 Task: Look for space in Jauja, Peru from 5th June, 2023 to 16th June, 2023 for 2 adults in price range Rs.14000 to Rs.18000. Place can be entire place with 1 bedroom having 1 bed and 1 bathroom. Property type can be house, flat, guest house, hotel. Booking option can be shelf check-in. Required host language is English.
Action: Mouse moved to (564, 147)
Screenshot: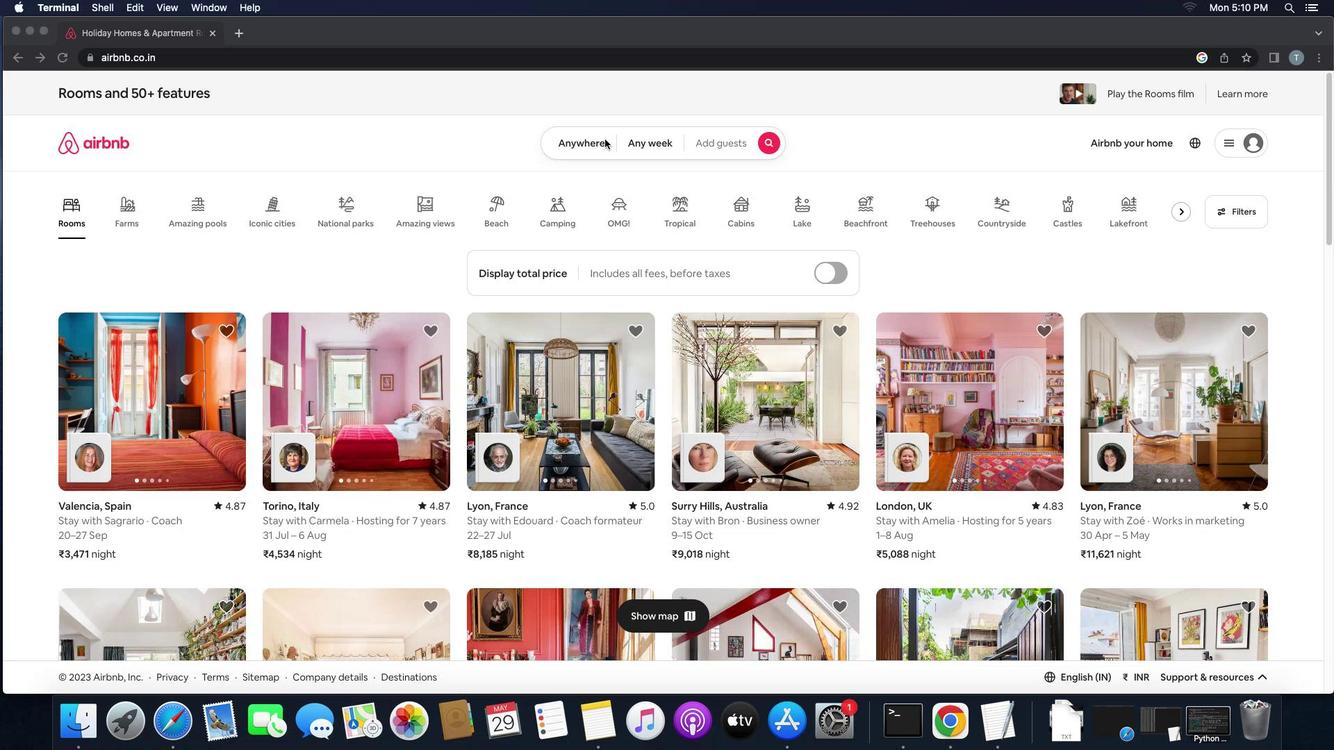 
Action: Mouse pressed left at (564, 147)
Screenshot: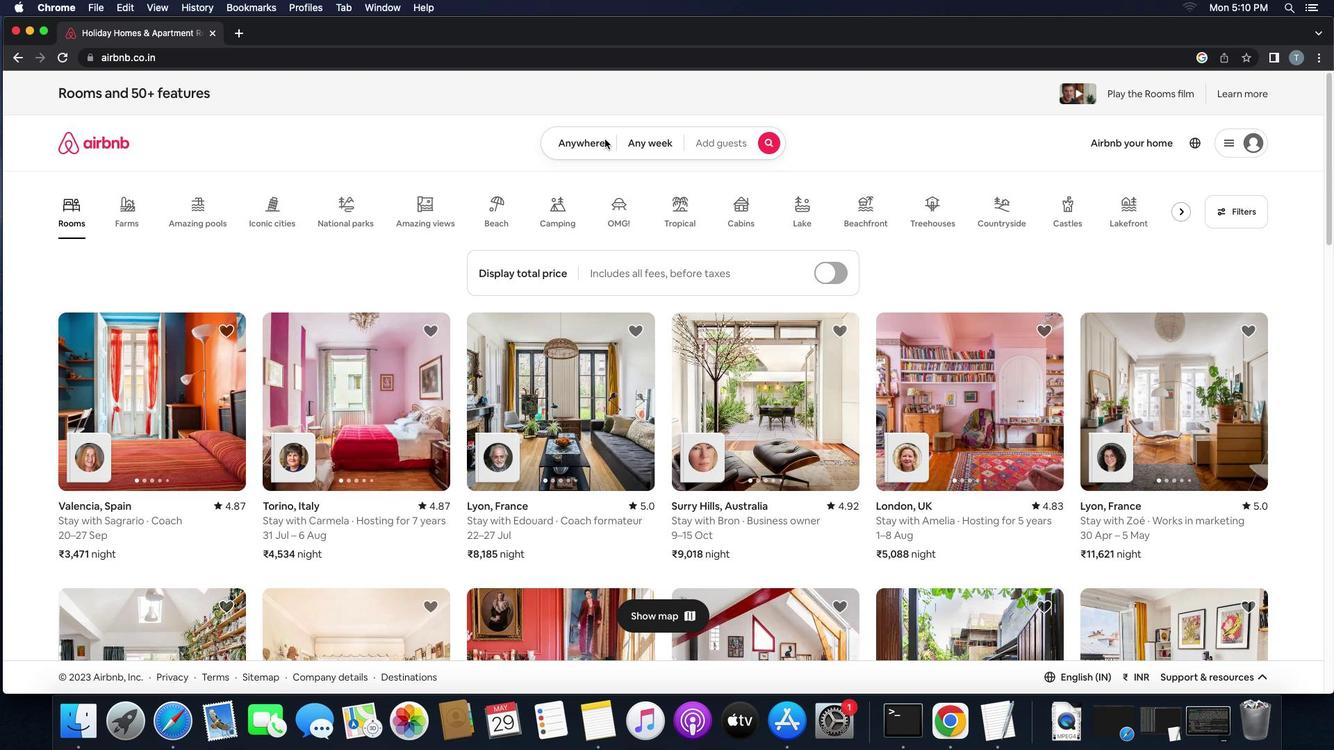 
Action: Mouse pressed left at (564, 147)
Screenshot: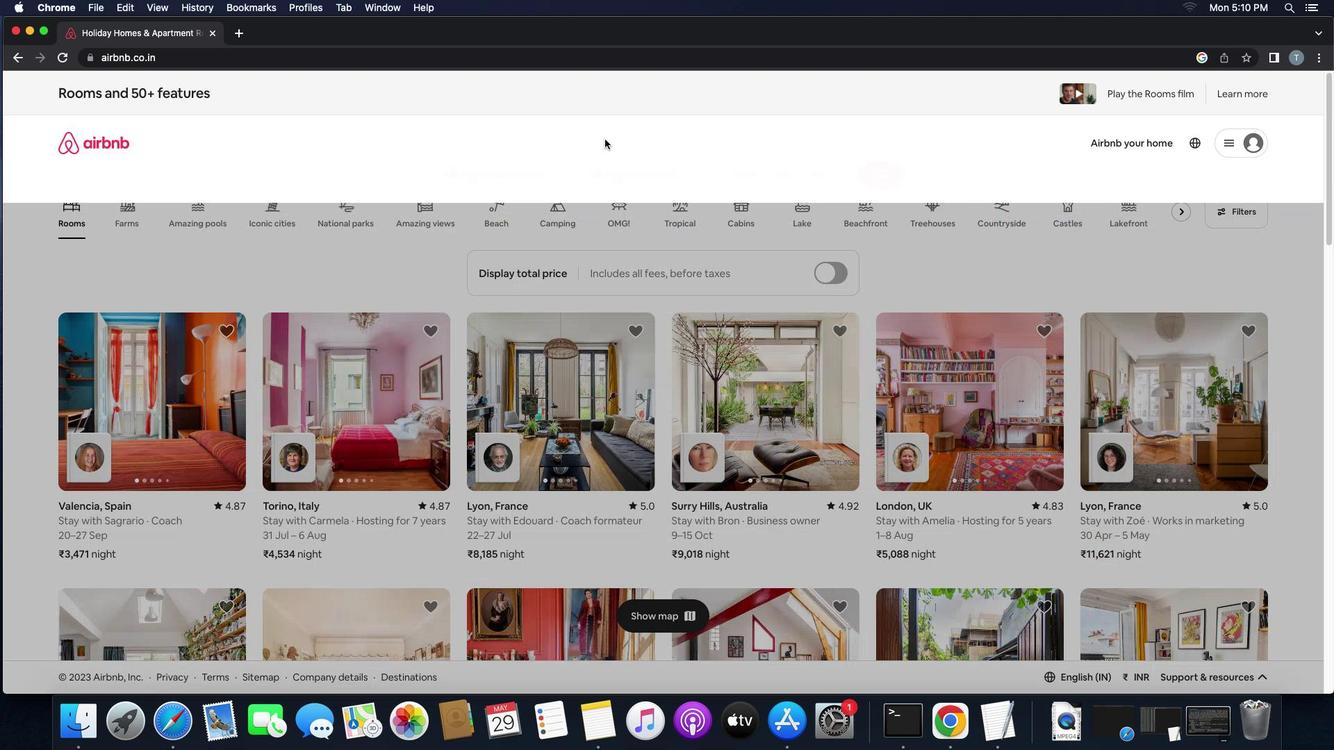 
Action: Mouse moved to (523, 199)
Screenshot: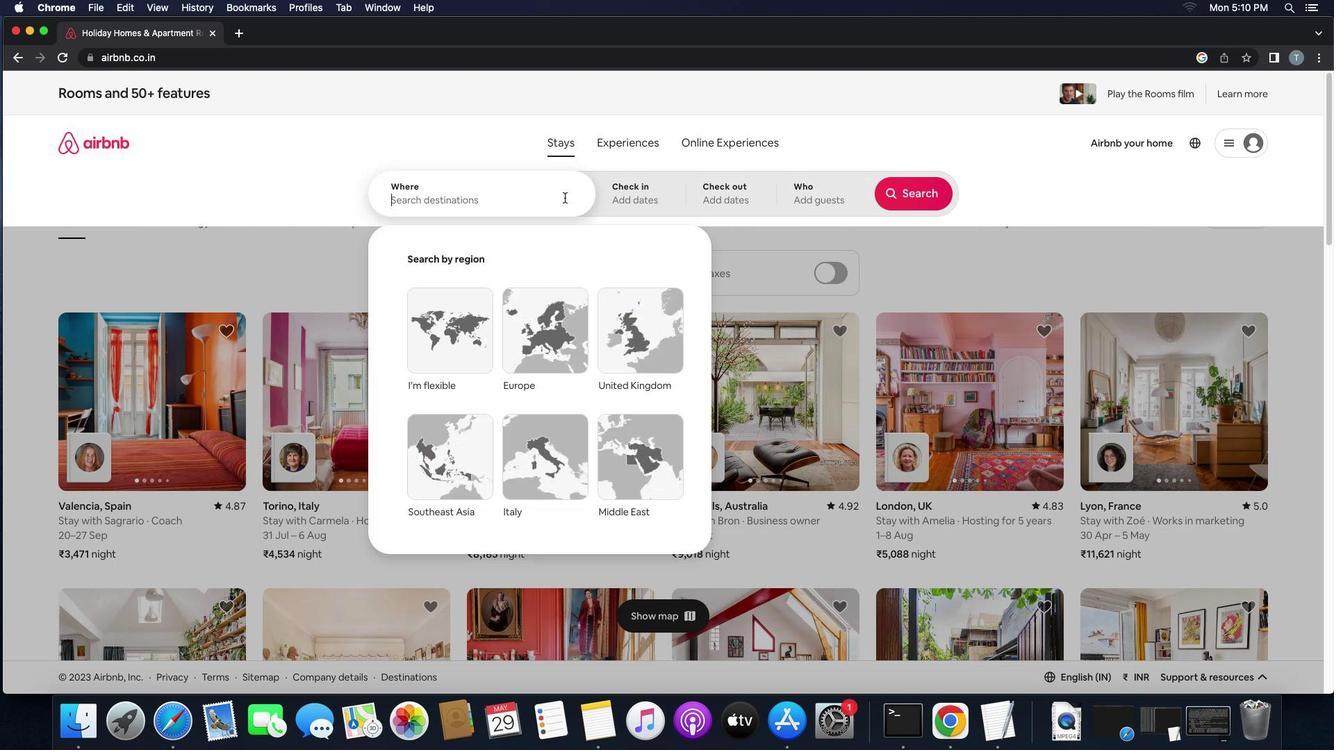
Action: Mouse pressed left at (523, 199)
Screenshot: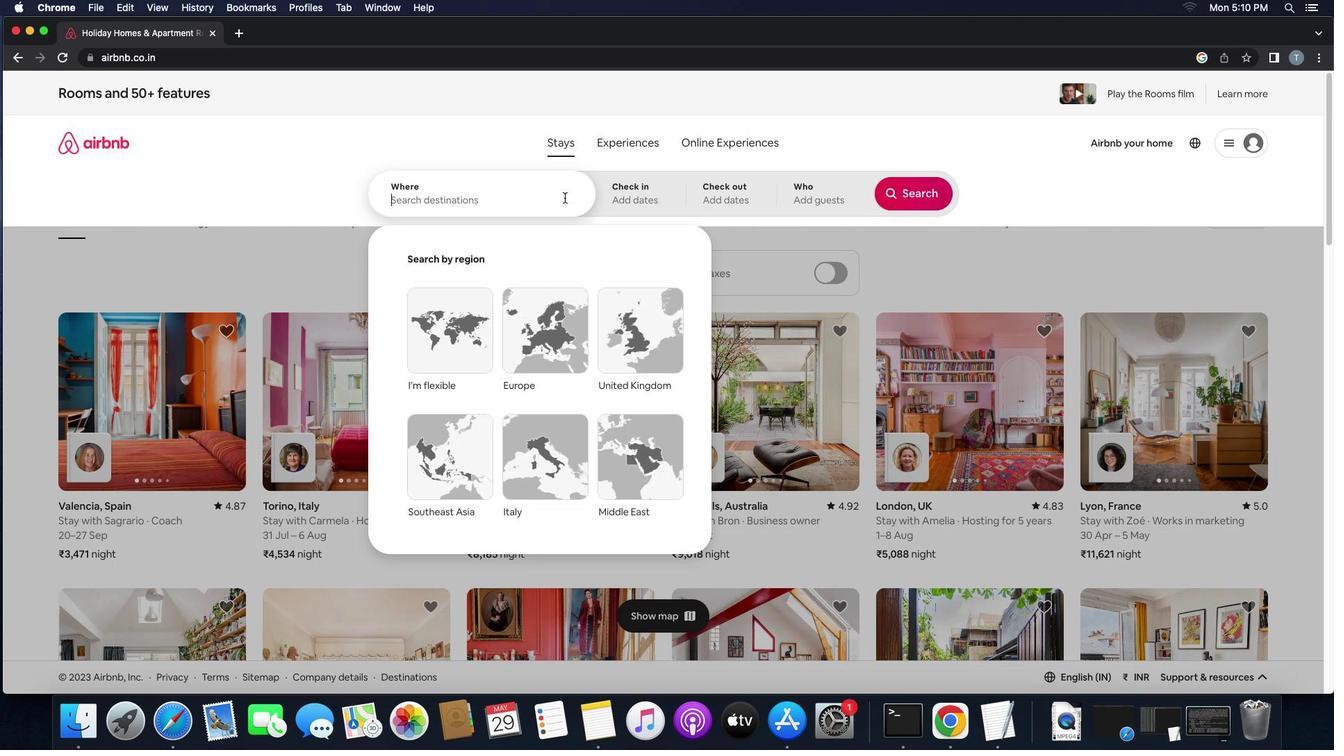 
Action: Mouse moved to (532, 202)
Screenshot: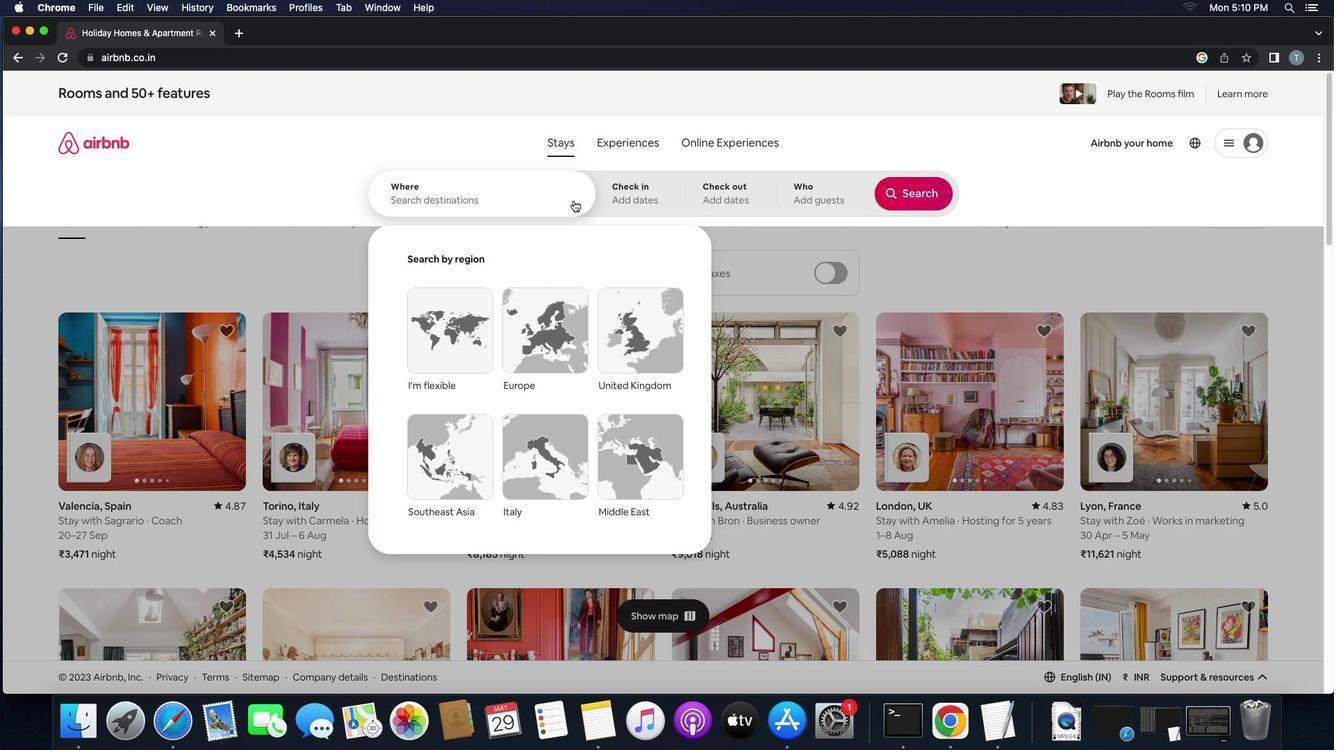 
Action: Key pressed Key.shift'J'
Screenshot: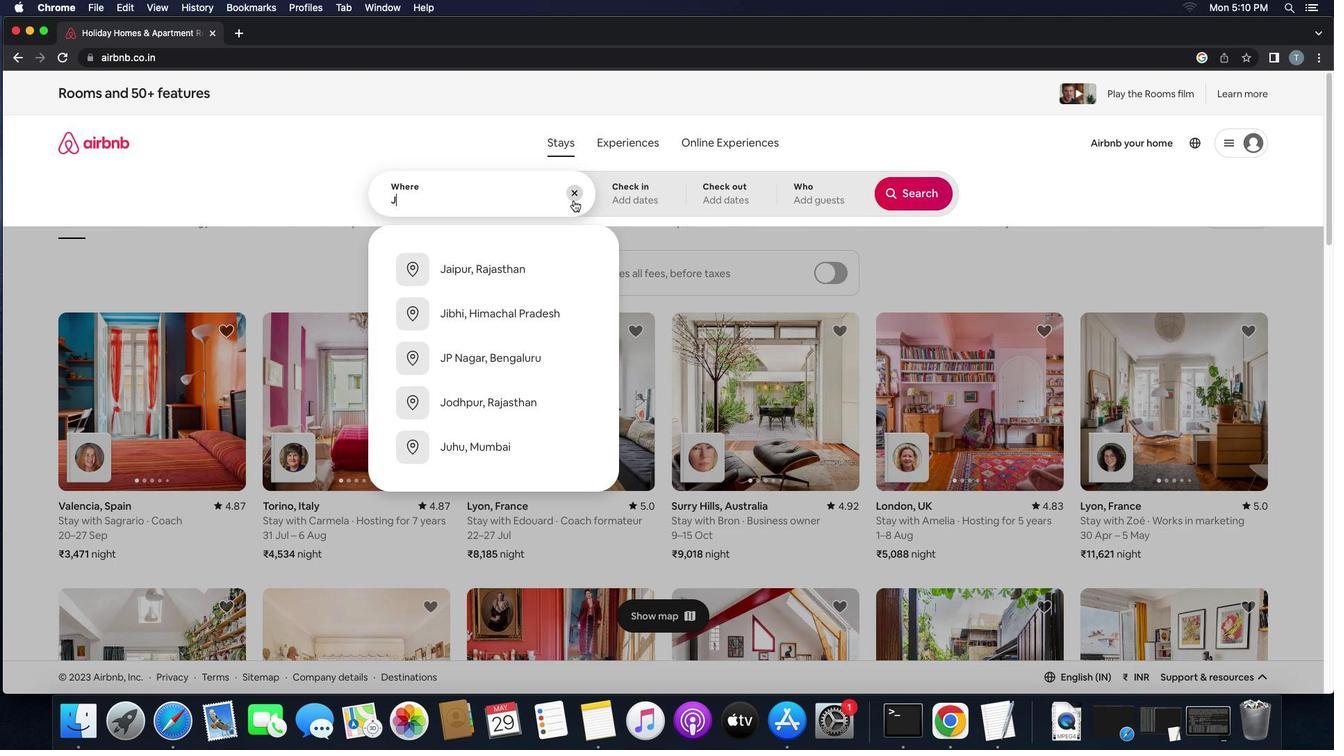 
Action: Mouse moved to (535, 202)
Screenshot: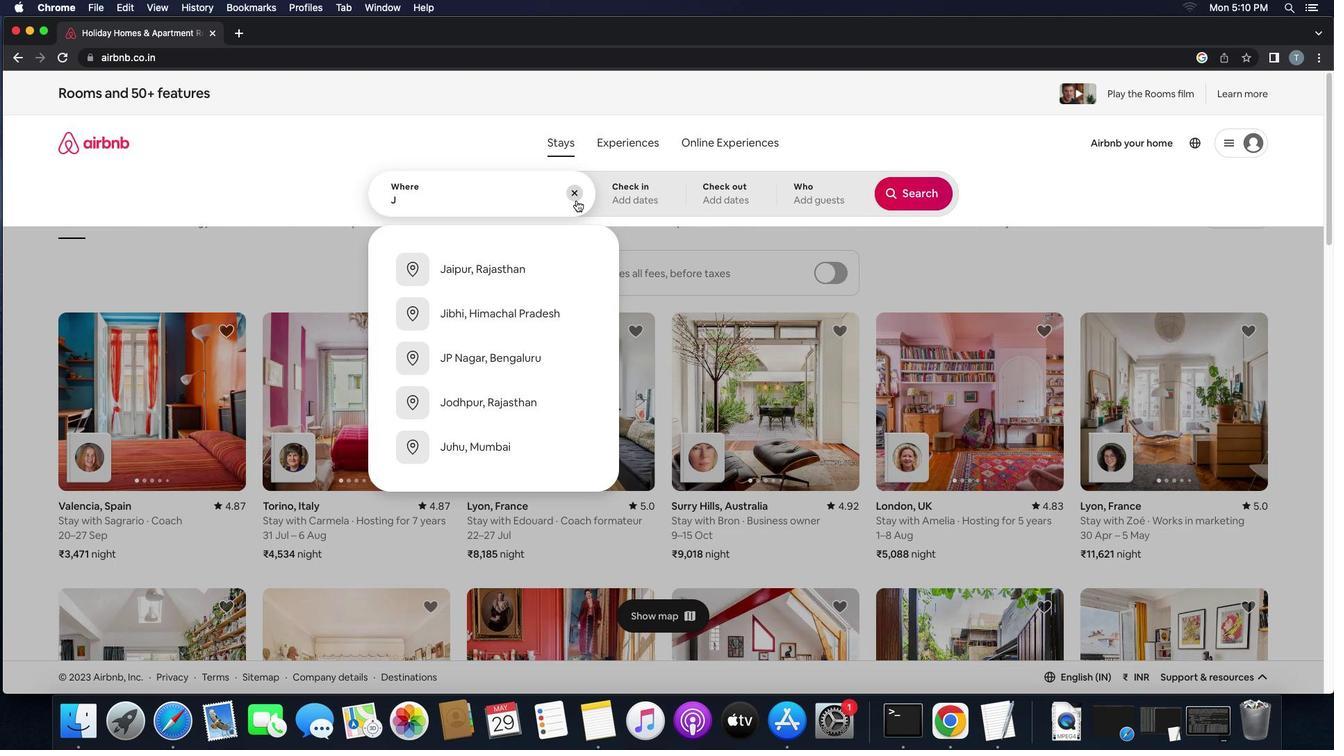 
Action: Key pressed 'a''u''j''a'','Key.space'p''e''r''u'Key.enter
Screenshot: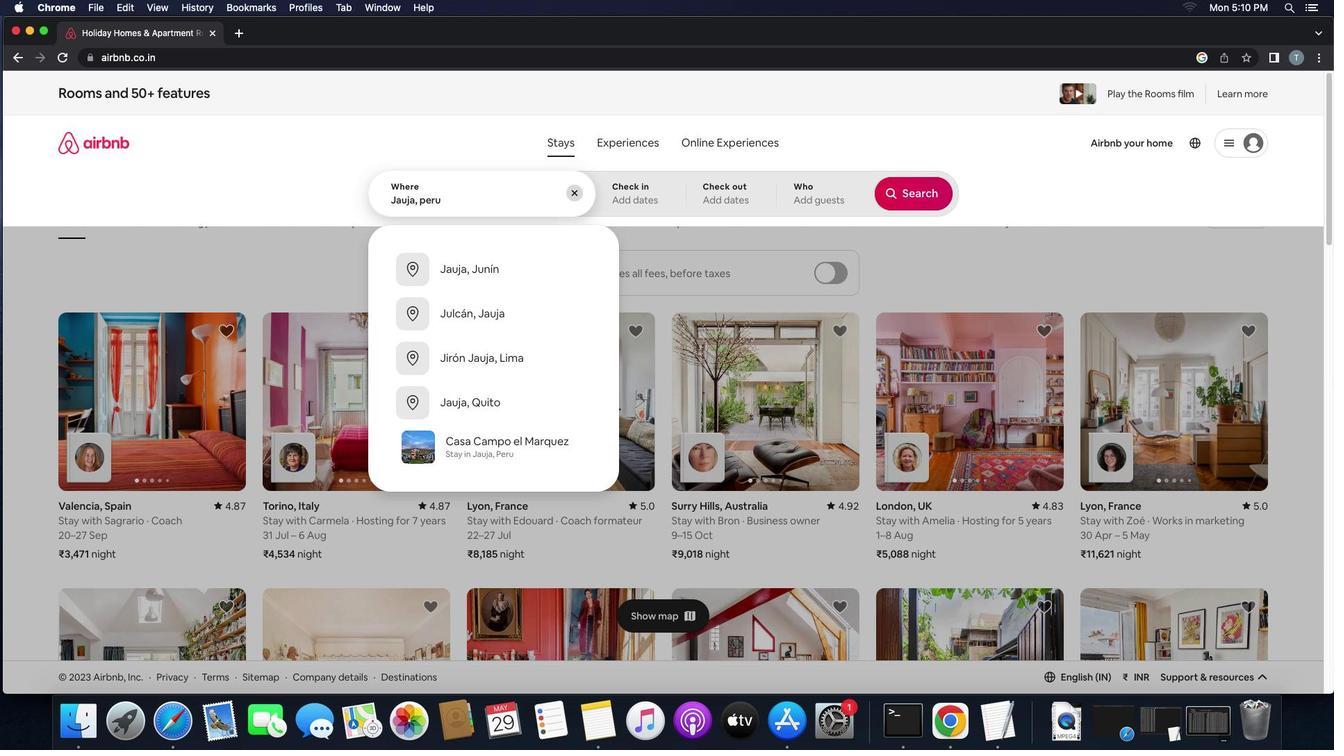 
Action: Mouse moved to (694, 377)
Screenshot: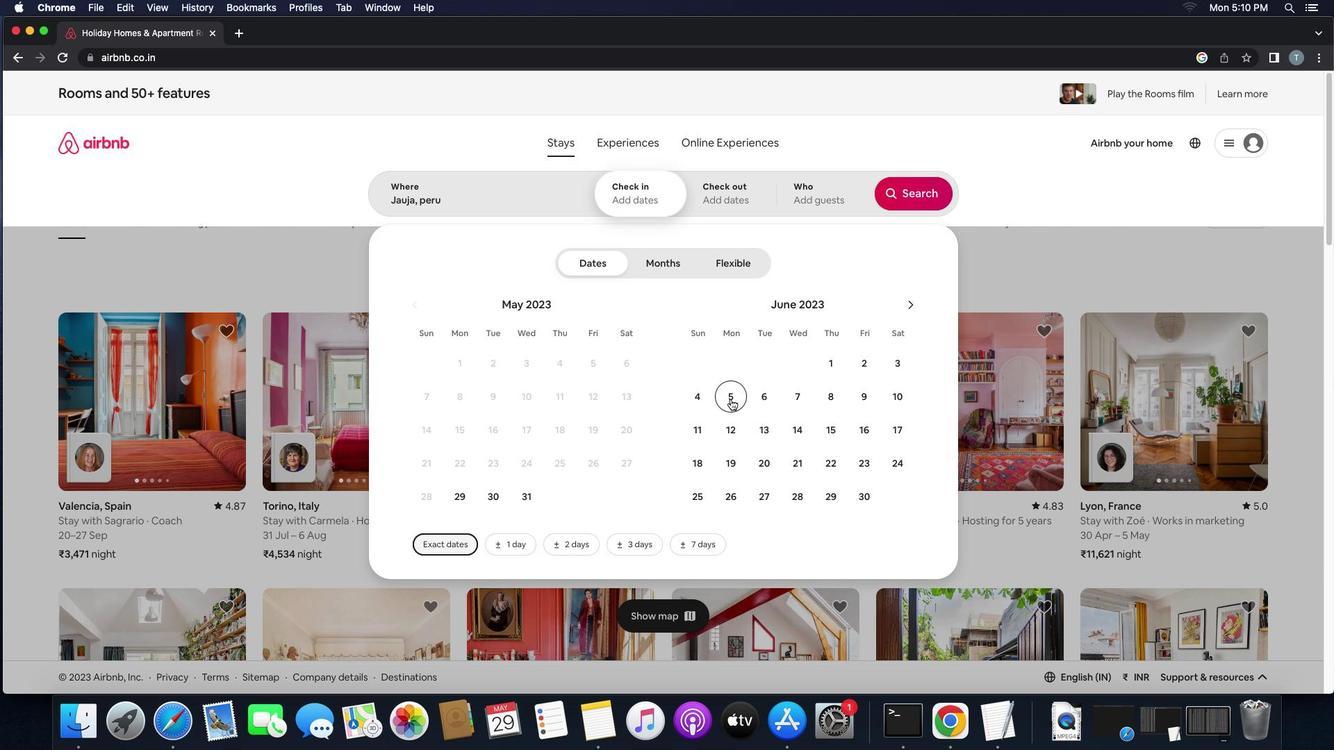 
Action: Mouse pressed left at (694, 377)
Screenshot: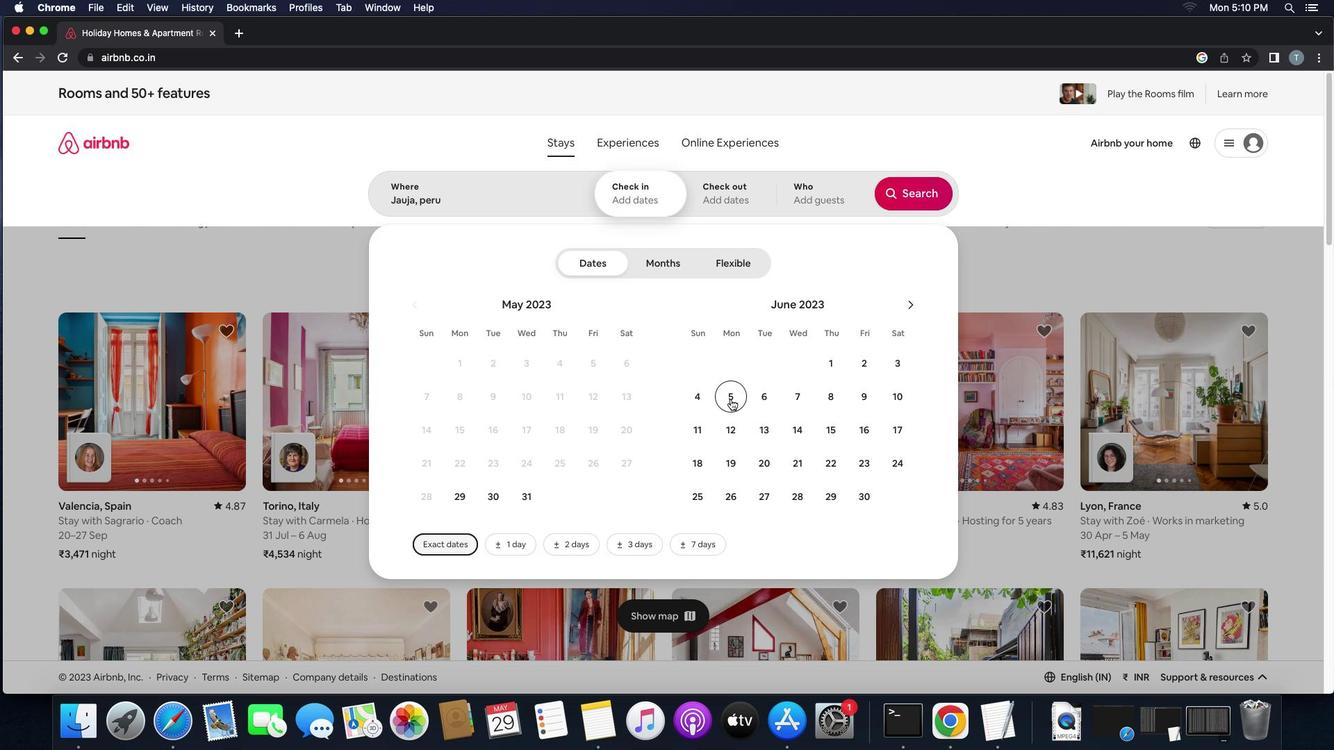 
Action: Mouse moved to (832, 404)
Screenshot: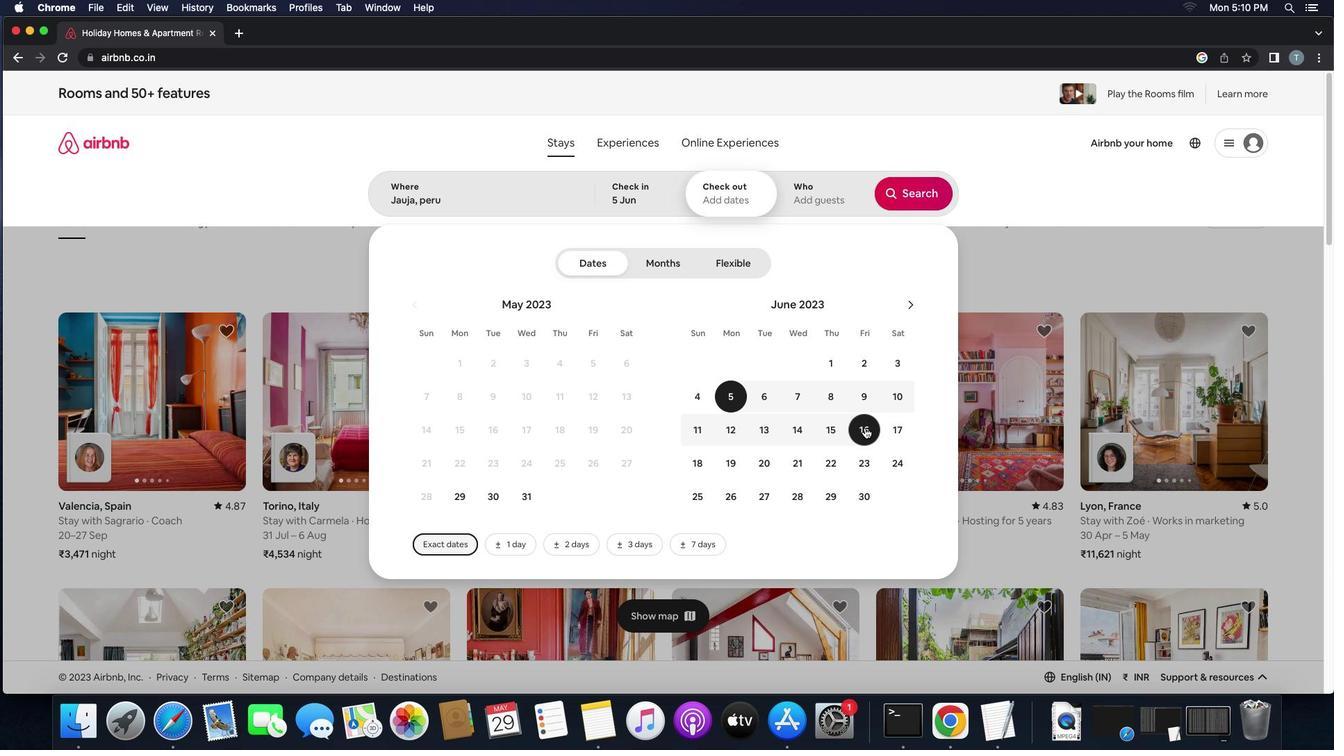 
Action: Mouse pressed left at (832, 404)
Screenshot: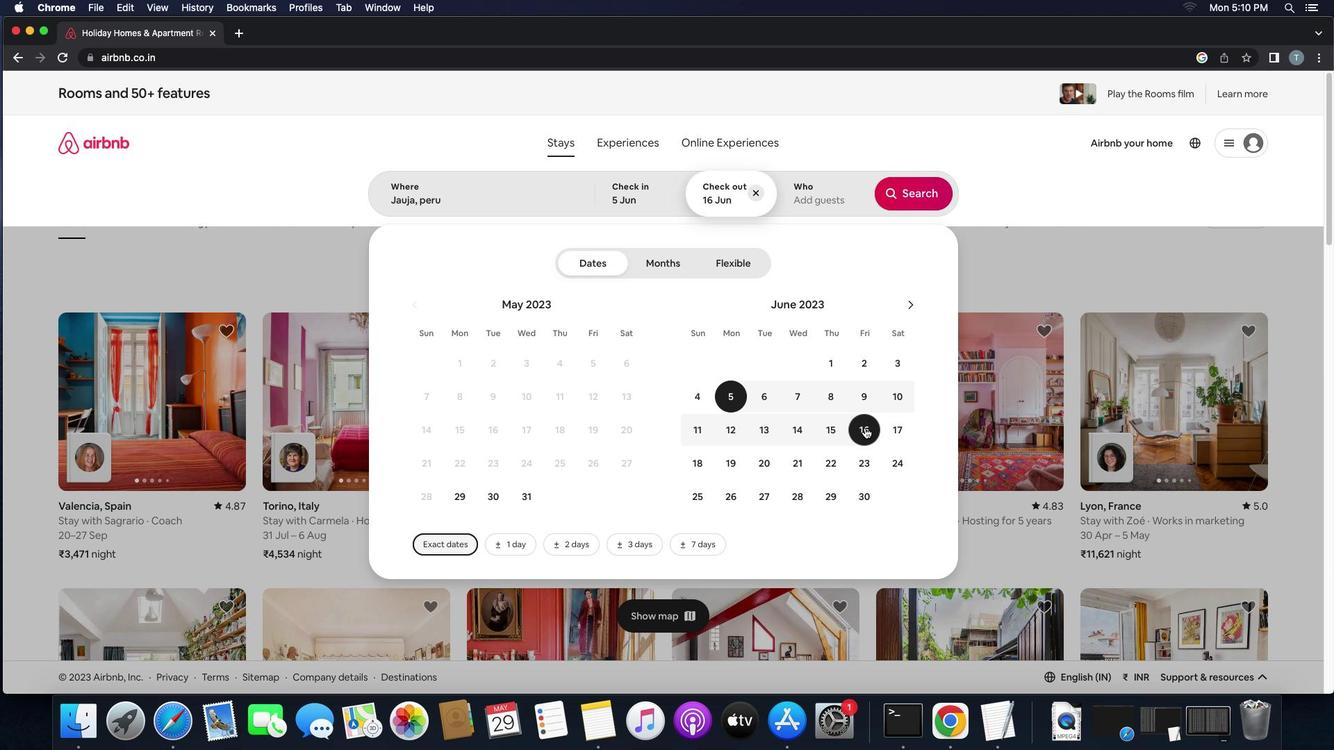 
Action: Mouse moved to (803, 198)
Screenshot: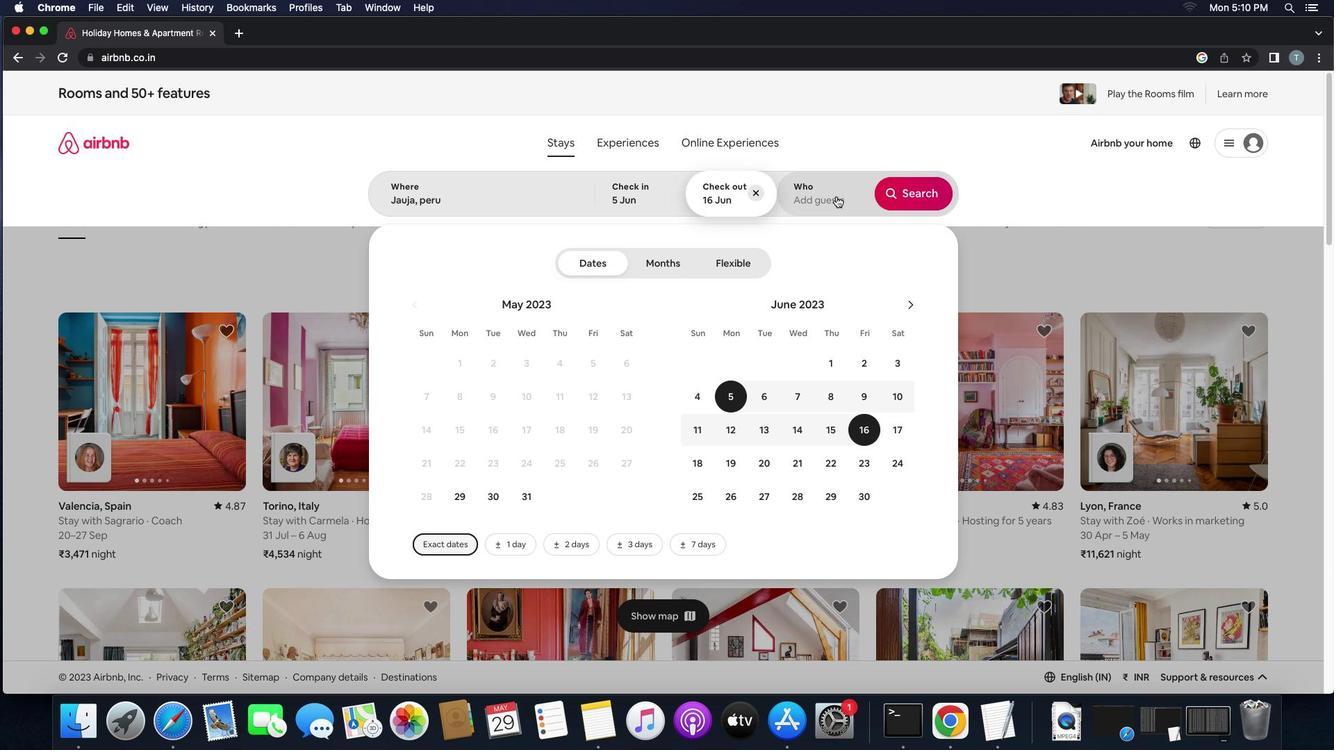 
Action: Mouse pressed left at (803, 198)
Screenshot: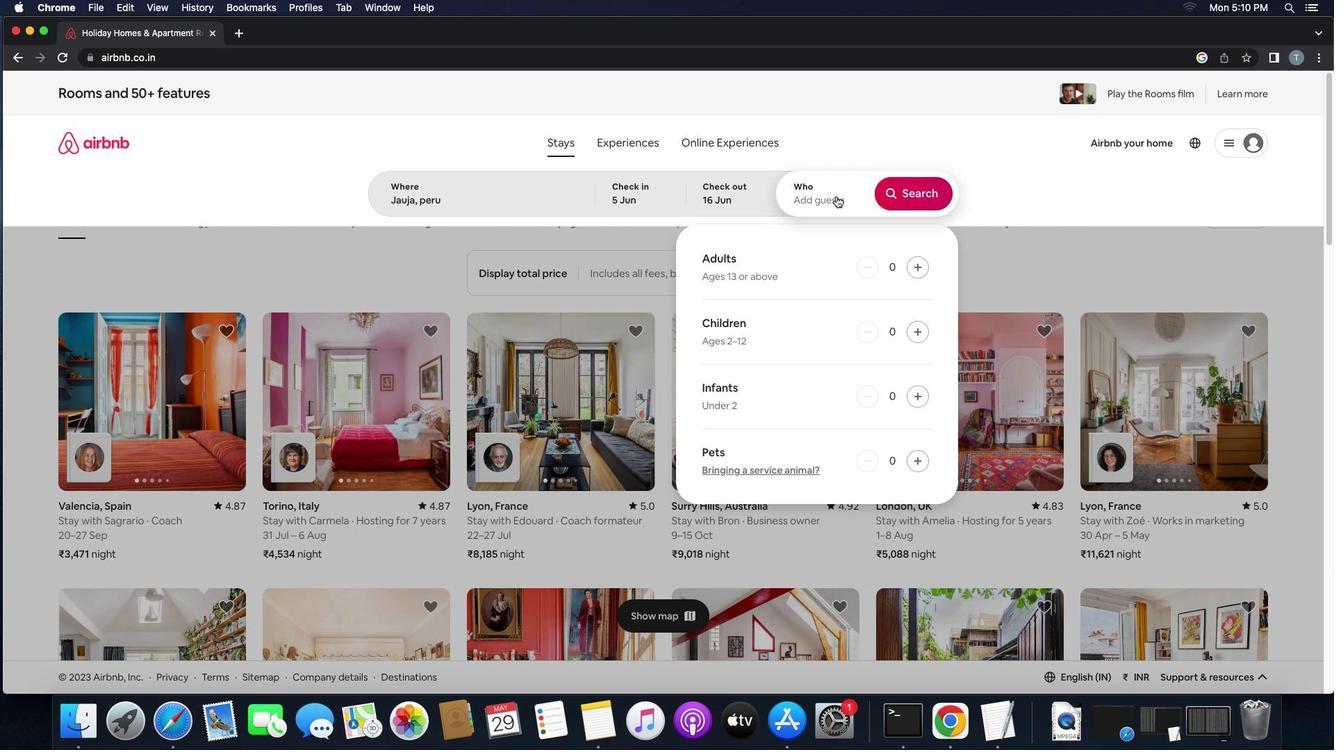 
Action: Mouse moved to (878, 264)
Screenshot: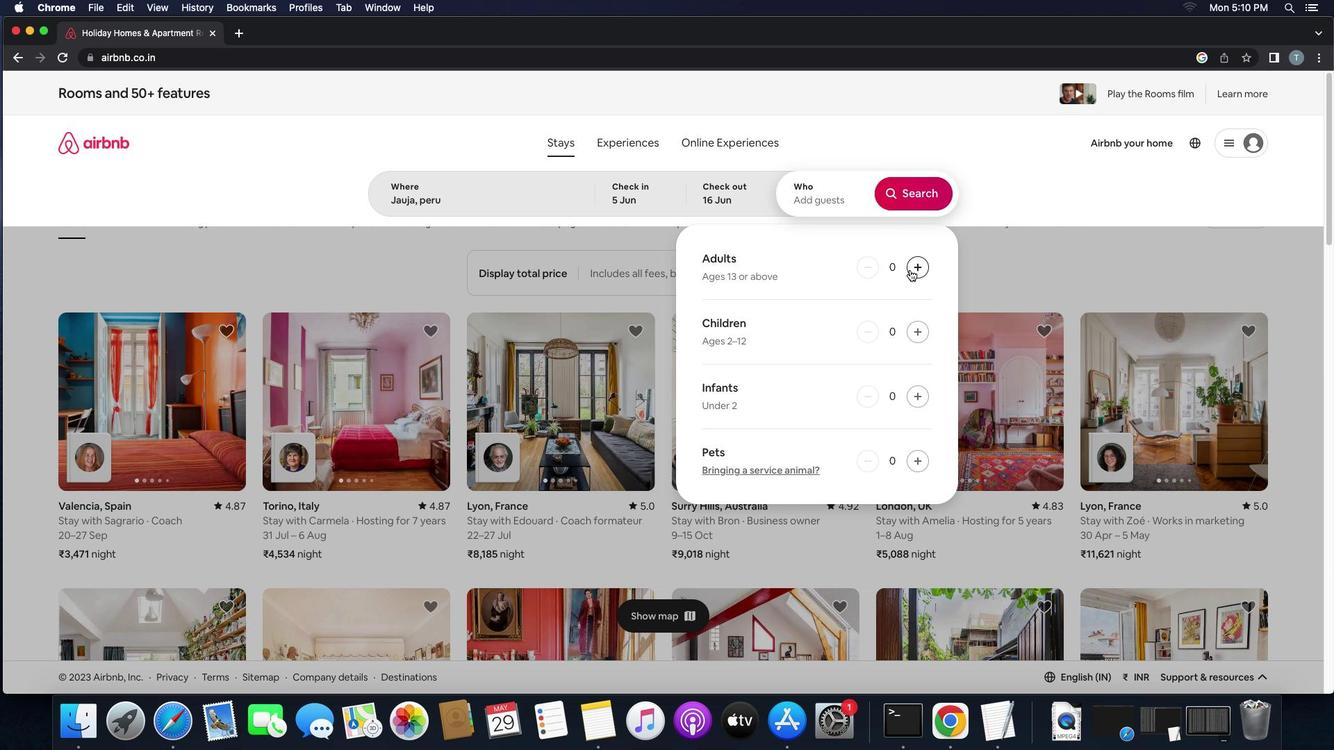
Action: Mouse pressed left at (878, 264)
Screenshot: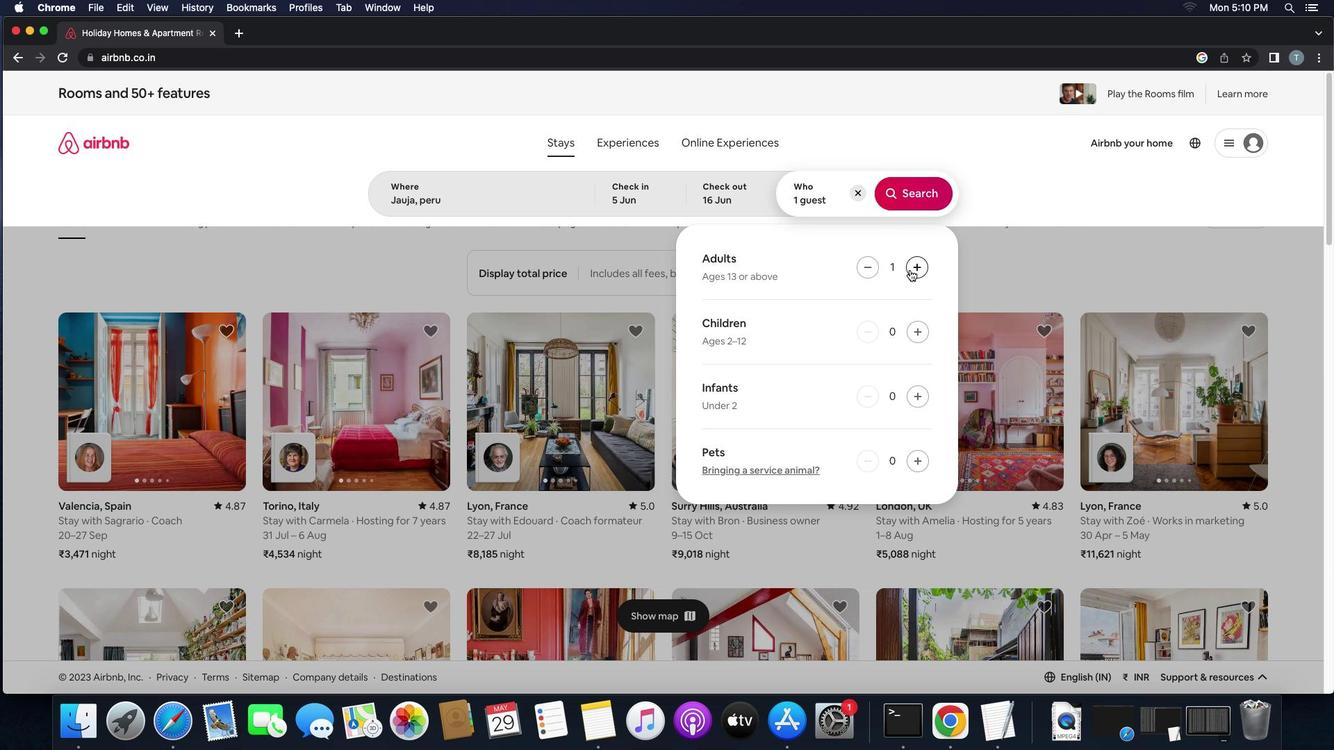 
Action: Mouse pressed left at (878, 264)
Screenshot: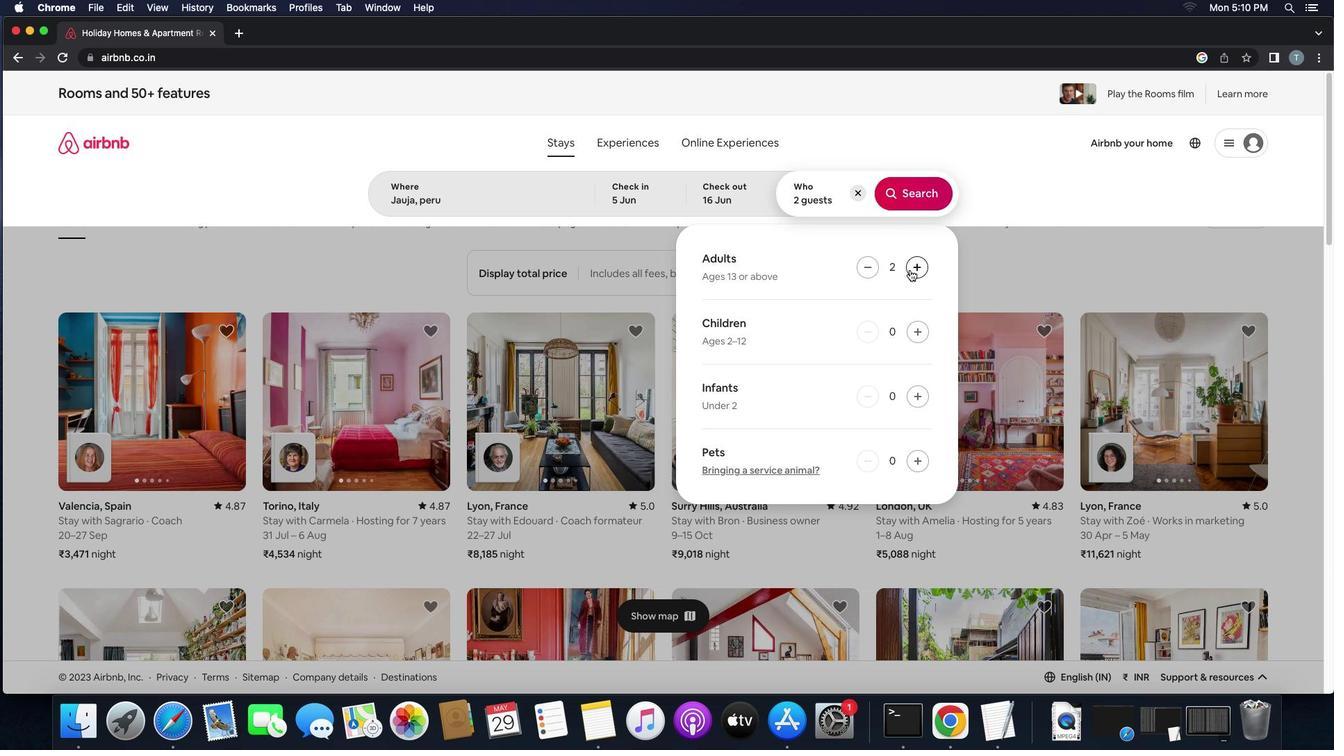 
Action: Mouse moved to (896, 190)
Screenshot: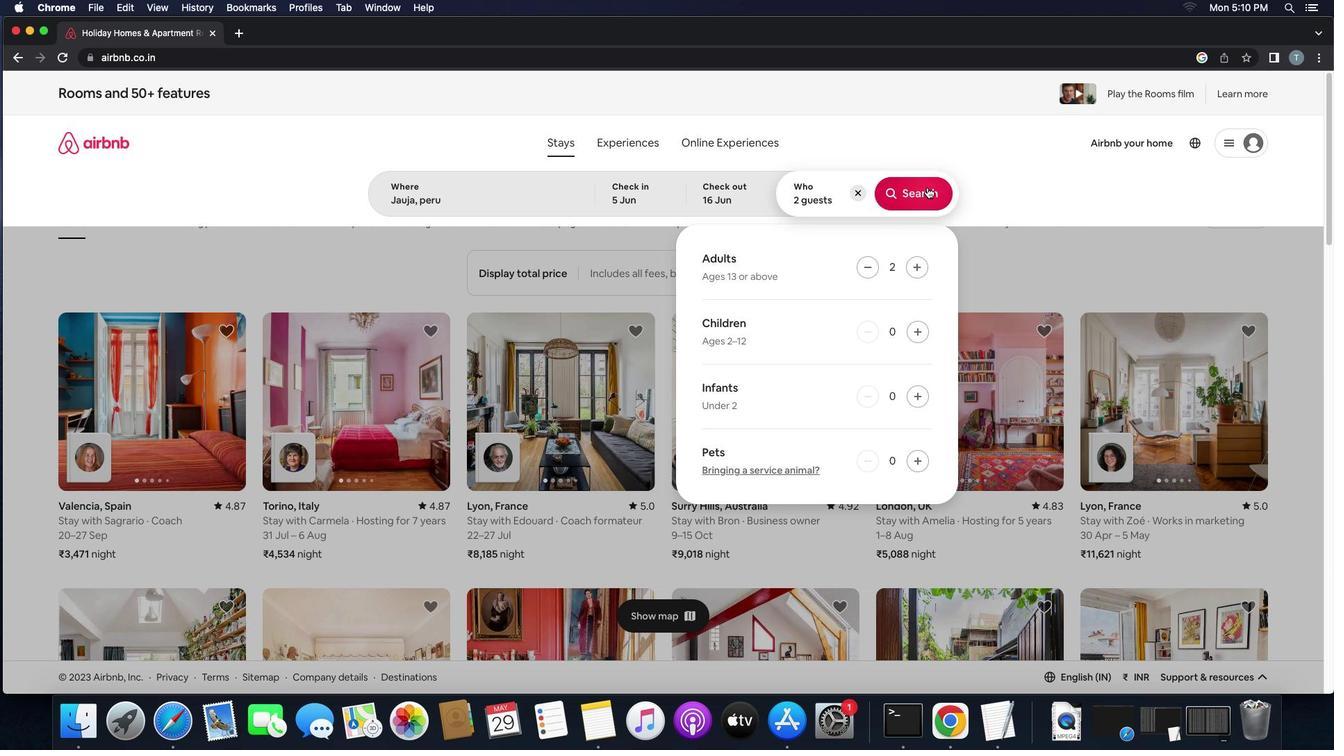 
Action: Mouse pressed left at (896, 190)
Screenshot: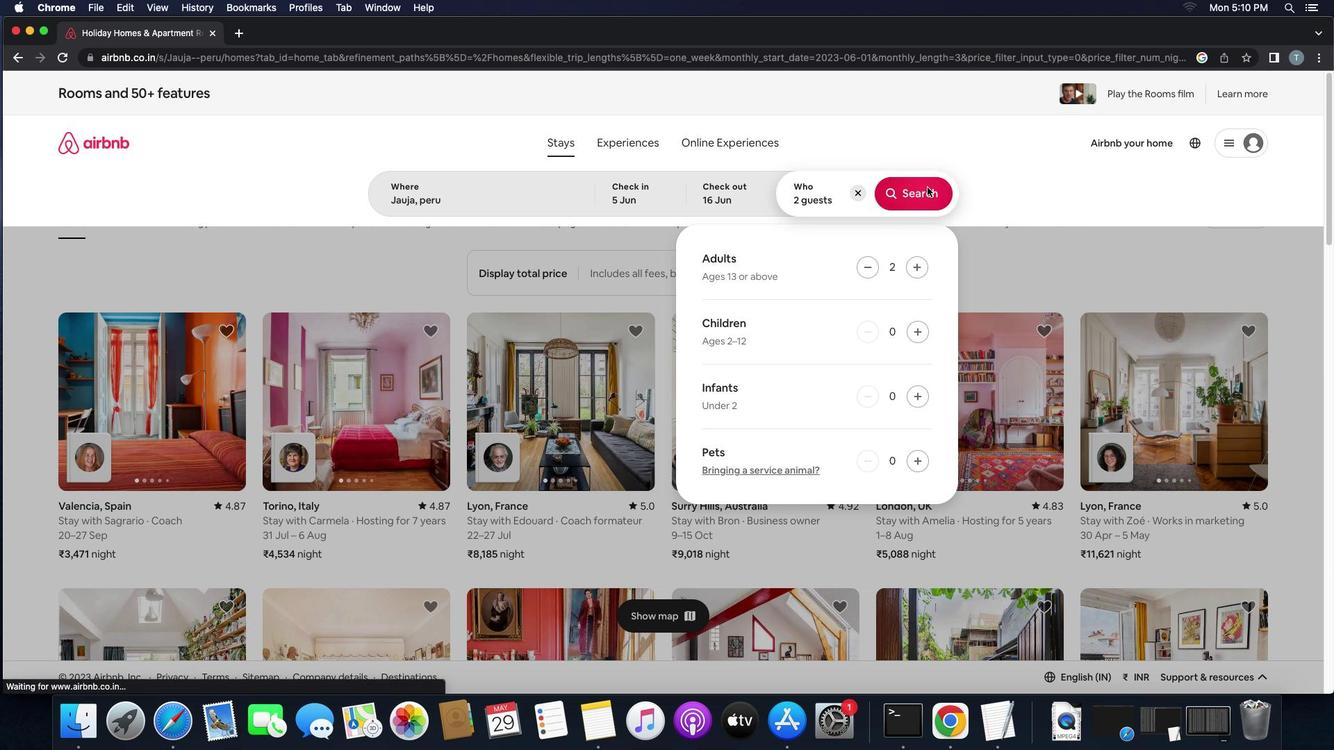 
Action: Mouse moved to (1254, 163)
Screenshot: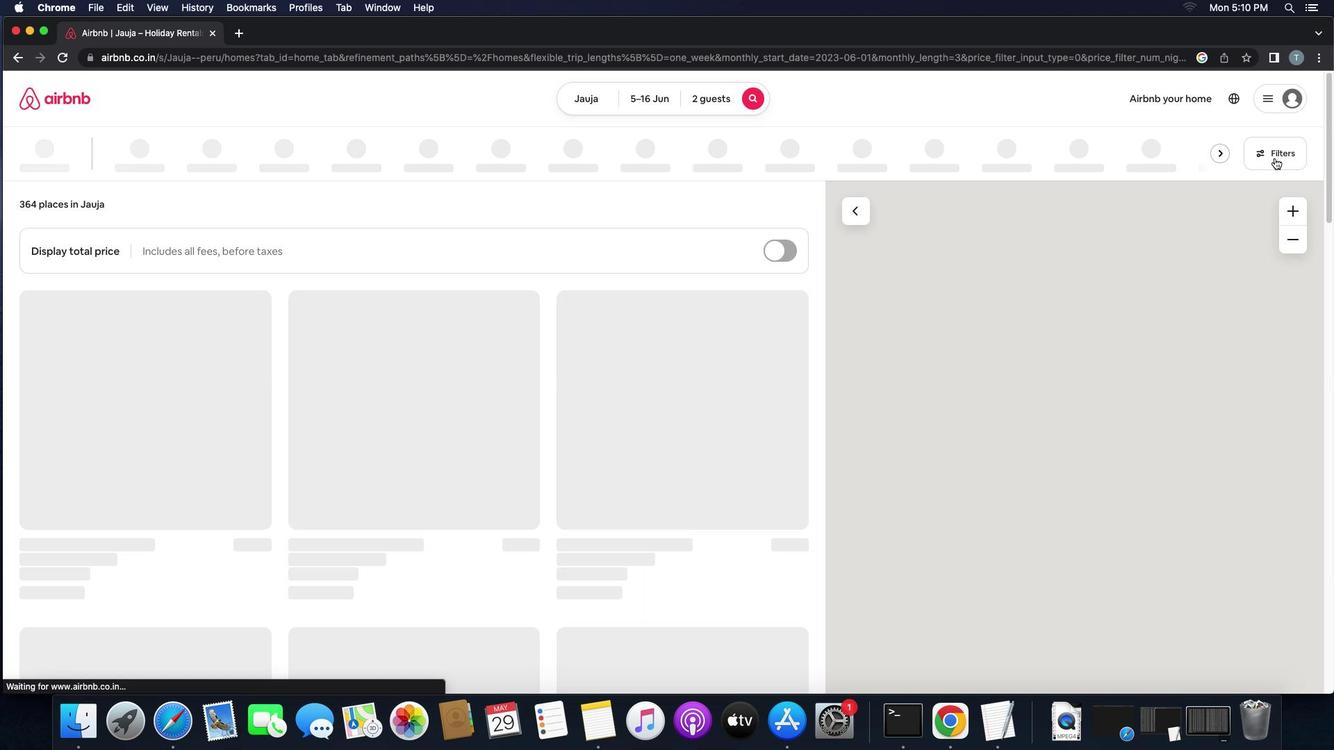 
Action: Mouse pressed left at (1254, 163)
Screenshot: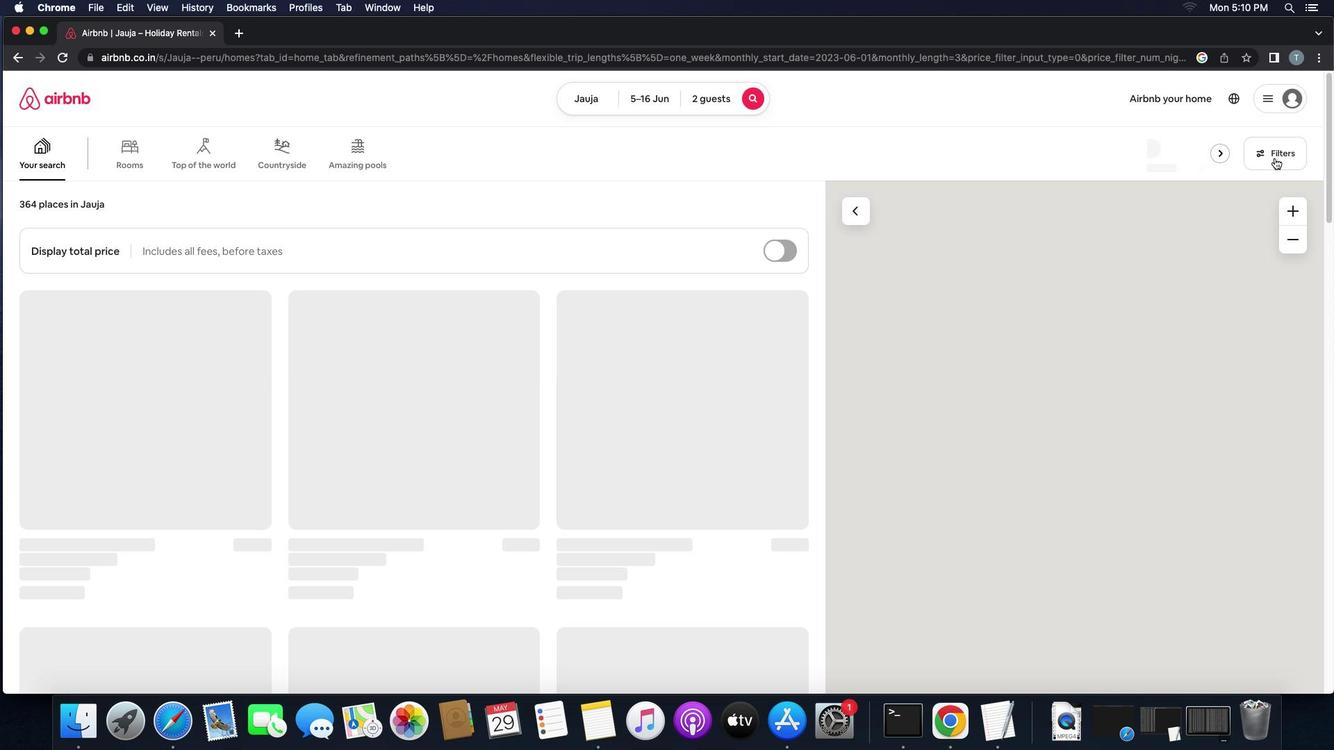 
Action: Mouse moved to (496, 311)
Screenshot: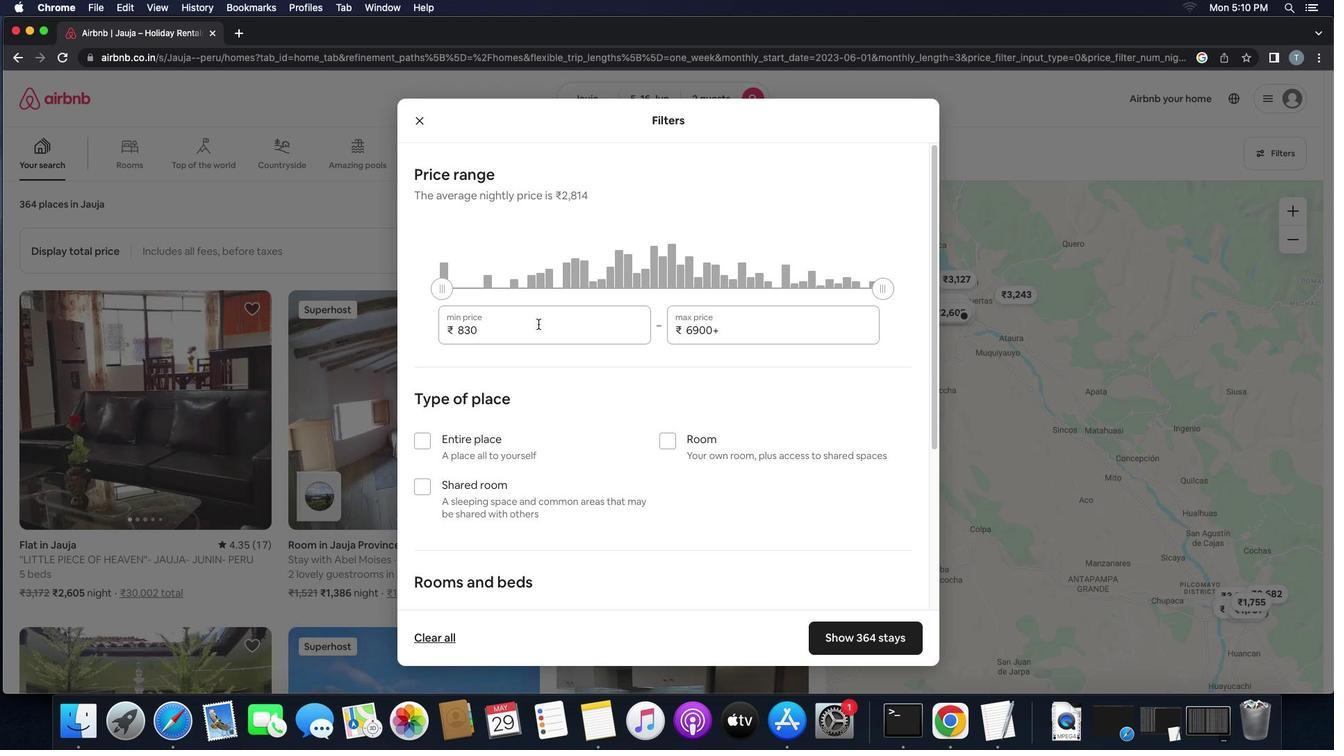 
Action: Mouse pressed left at (496, 311)
Screenshot: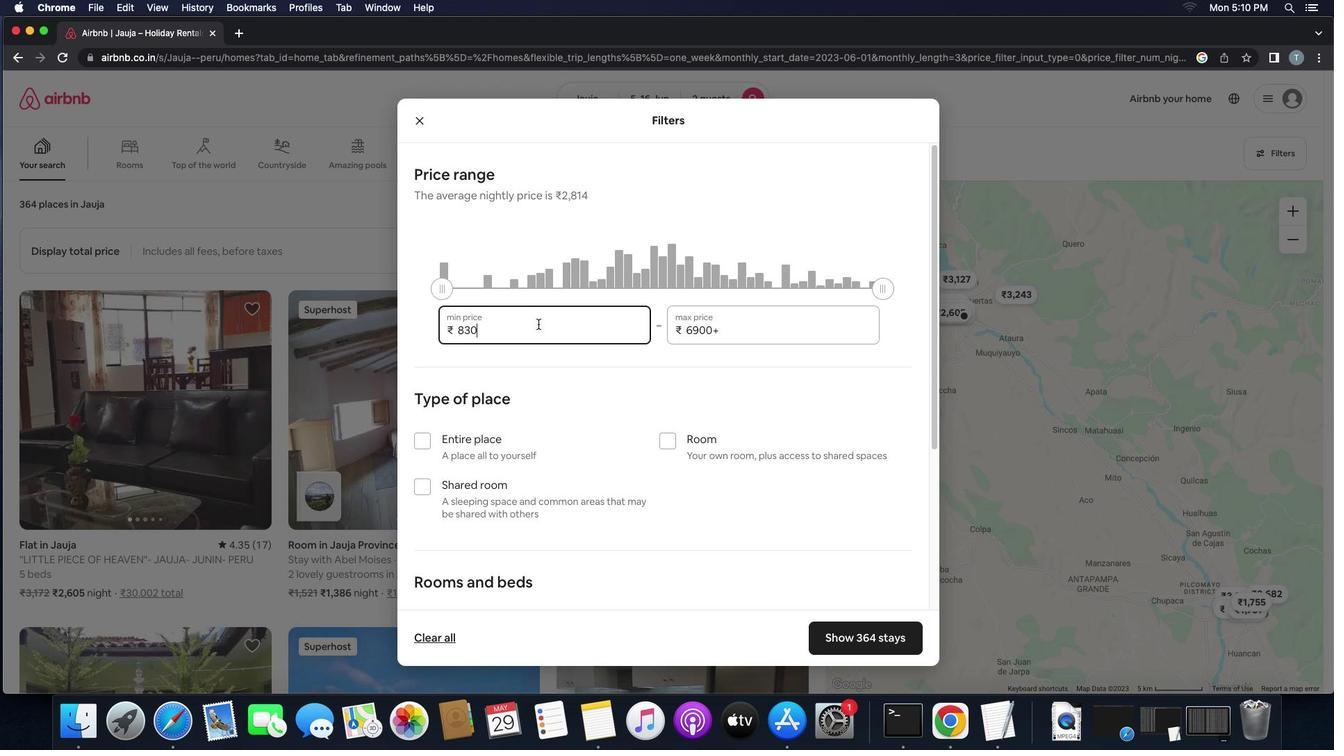 
Action: Mouse moved to (496, 311)
Screenshot: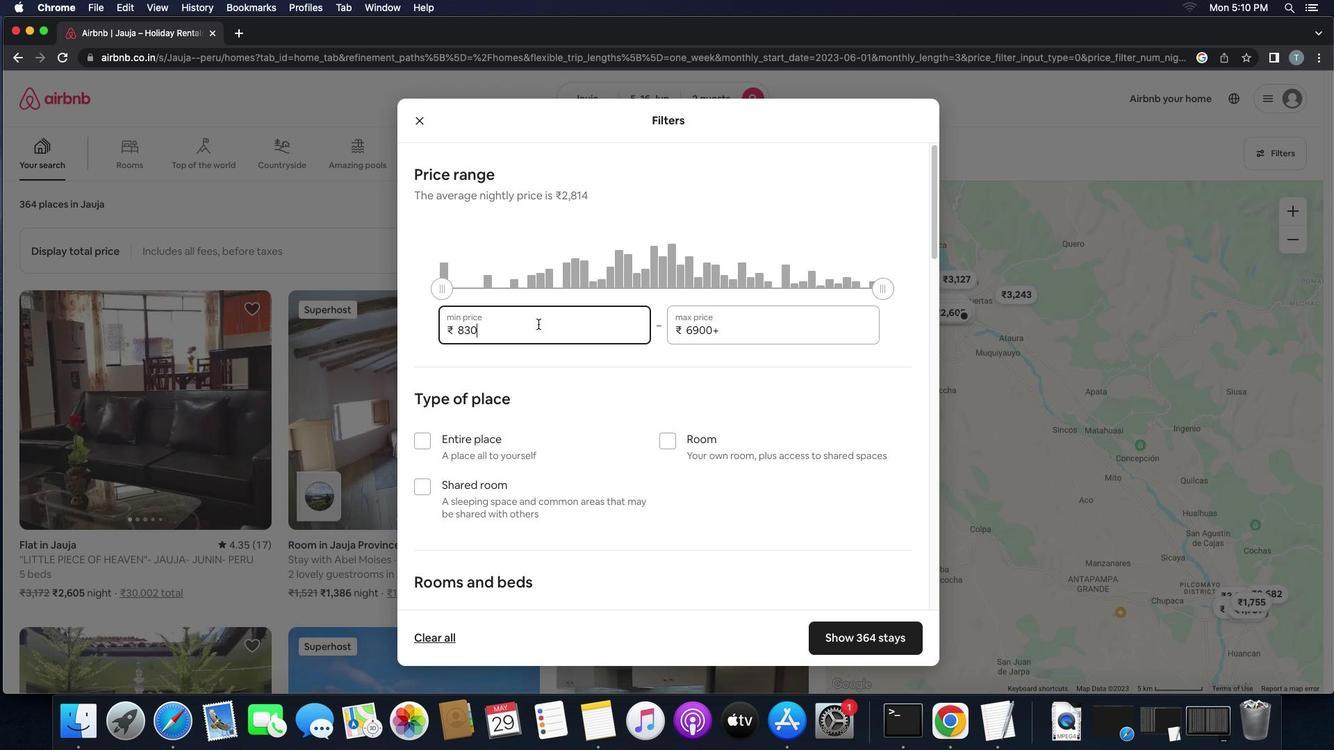 
Action: Key pressed Key.backspace
Screenshot: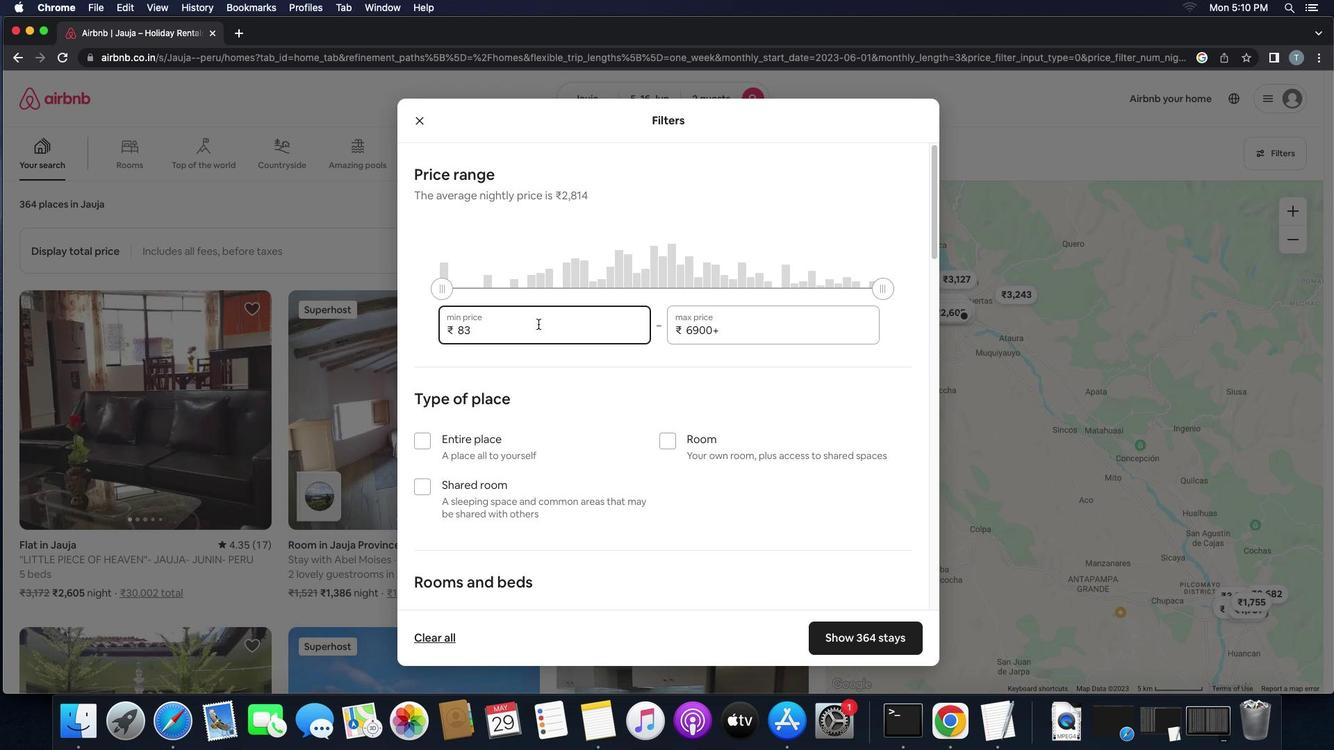 
Action: Mouse moved to (496, 311)
Screenshot: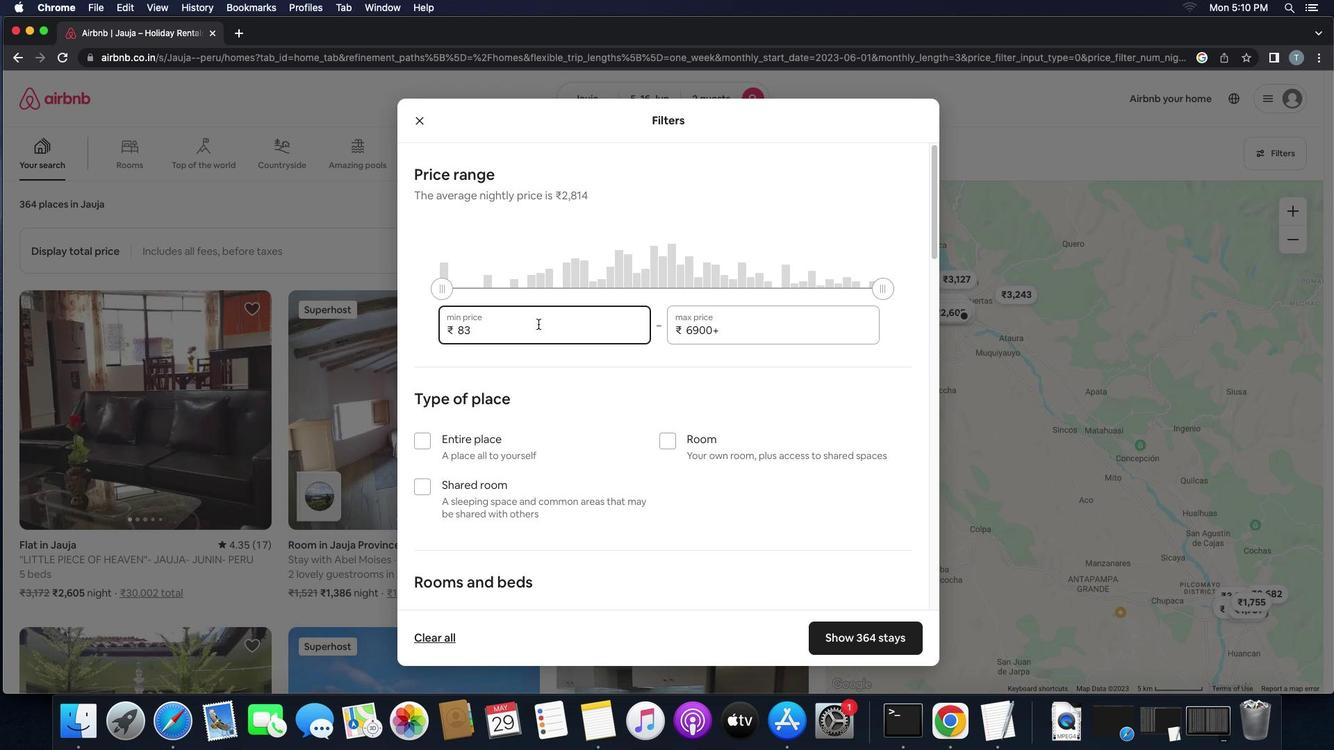 
Action: Key pressed Key.backspaceKey.backspaceKey.backspaceKey.backspace'1''4''0''0''0'
Screenshot: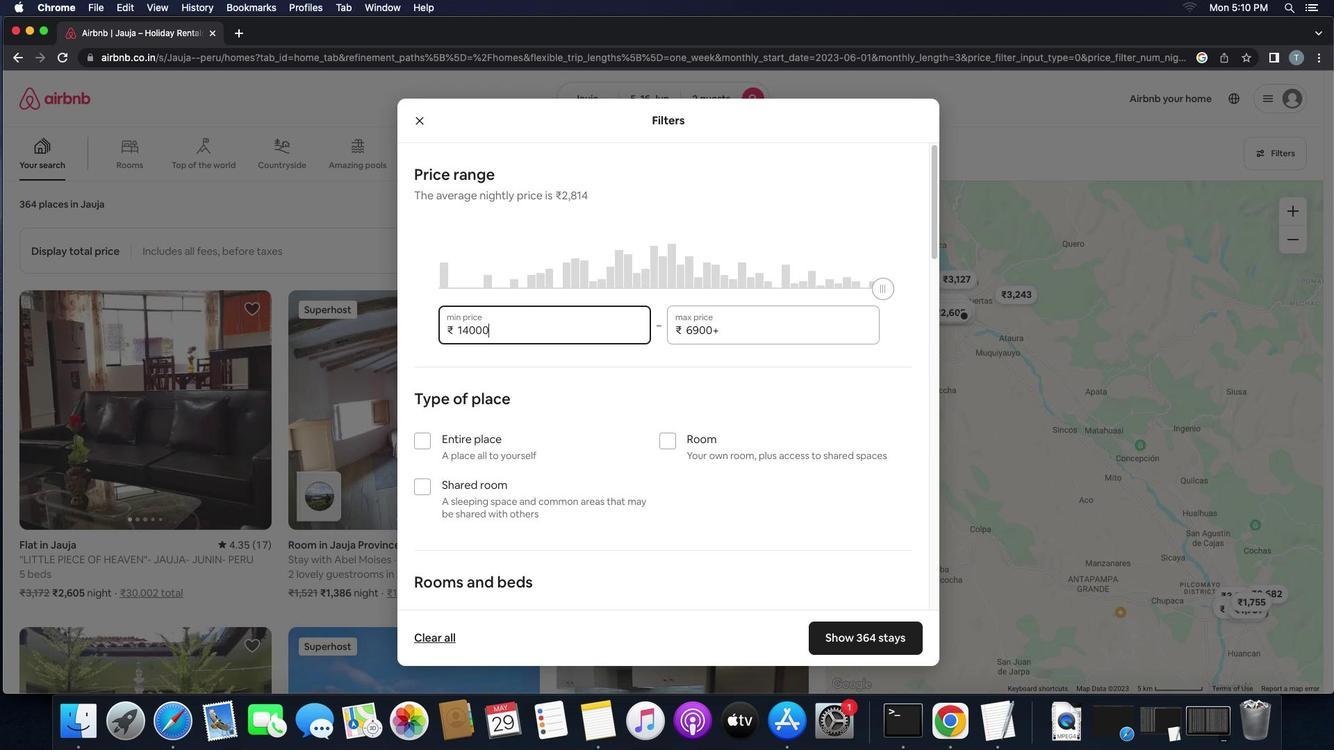 
Action: Mouse moved to (751, 318)
Screenshot: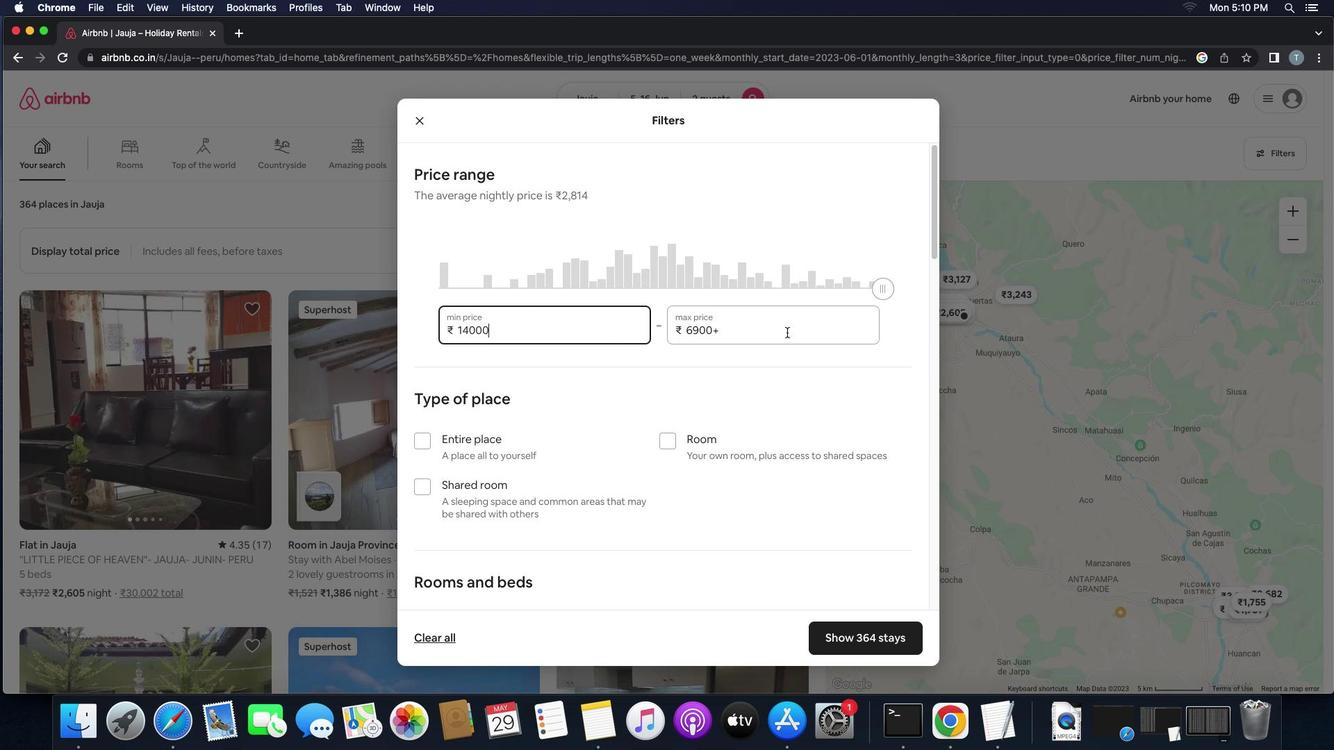
Action: Mouse pressed left at (751, 318)
Screenshot: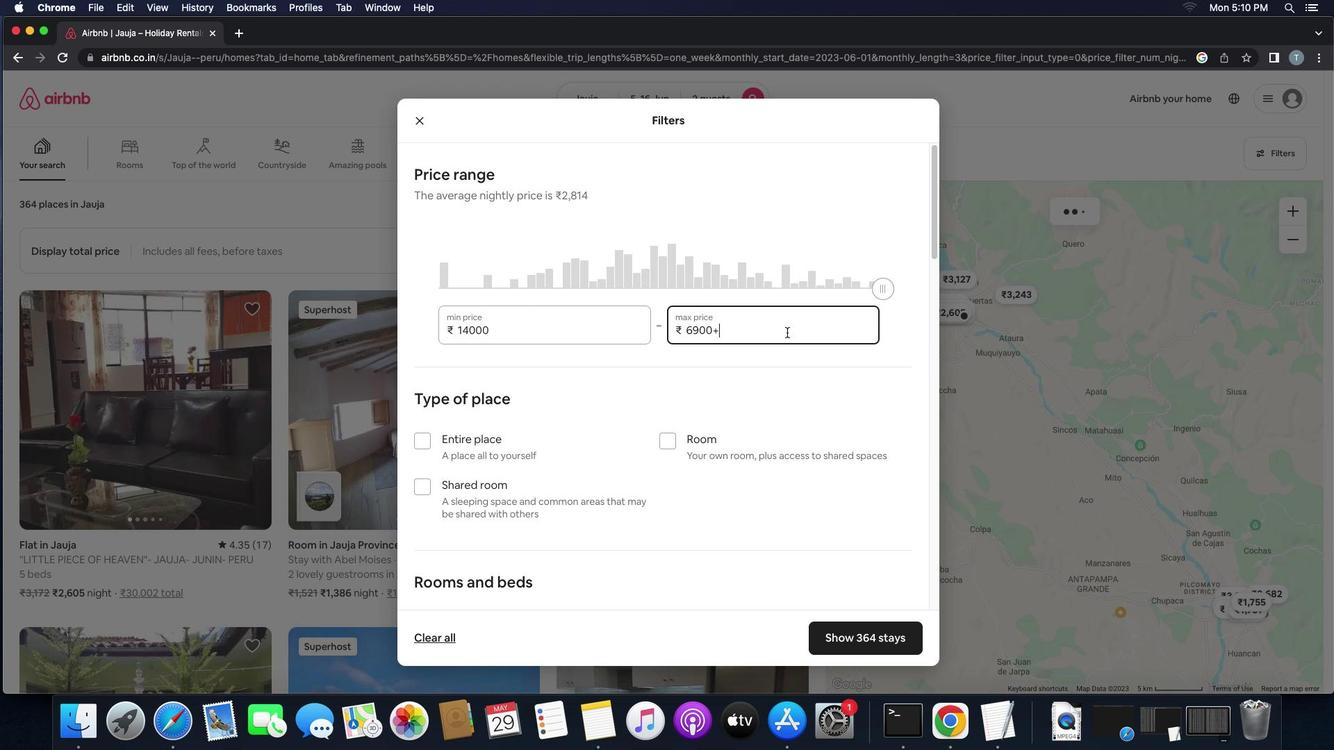 
Action: Mouse moved to (751, 318)
Screenshot: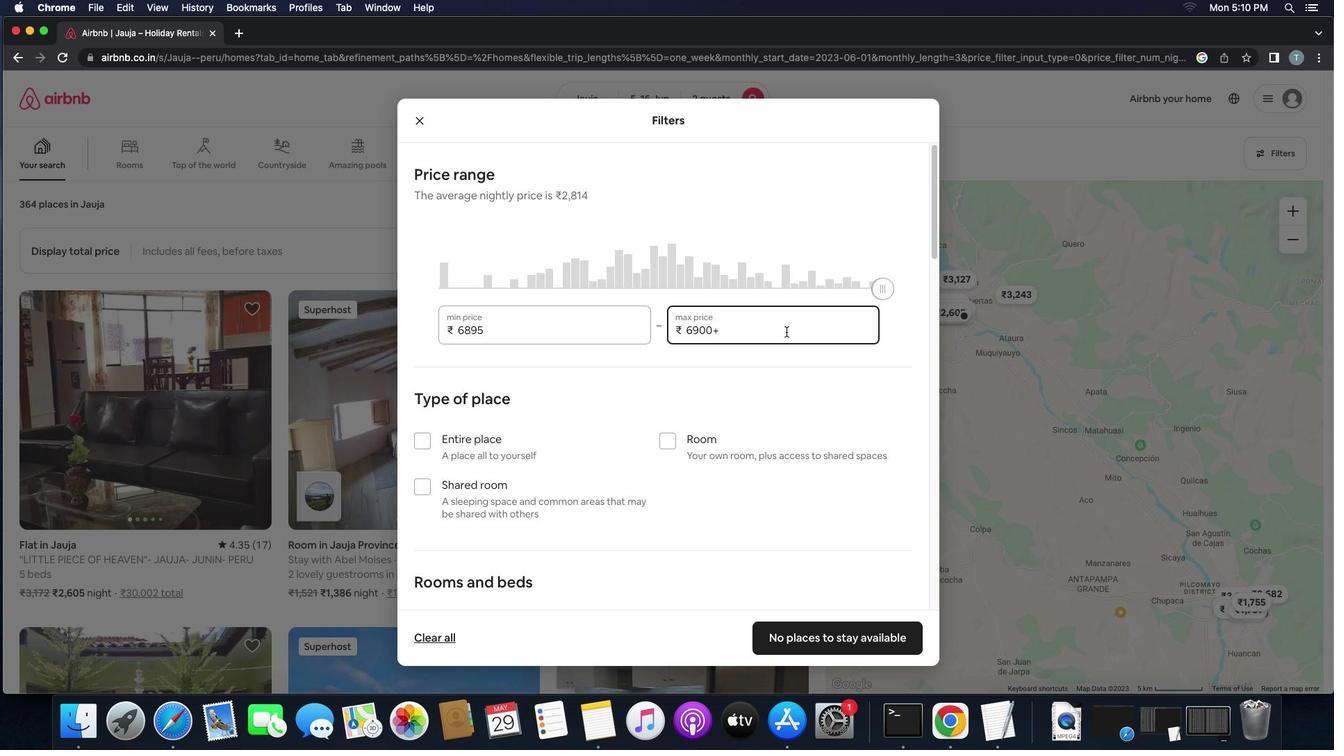 
Action: Key pressed Key.backspaceKey.backspaceKey.backspaceKey.backspaceKey.backspaceKey.backspace'1''8''0''0''0'
Screenshot: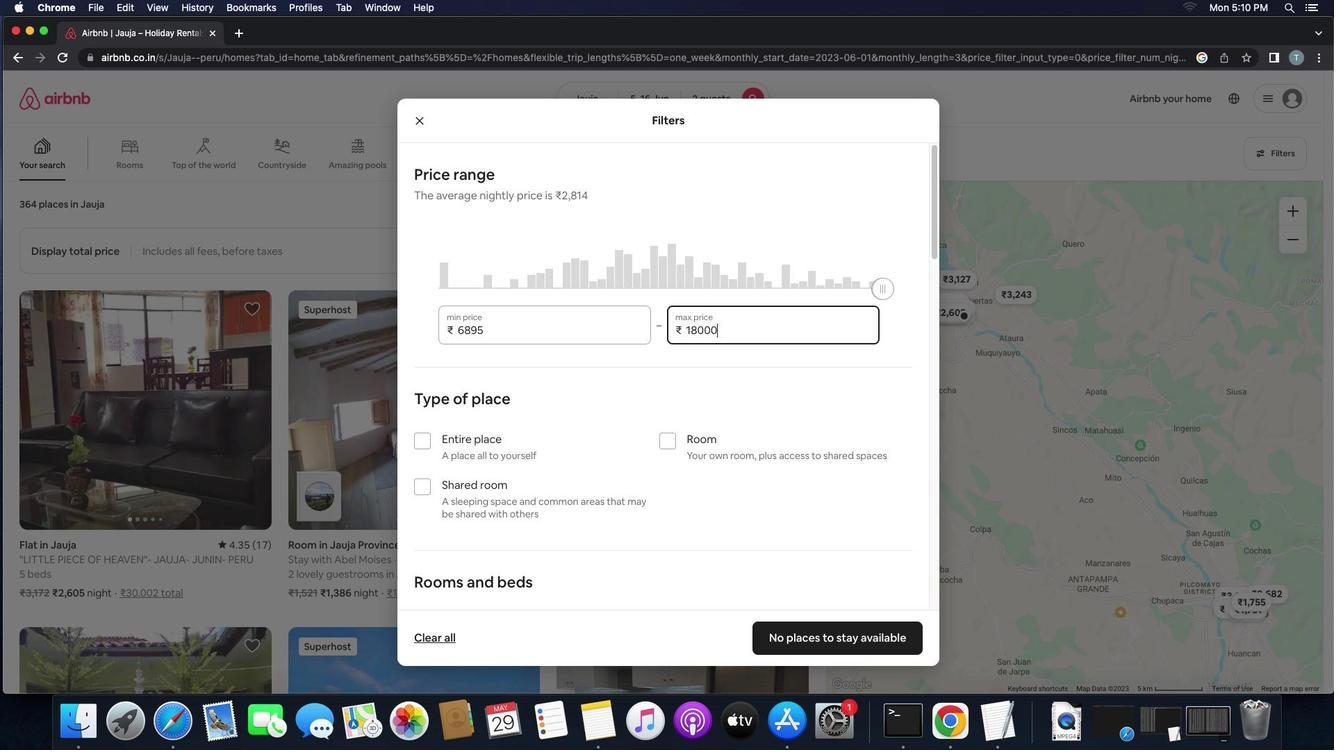 
Action: Mouse moved to (380, 416)
Screenshot: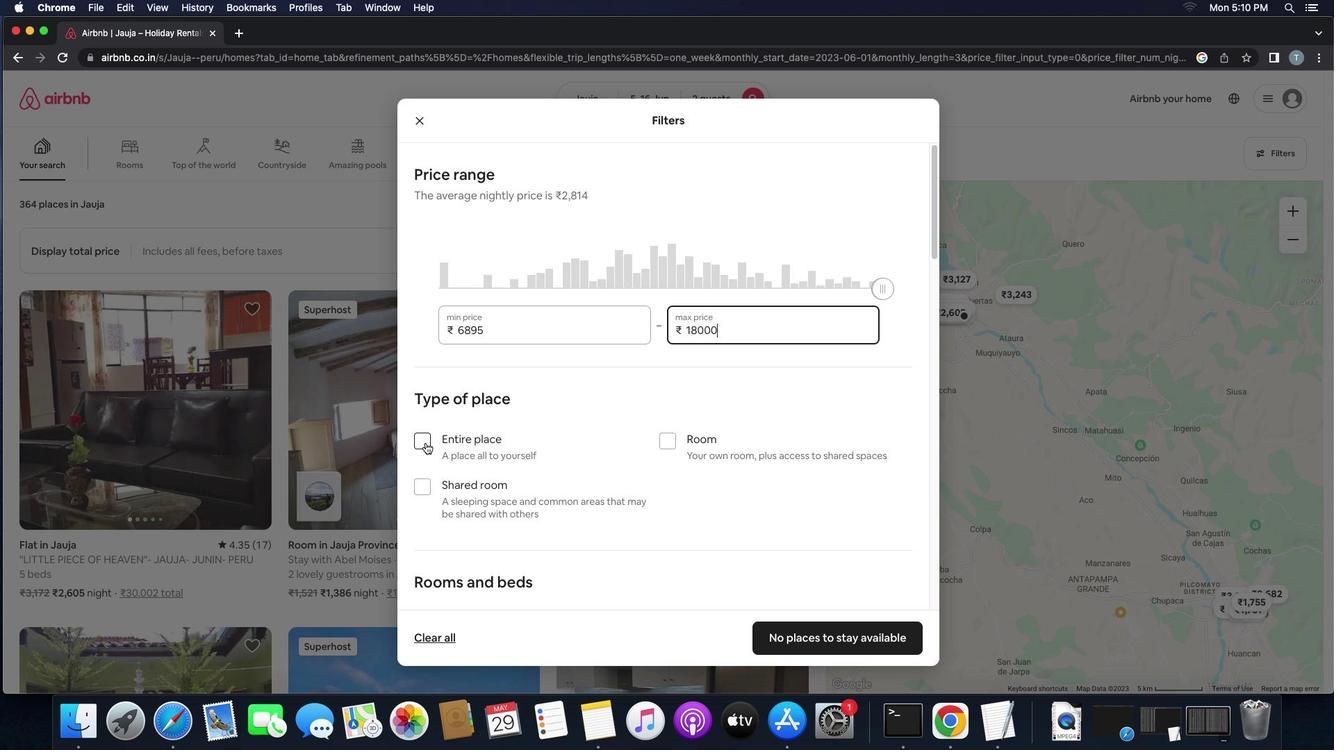 
Action: Mouse pressed left at (380, 416)
Screenshot: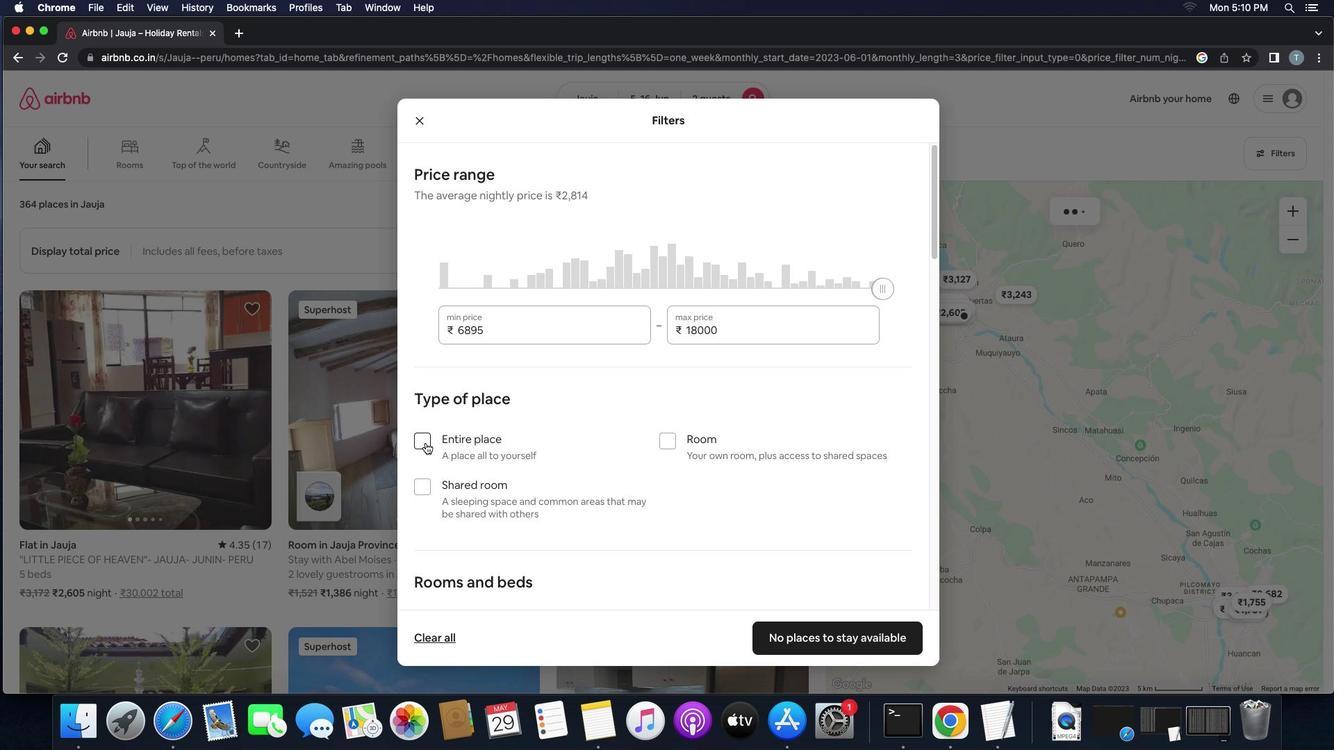 
Action: Mouse moved to (576, 471)
Screenshot: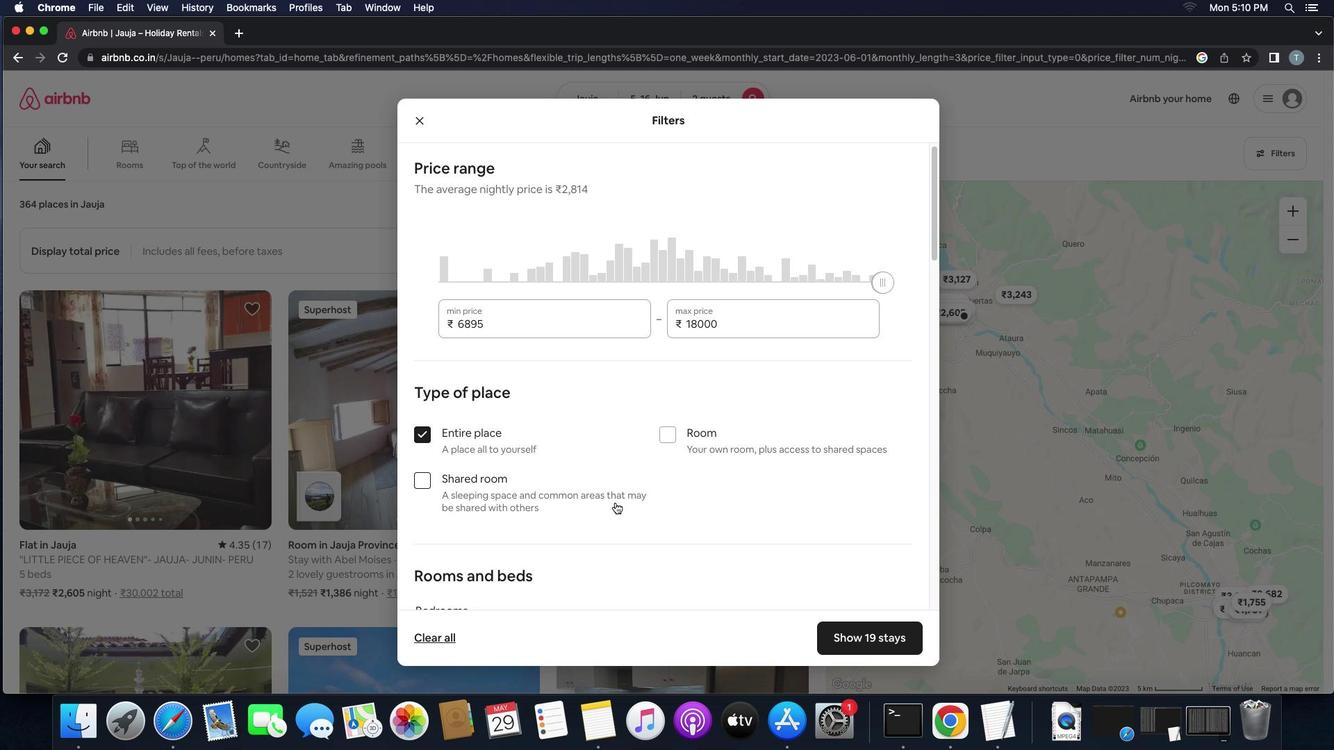 
Action: Mouse scrolled (576, 471) with delta (-56, 22)
Screenshot: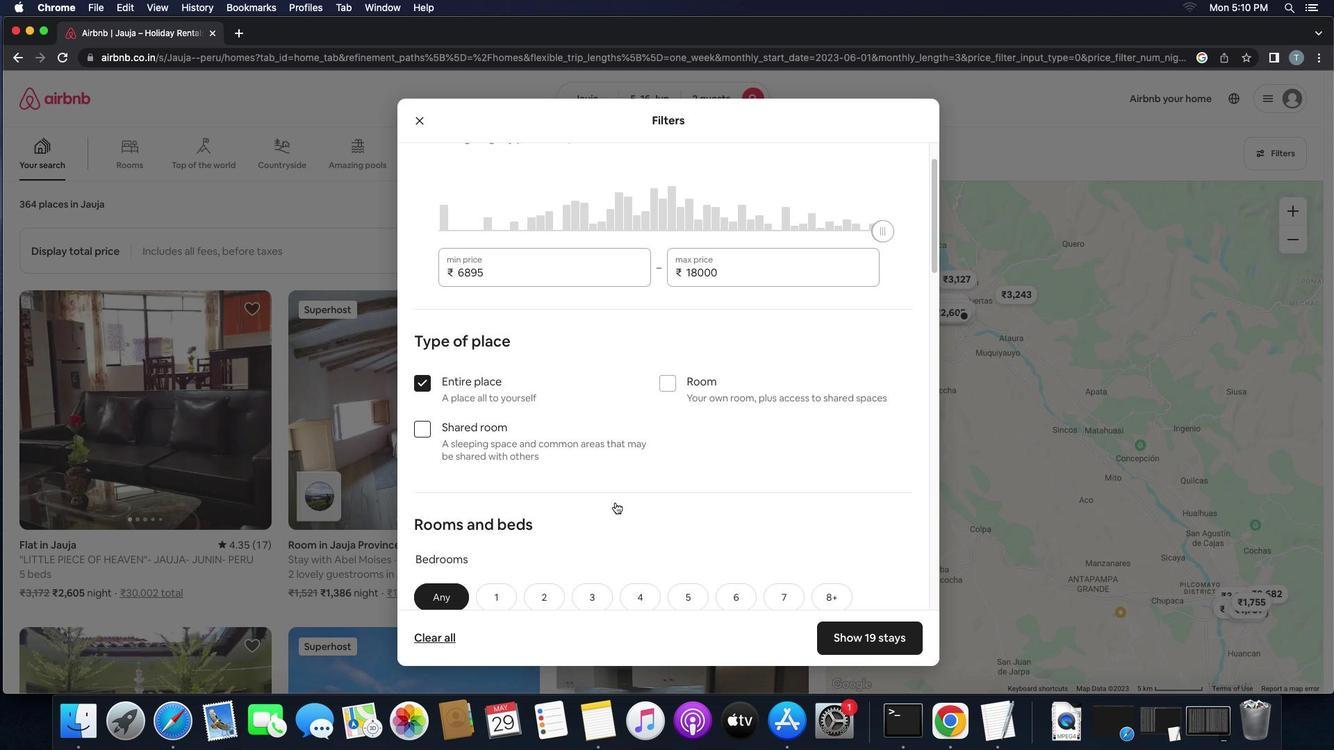 
Action: Mouse scrolled (576, 471) with delta (-56, 22)
Screenshot: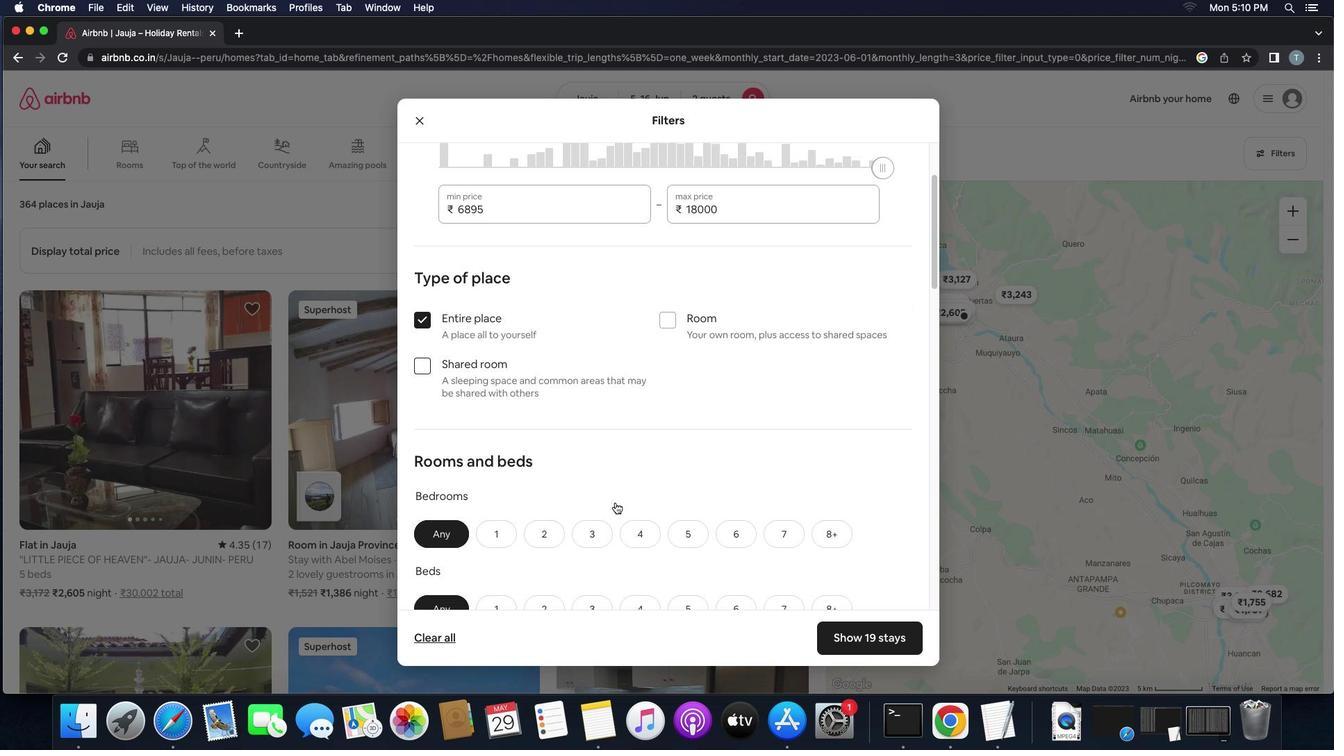
Action: Mouse scrolled (576, 471) with delta (-56, 22)
Screenshot: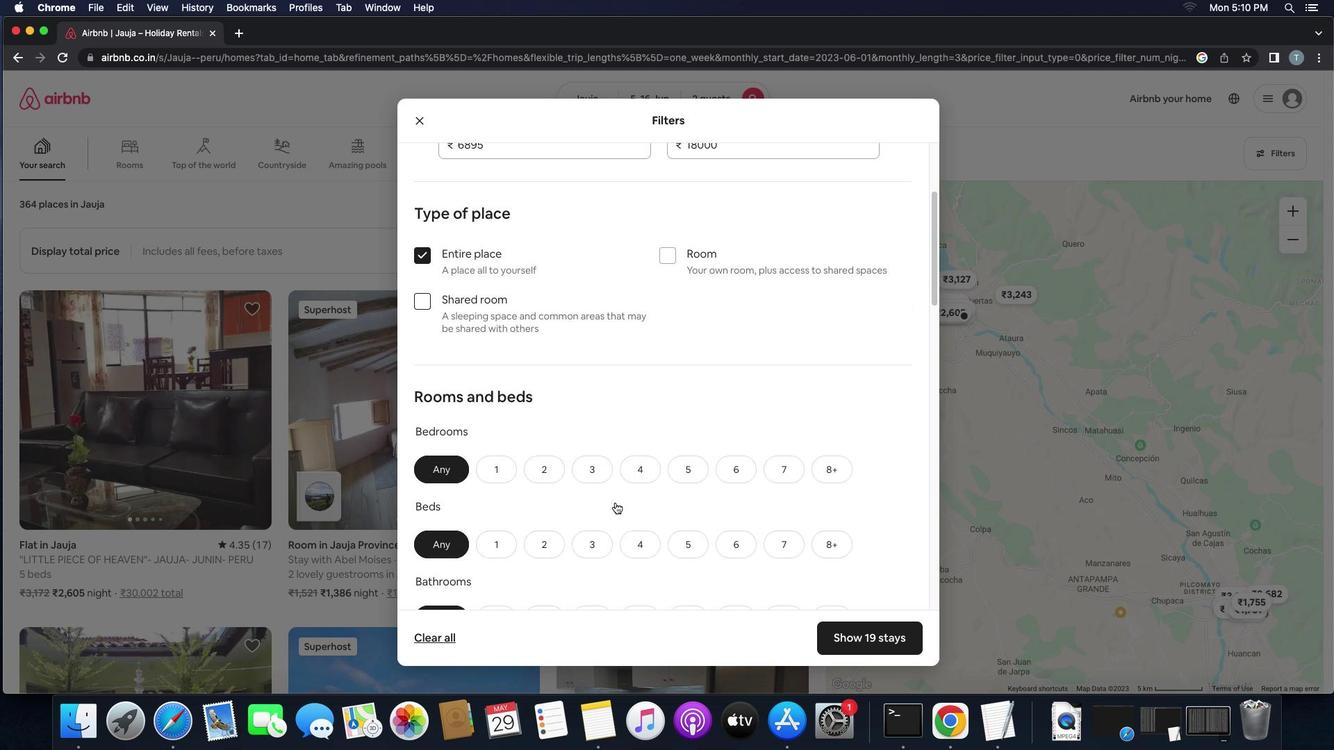 
Action: Mouse scrolled (576, 471) with delta (-56, 21)
Screenshot: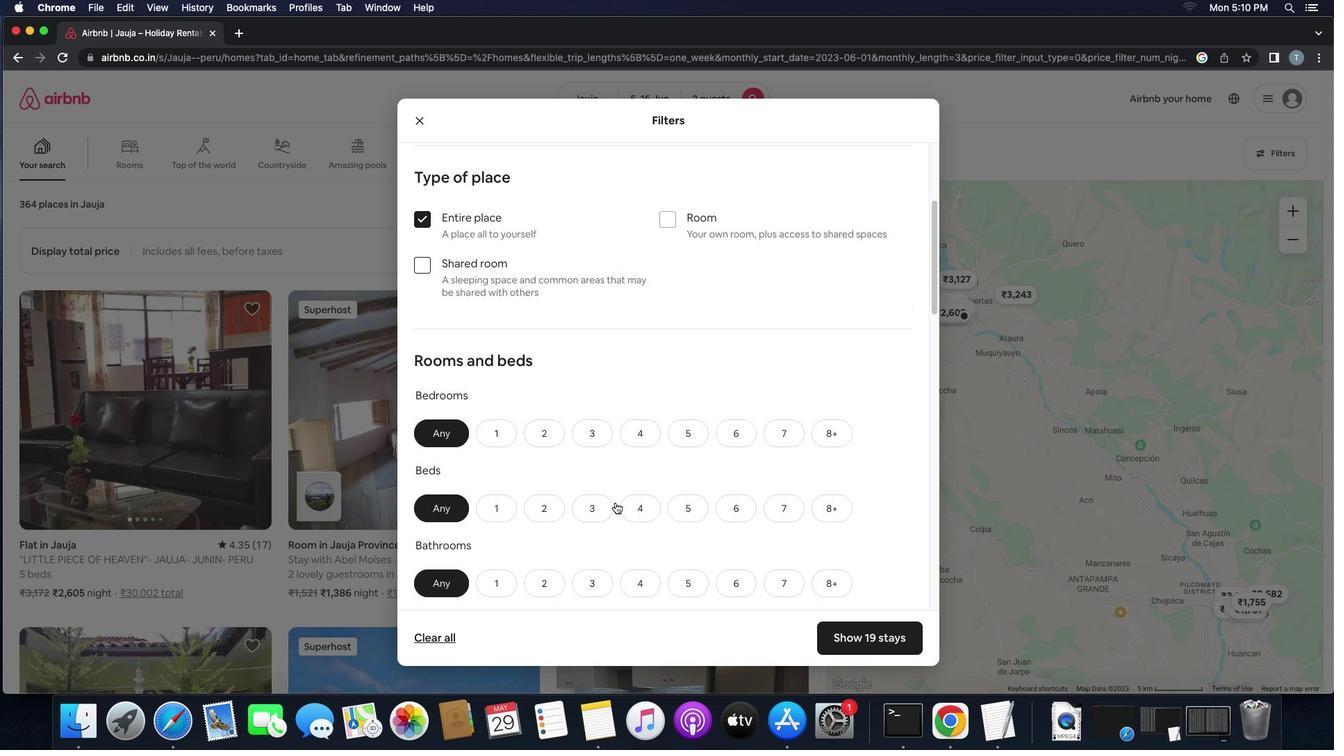 
Action: Mouse moved to (451, 403)
Screenshot: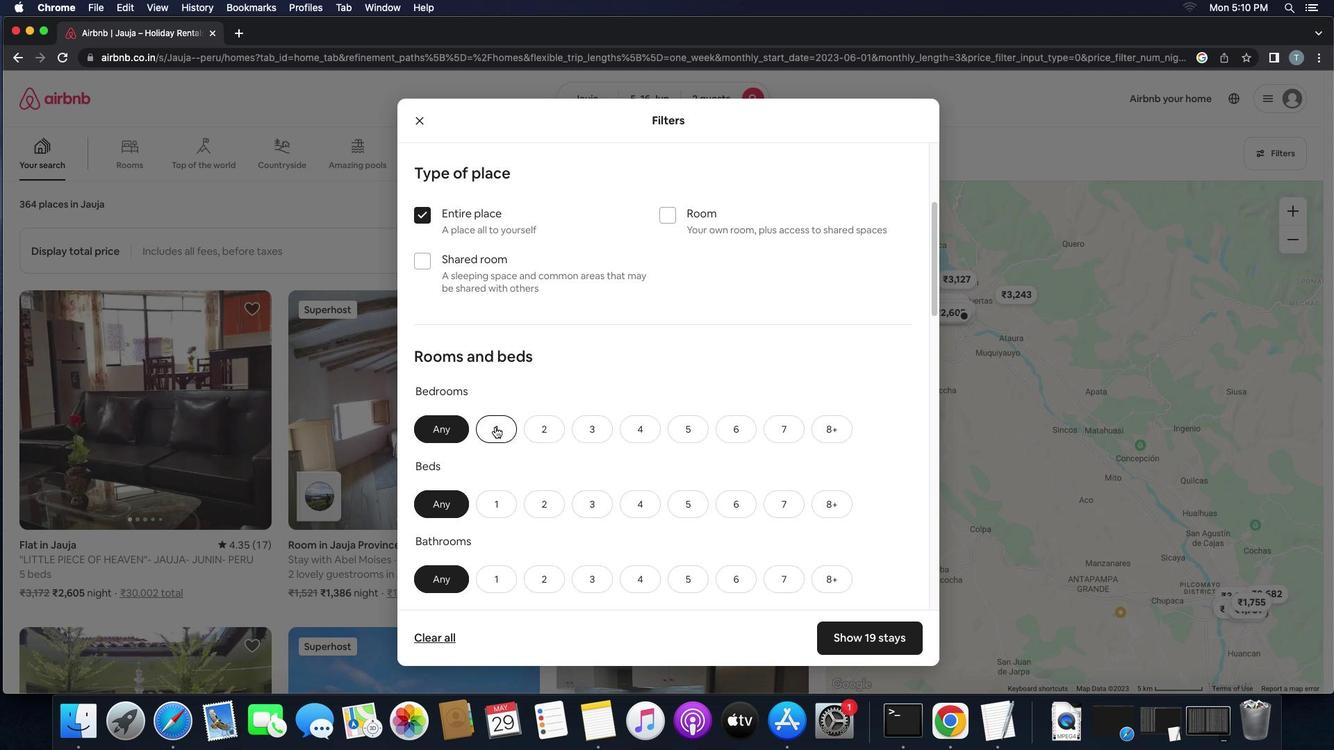 
Action: Mouse pressed left at (451, 403)
Screenshot: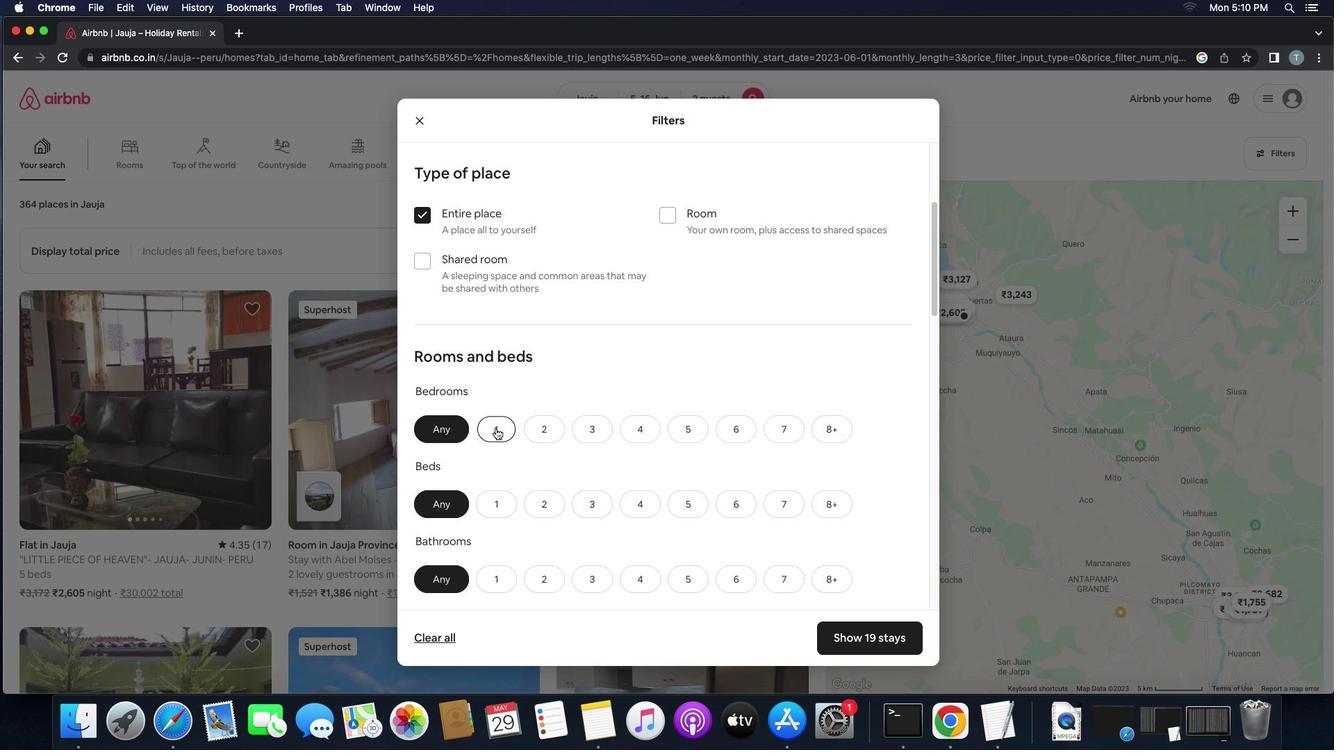 
Action: Mouse moved to (454, 478)
Screenshot: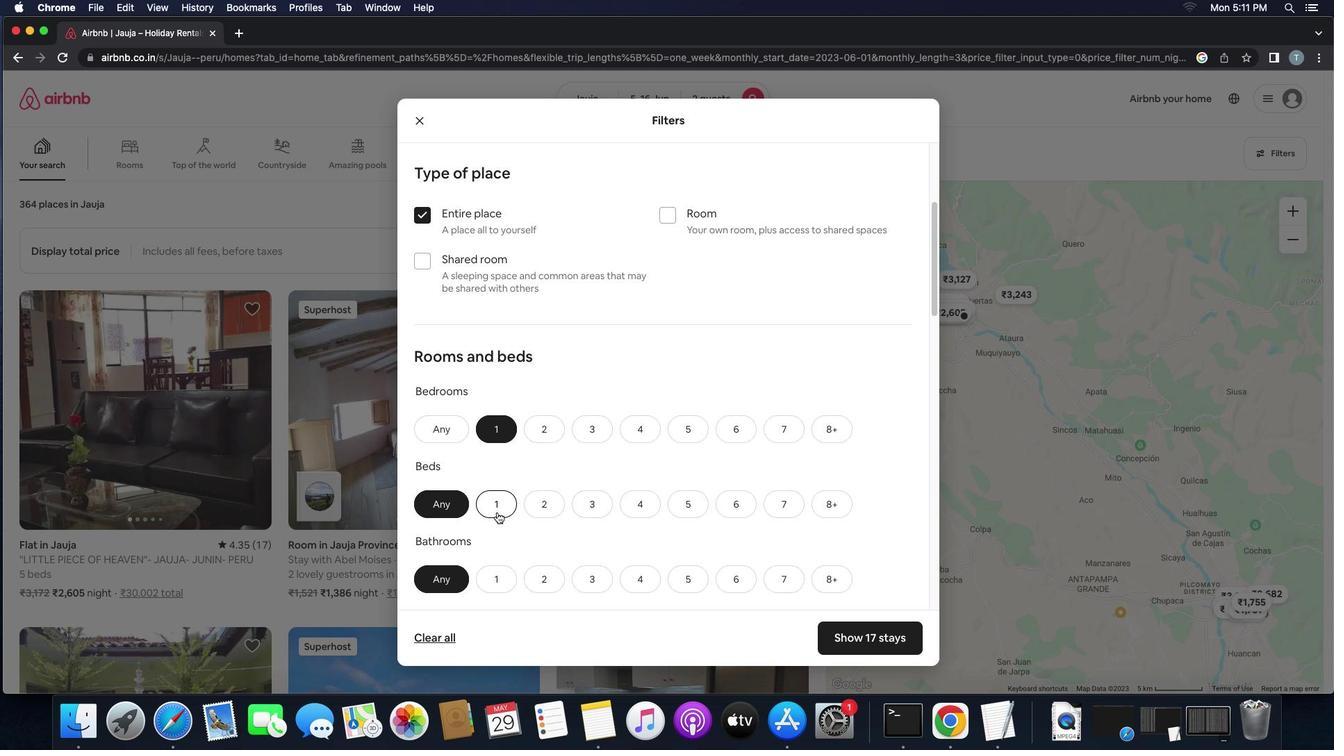 
Action: Mouse pressed left at (454, 478)
Screenshot: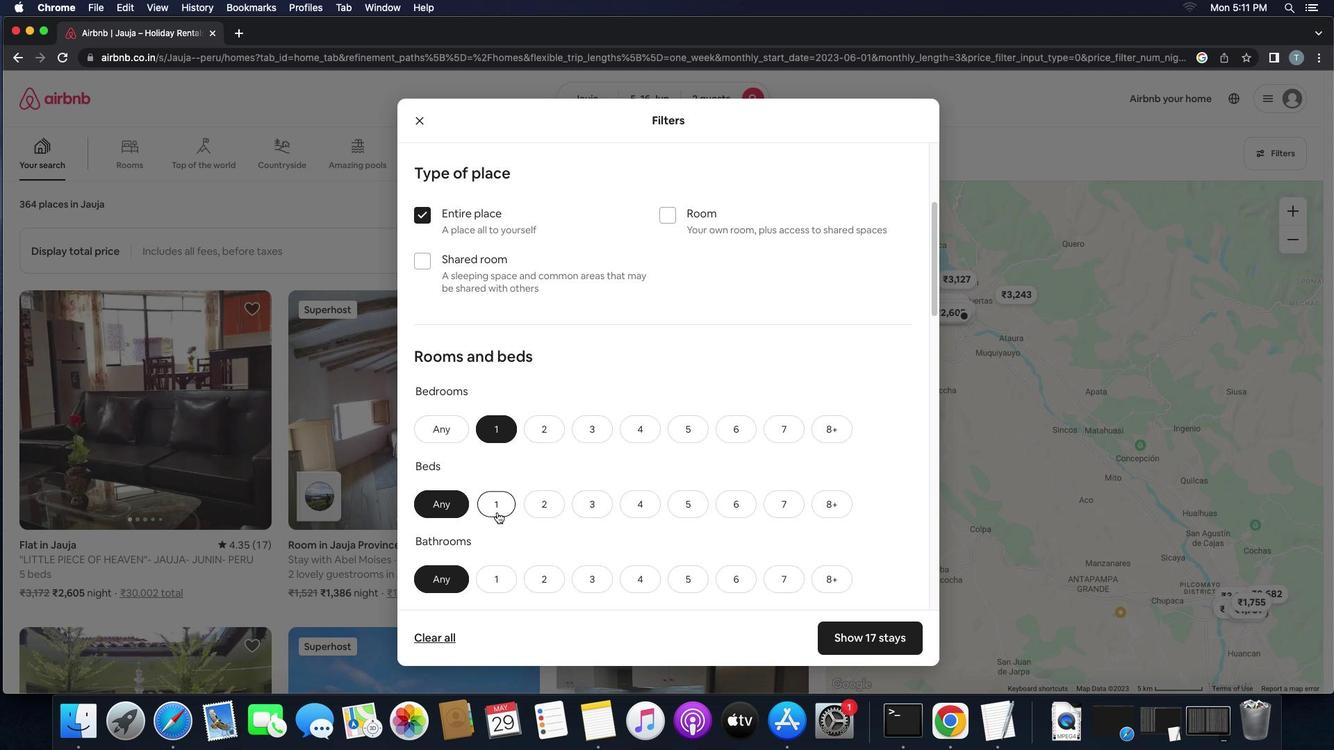 
Action: Mouse moved to (505, 510)
Screenshot: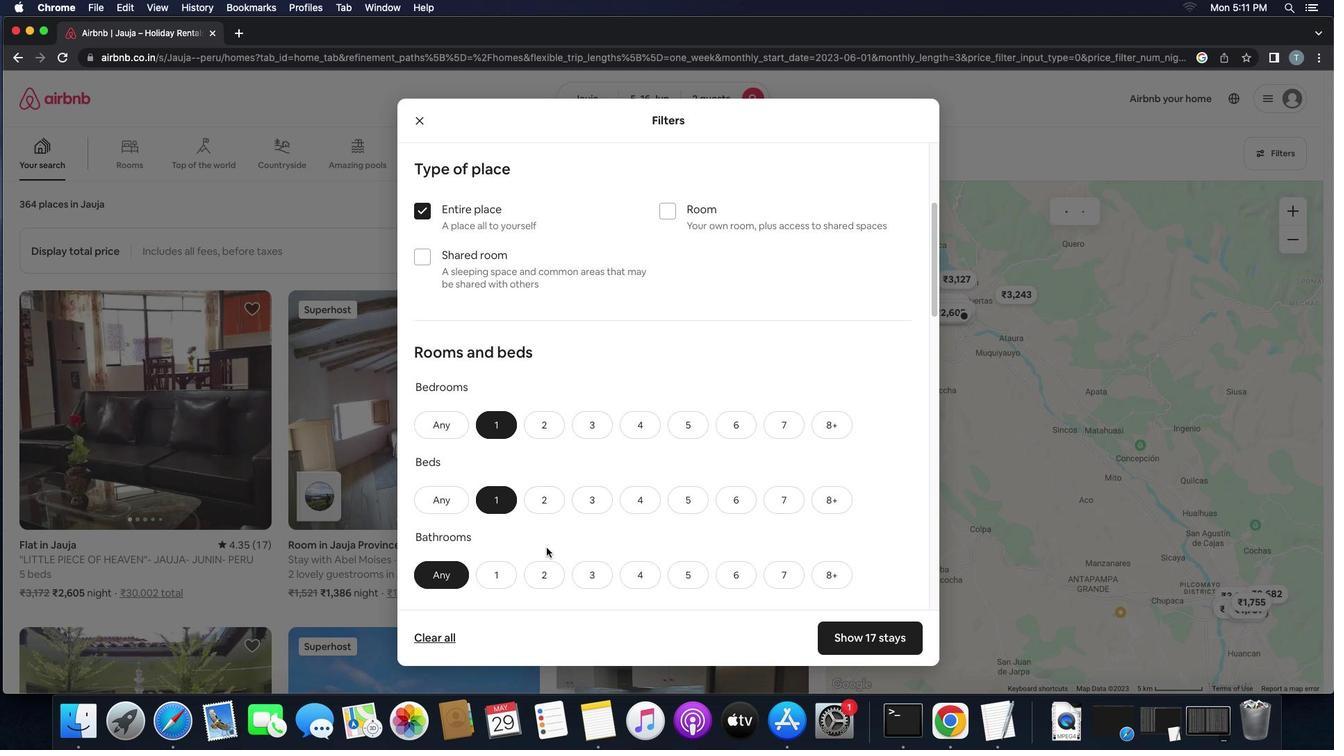 
Action: Mouse scrolled (505, 510) with delta (-56, 22)
Screenshot: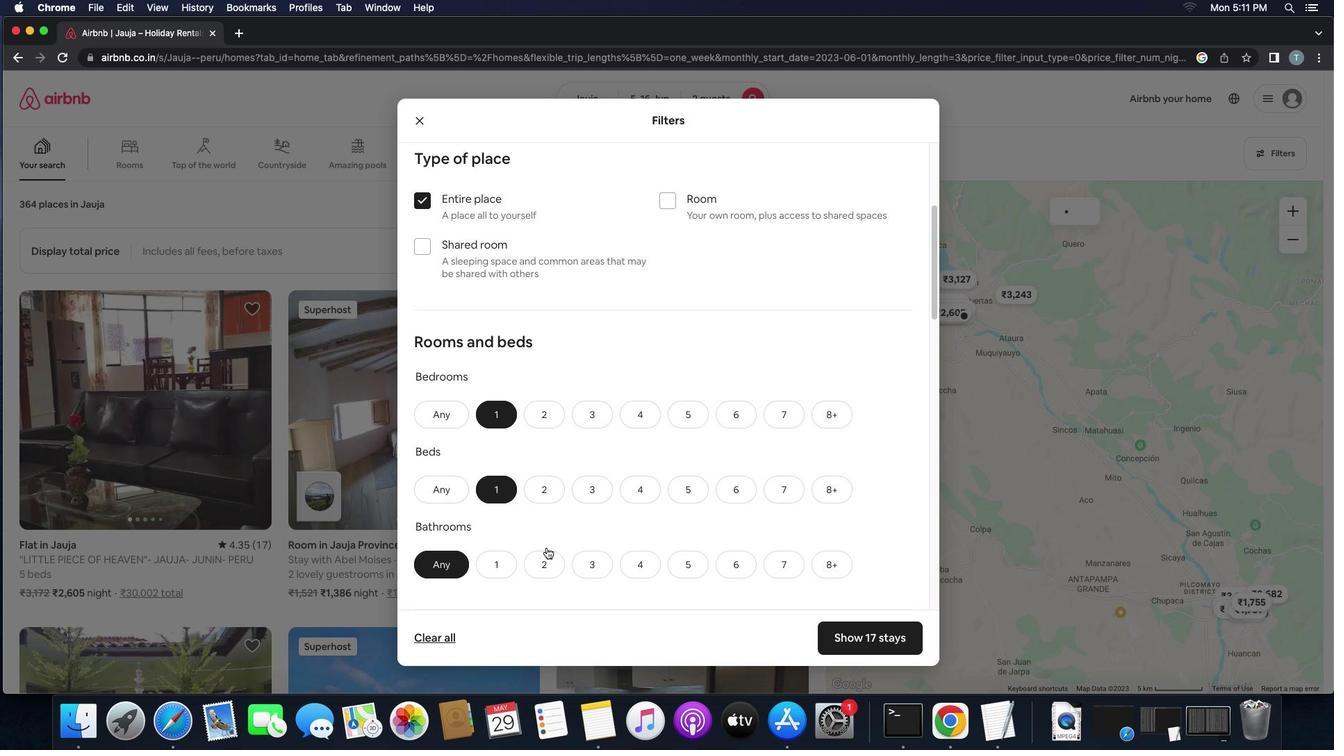 
Action: Mouse scrolled (505, 510) with delta (-56, 22)
Screenshot: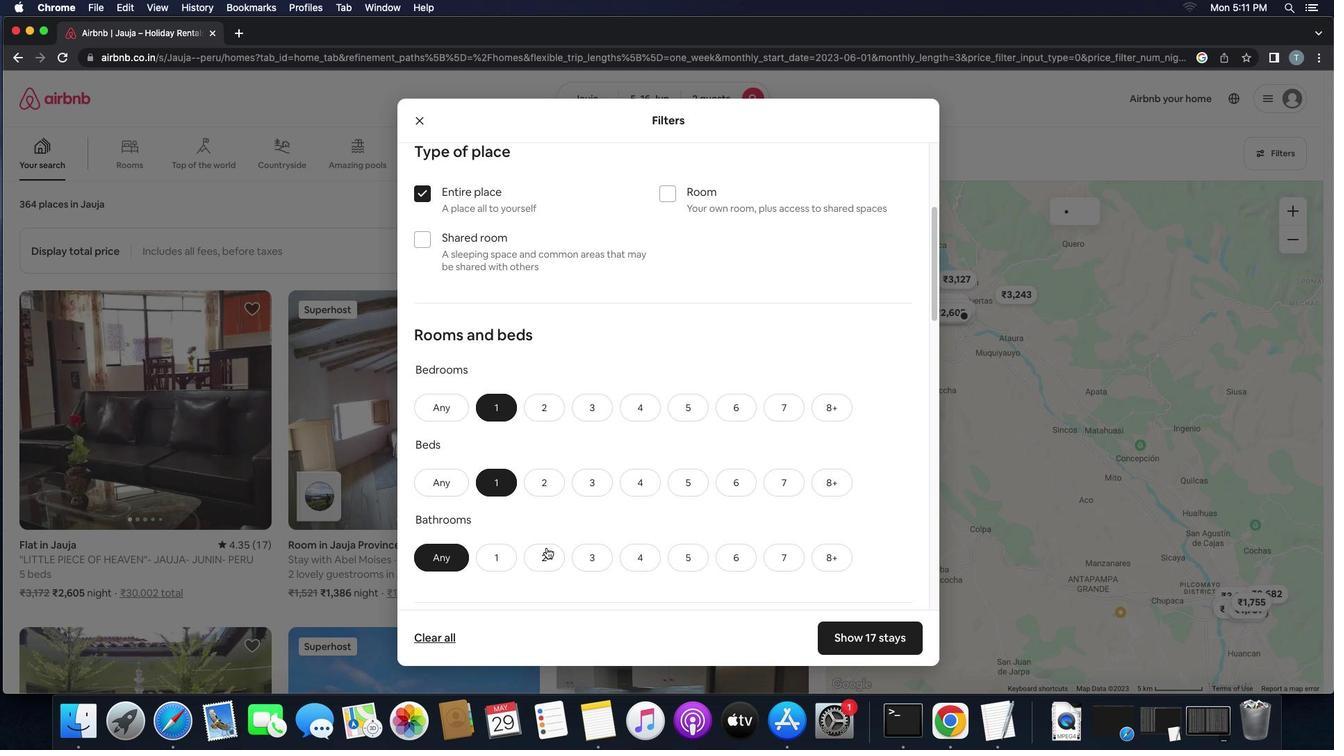 
Action: Mouse moved to (505, 510)
Screenshot: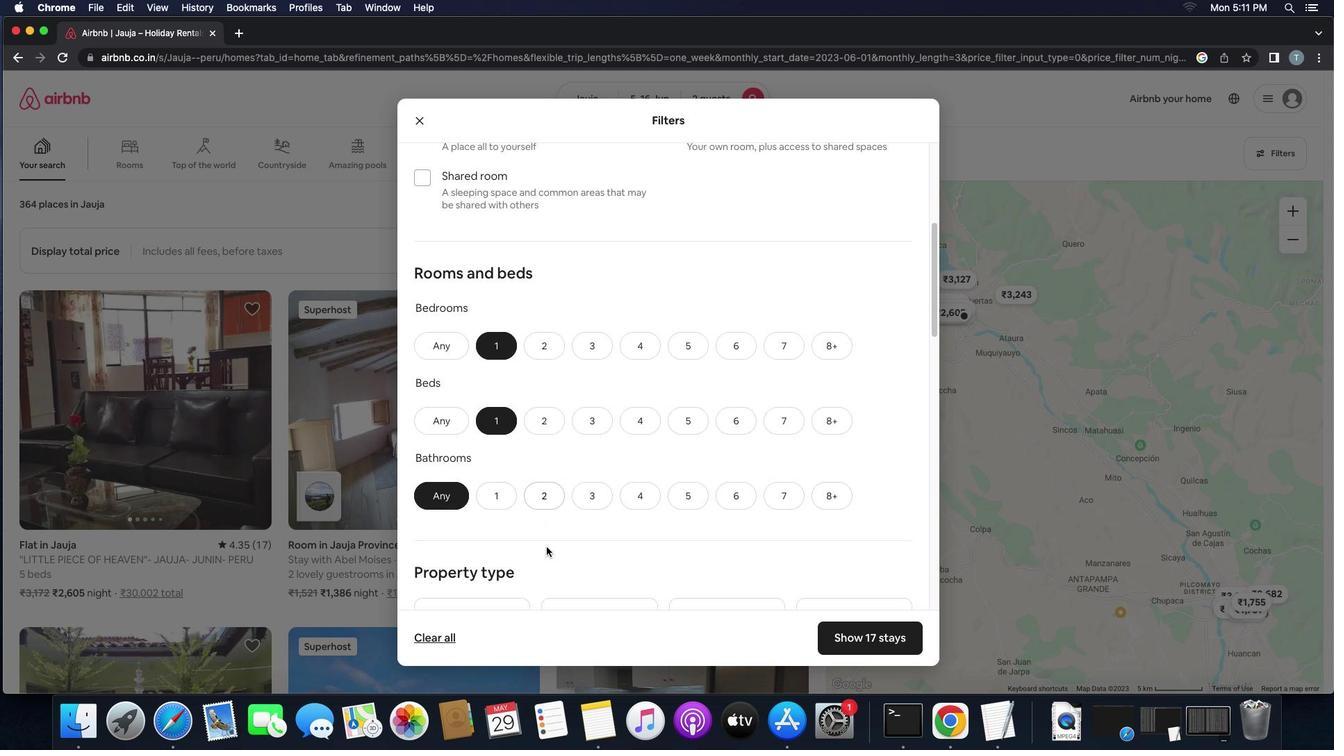 
Action: Mouse scrolled (505, 510) with delta (-56, 22)
Screenshot: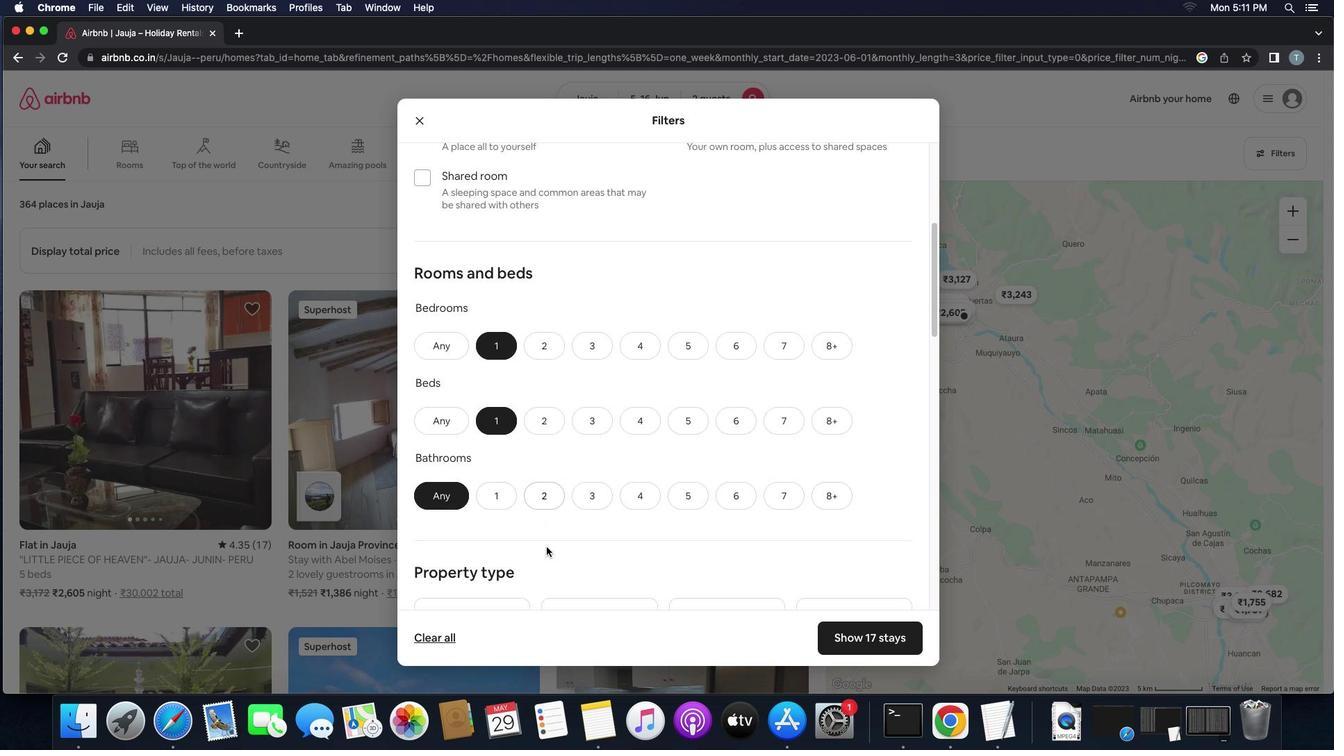 
Action: Mouse moved to (504, 510)
Screenshot: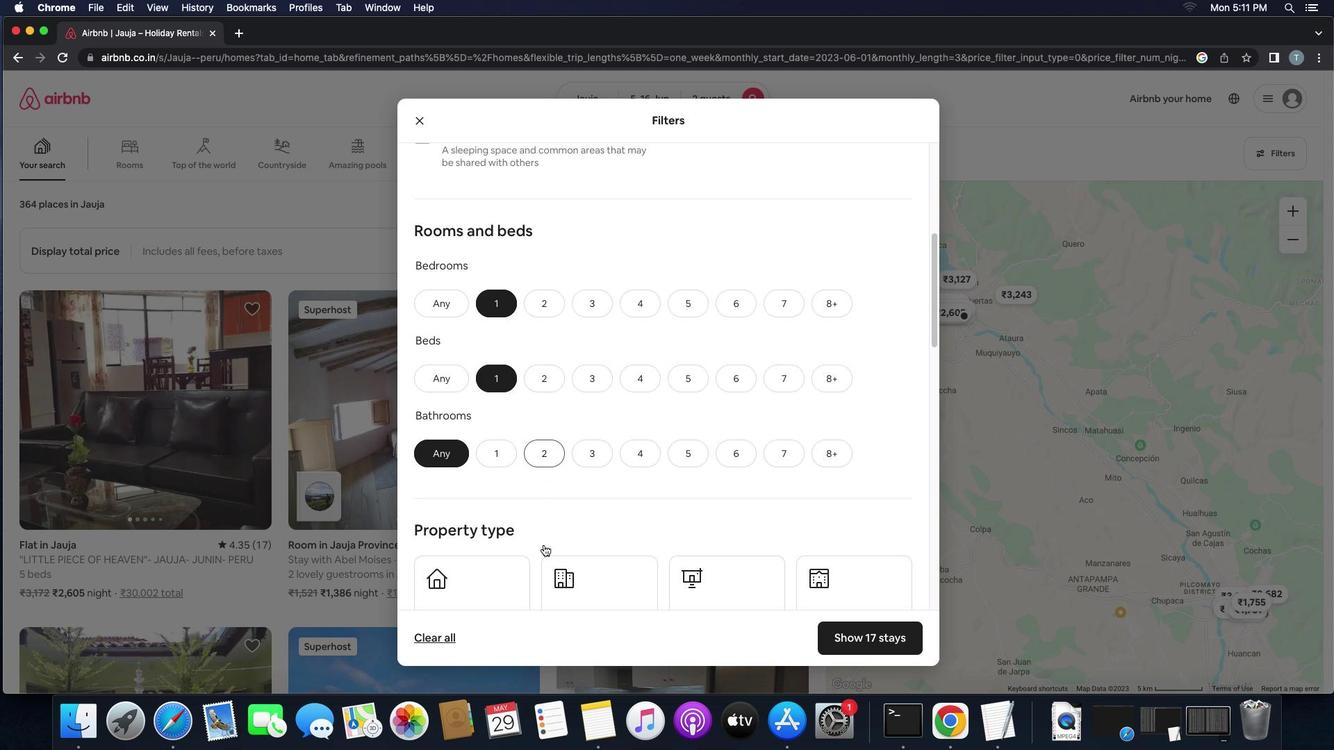 
Action: Mouse scrolled (504, 510) with delta (-56, 22)
Screenshot: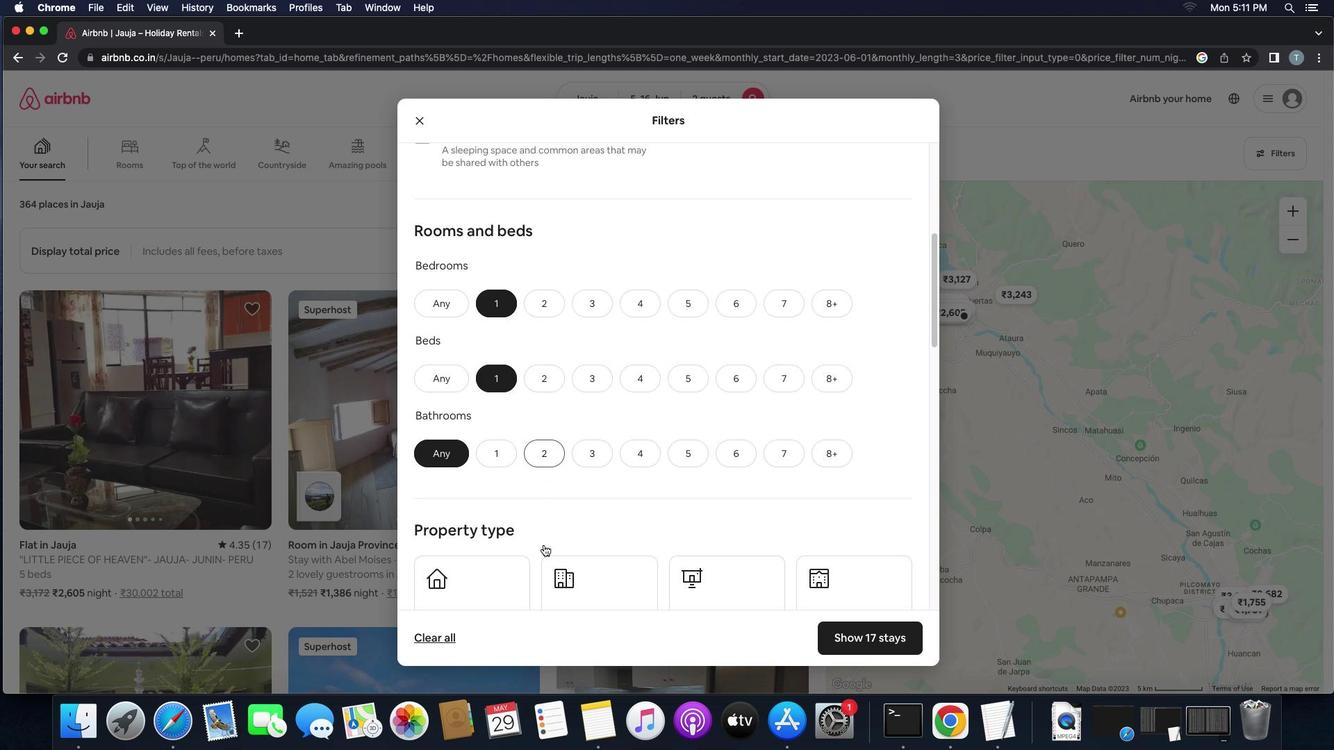 
Action: Mouse moved to (450, 400)
Screenshot: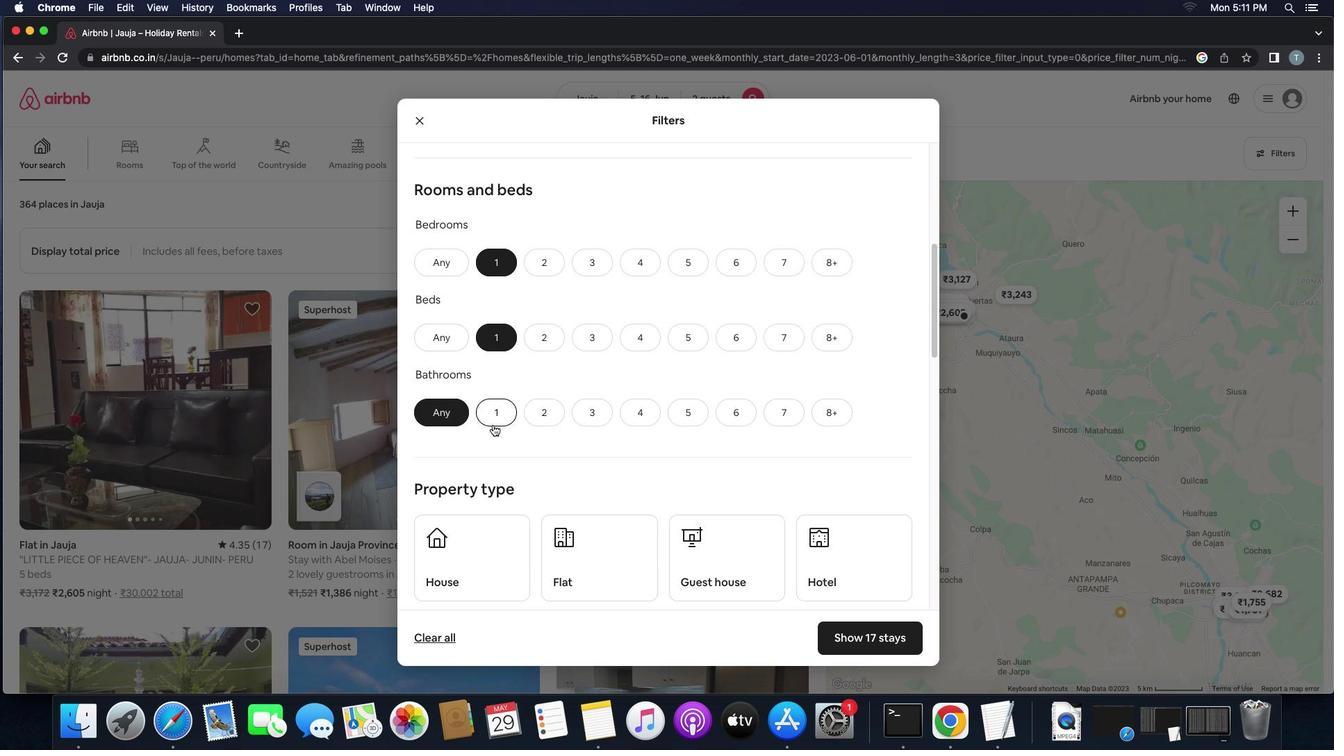 
Action: Mouse pressed left at (450, 400)
Screenshot: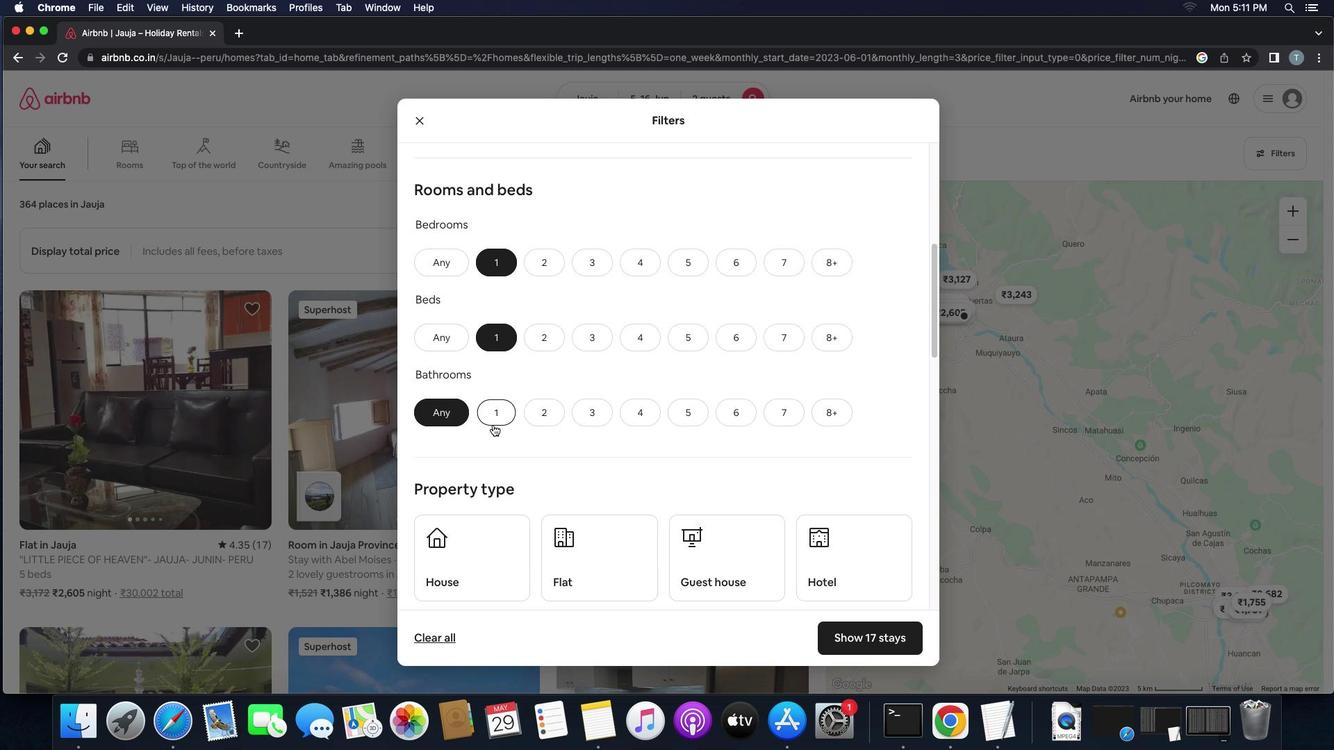 
Action: Mouse moved to (472, 419)
Screenshot: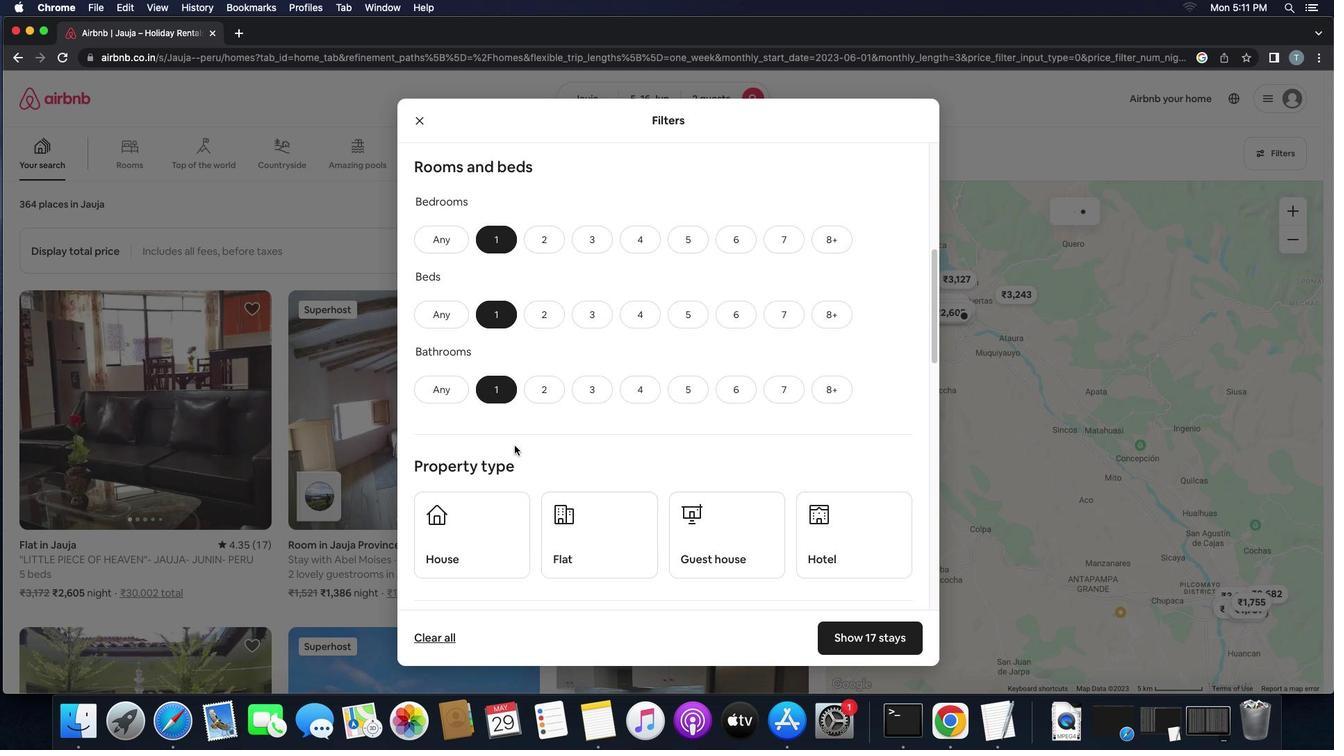 
Action: Mouse scrolled (472, 419) with delta (-56, 22)
Screenshot: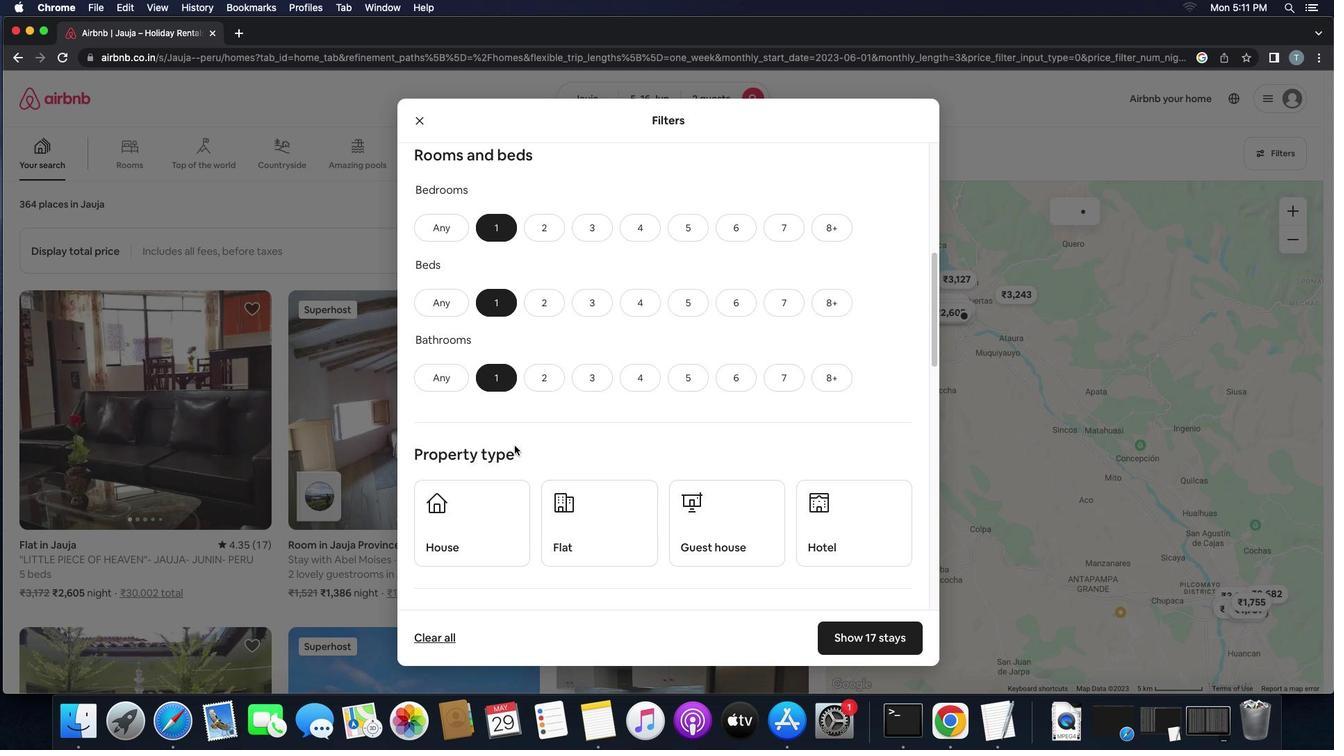 
Action: Mouse scrolled (472, 419) with delta (-56, 22)
Screenshot: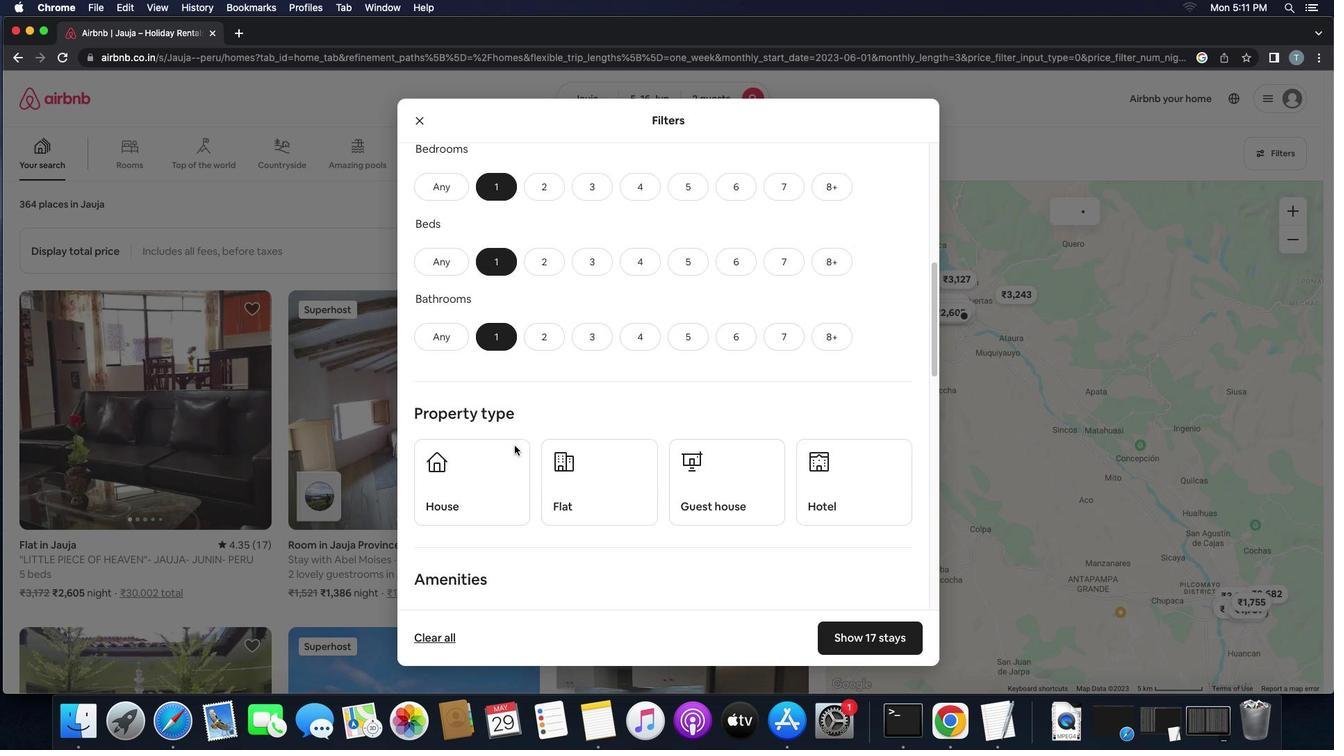 
Action: Mouse scrolled (472, 419) with delta (-56, 22)
Screenshot: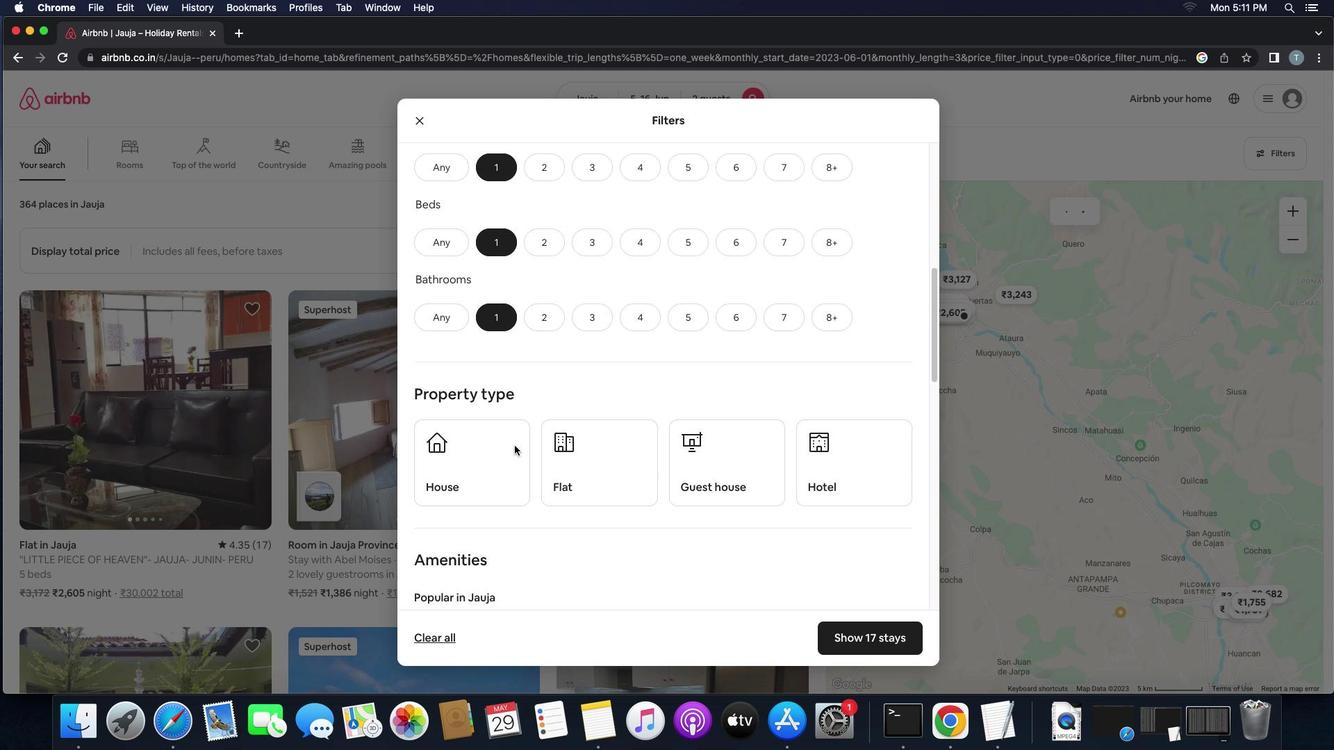 
Action: Mouse moved to (456, 423)
Screenshot: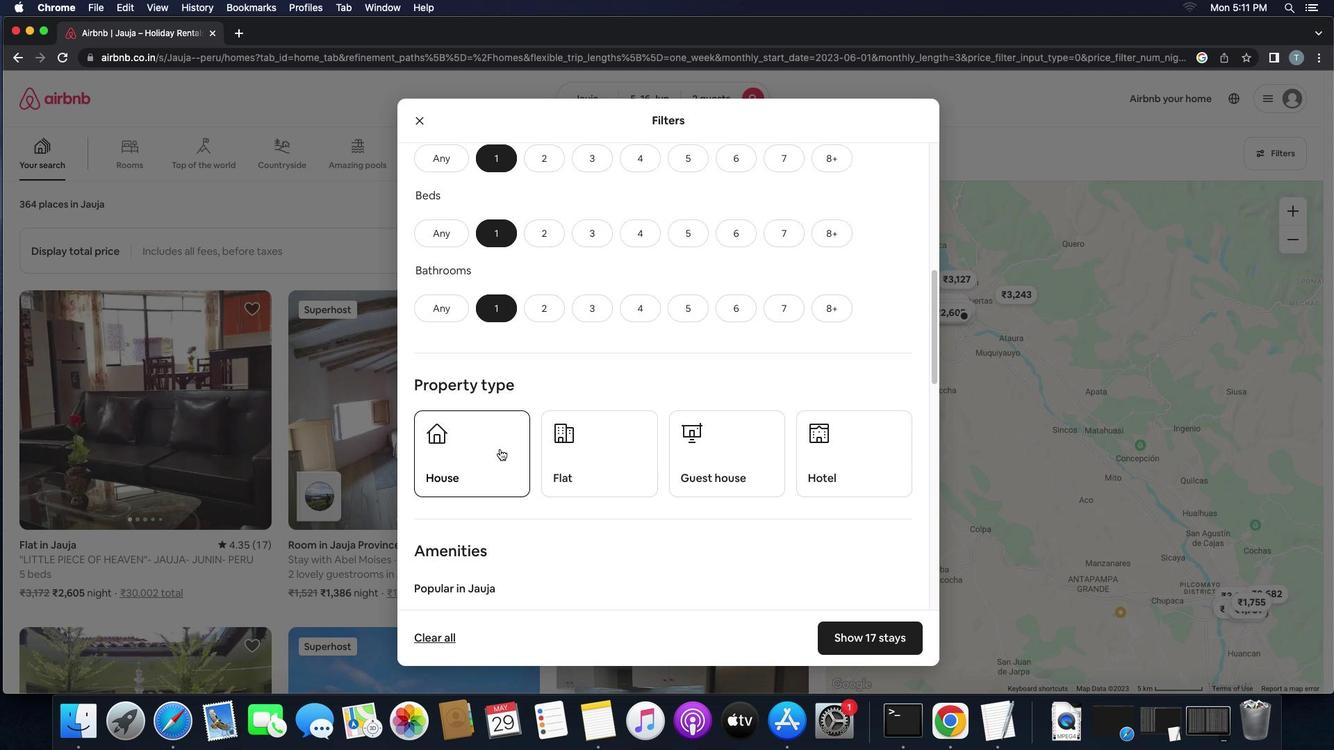 
Action: Mouse pressed left at (456, 423)
Screenshot: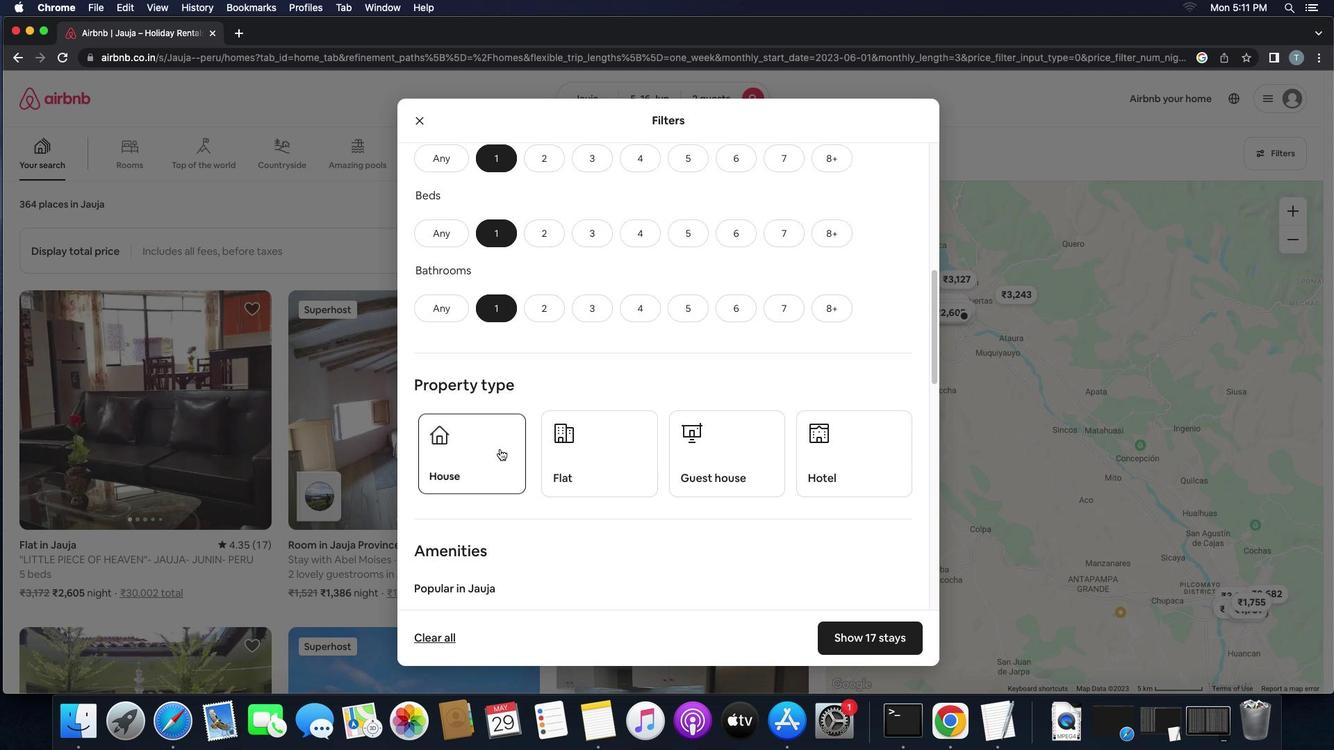 
Action: Mouse moved to (523, 450)
Screenshot: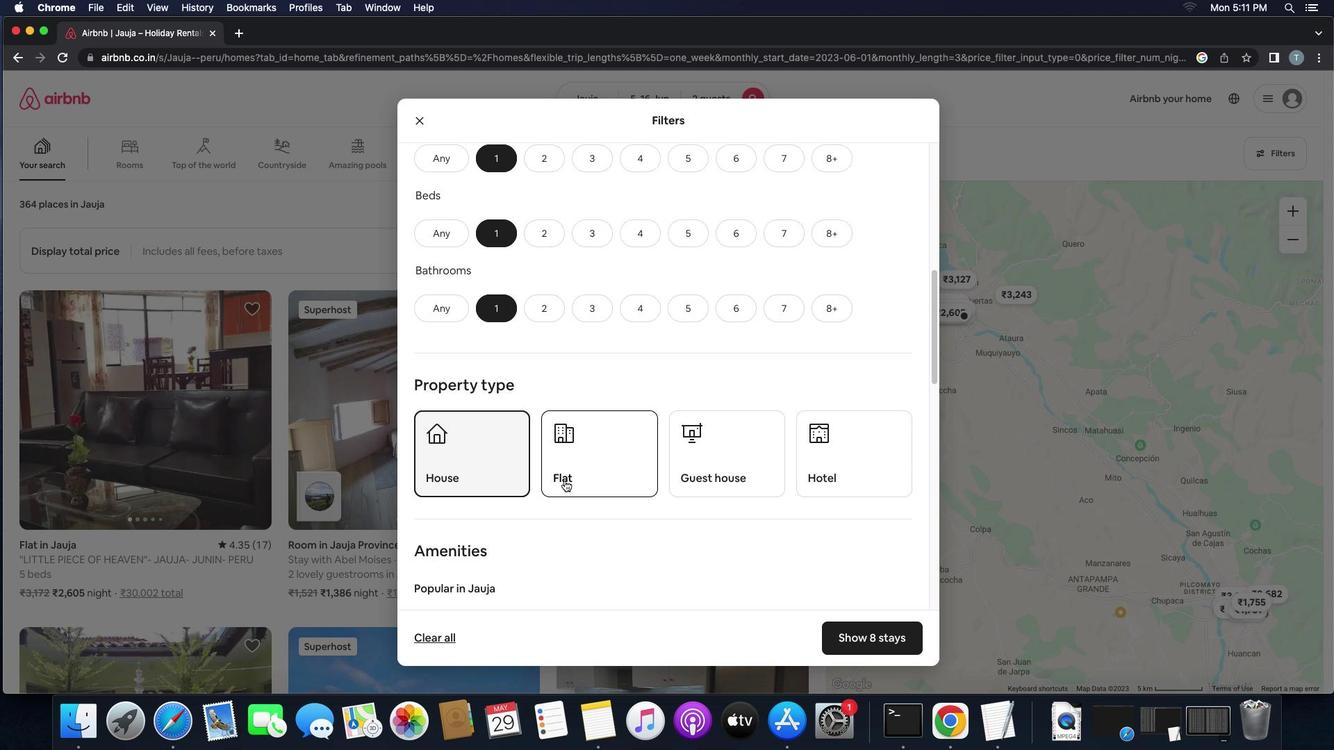 
Action: Mouse pressed left at (523, 450)
Screenshot: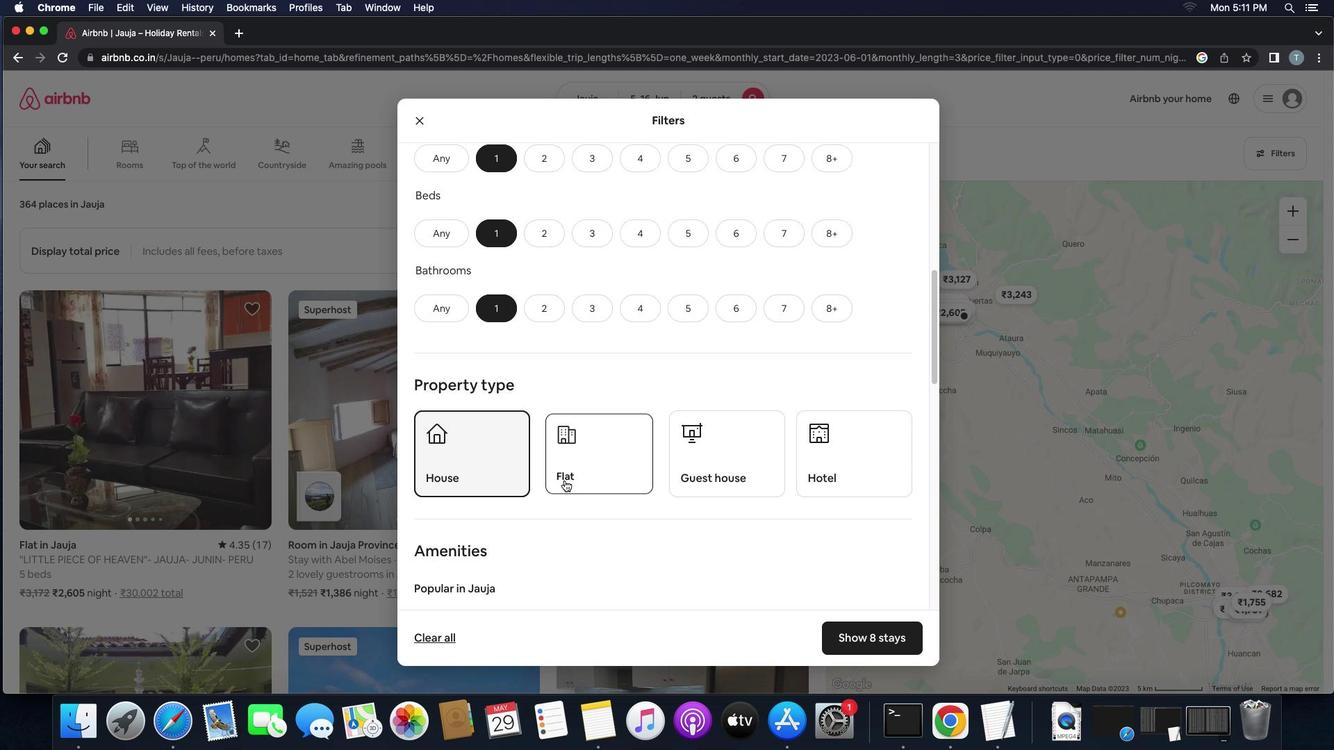 
Action: Mouse moved to (718, 452)
Screenshot: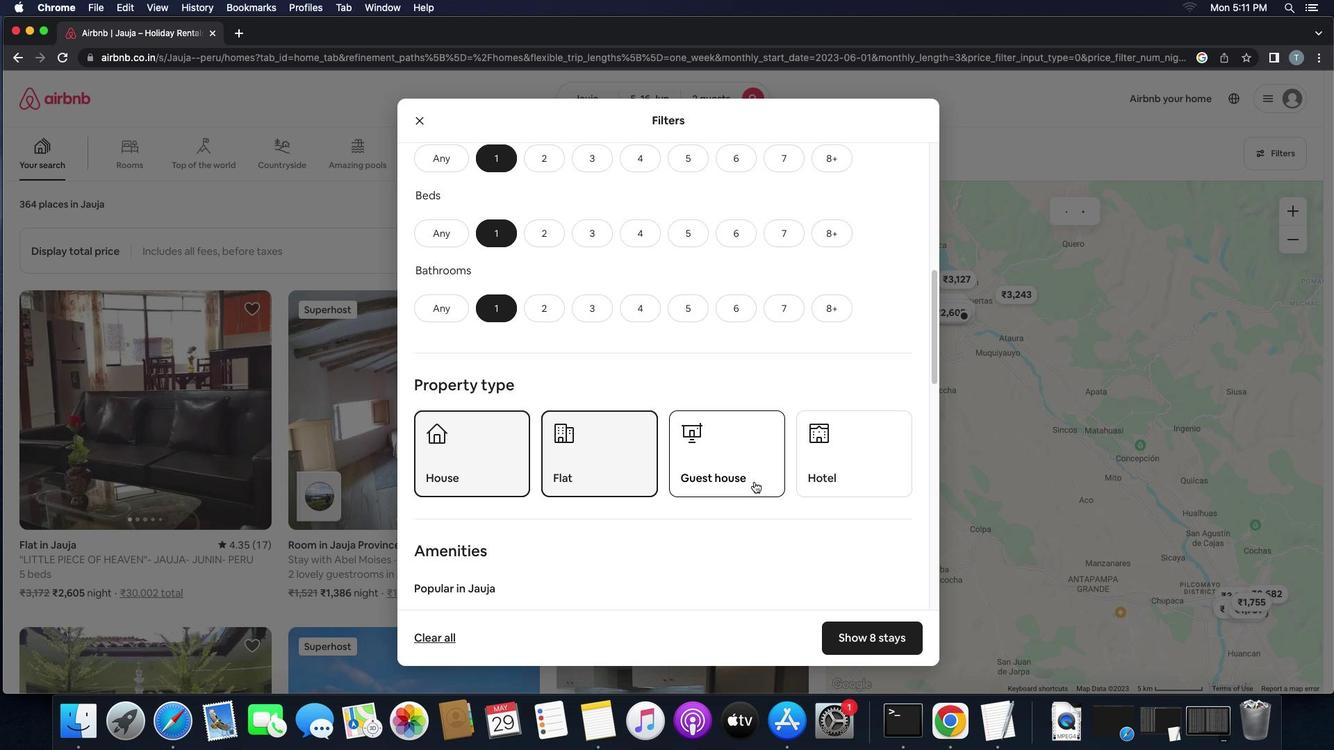 
Action: Mouse pressed left at (718, 452)
Screenshot: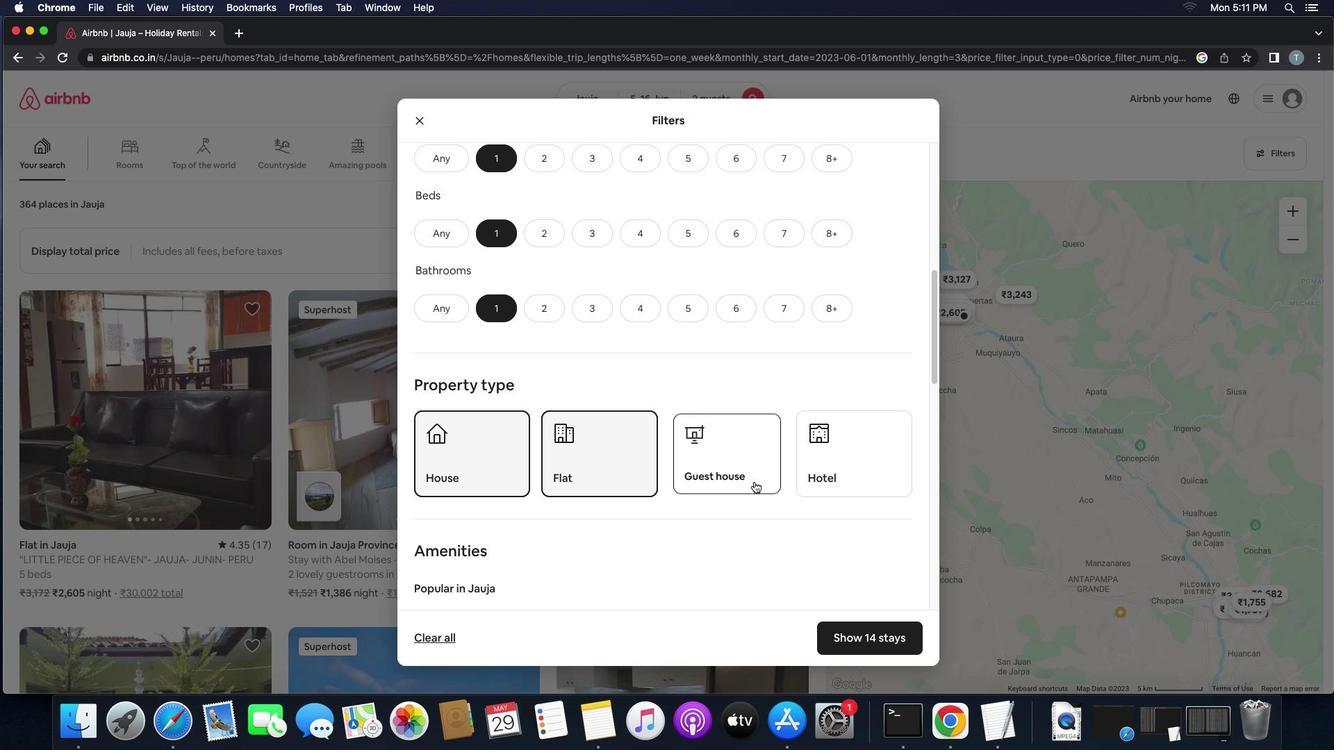 
Action: Mouse moved to (833, 448)
Screenshot: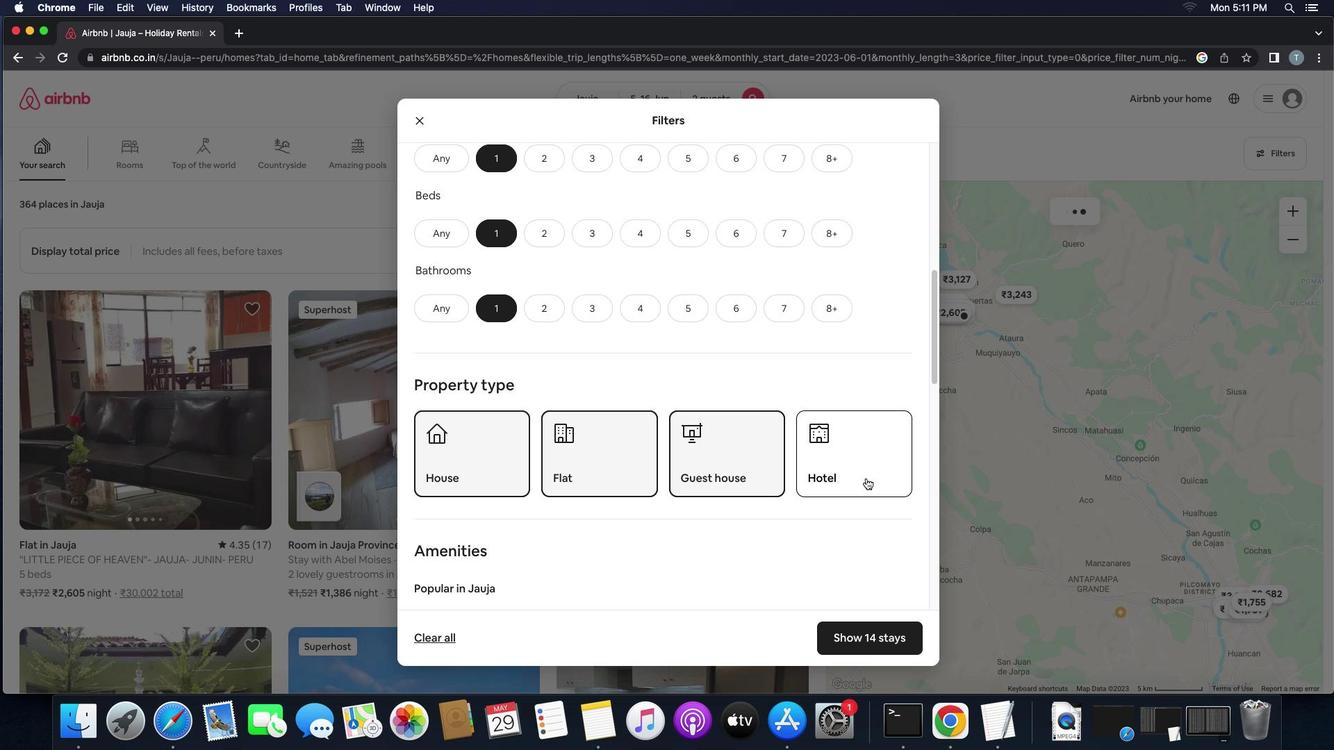 
Action: Mouse pressed left at (833, 448)
Screenshot: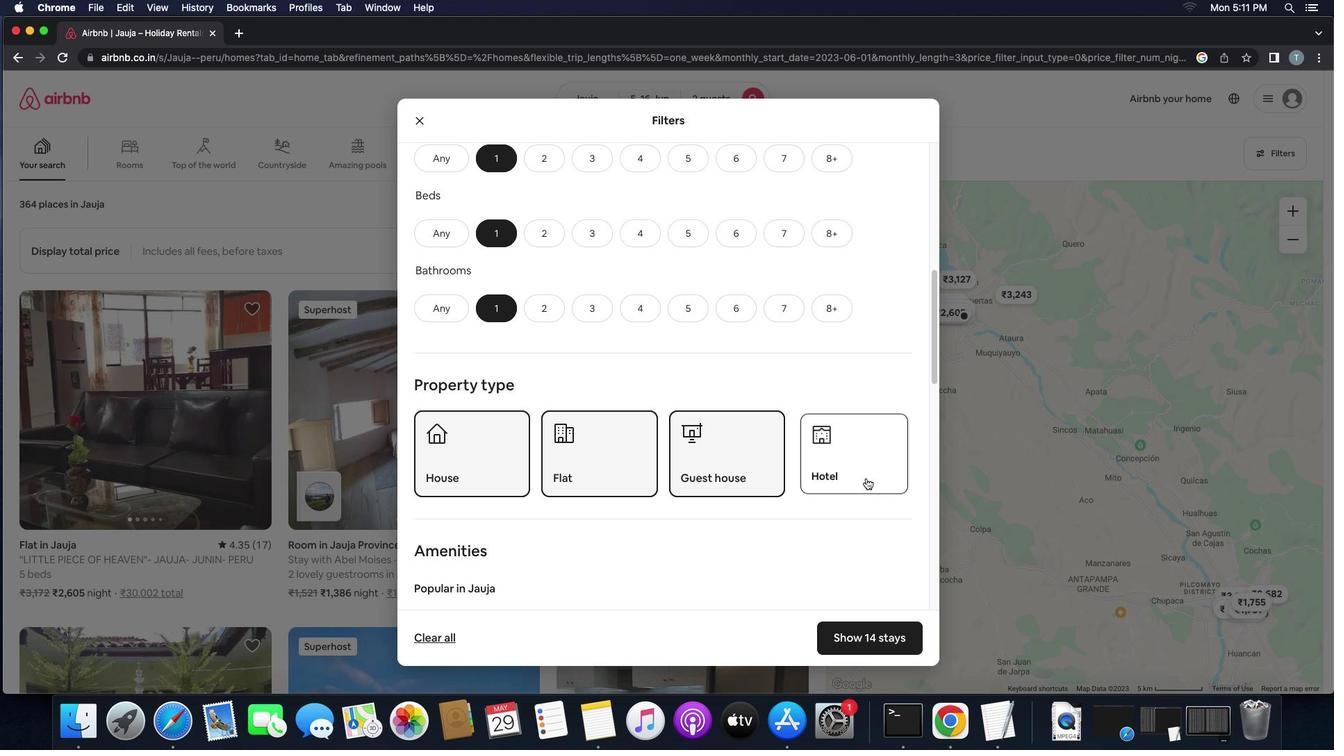 
Action: Mouse moved to (826, 486)
Screenshot: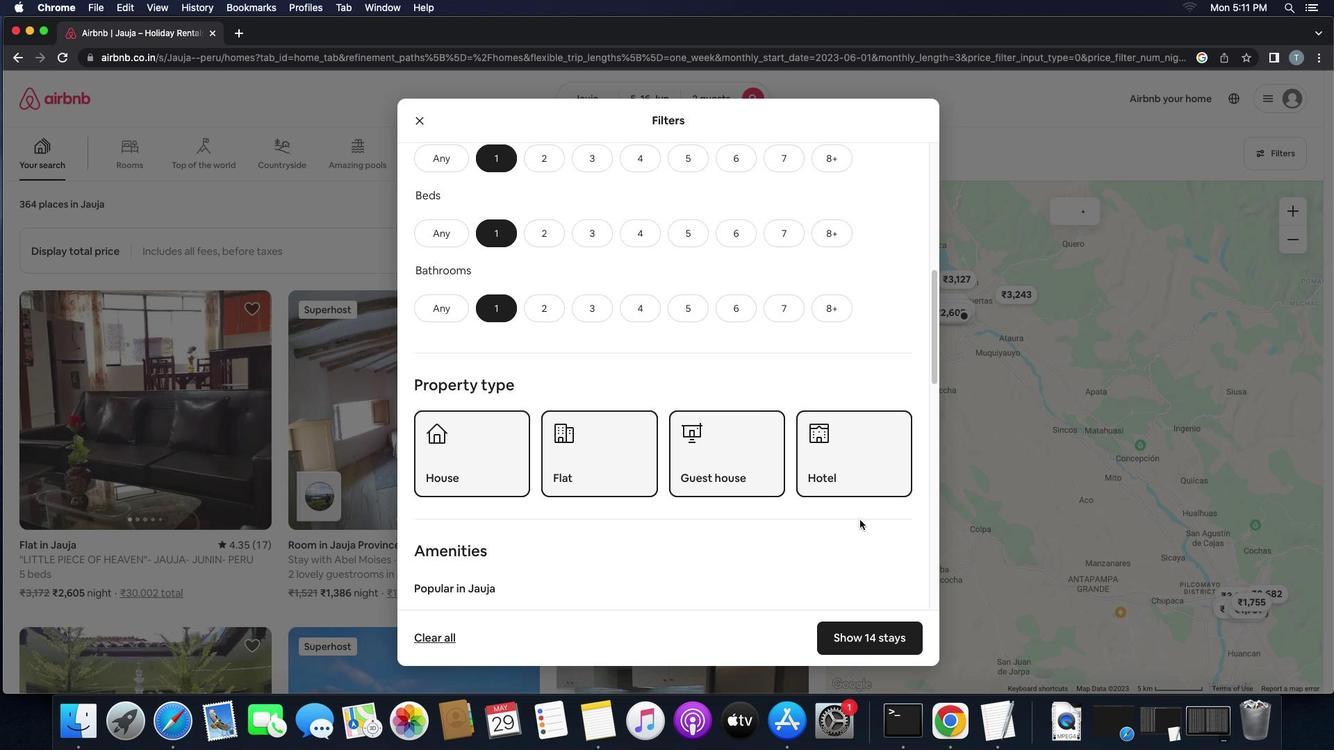 
Action: Mouse scrolled (826, 486) with delta (-56, 22)
Screenshot: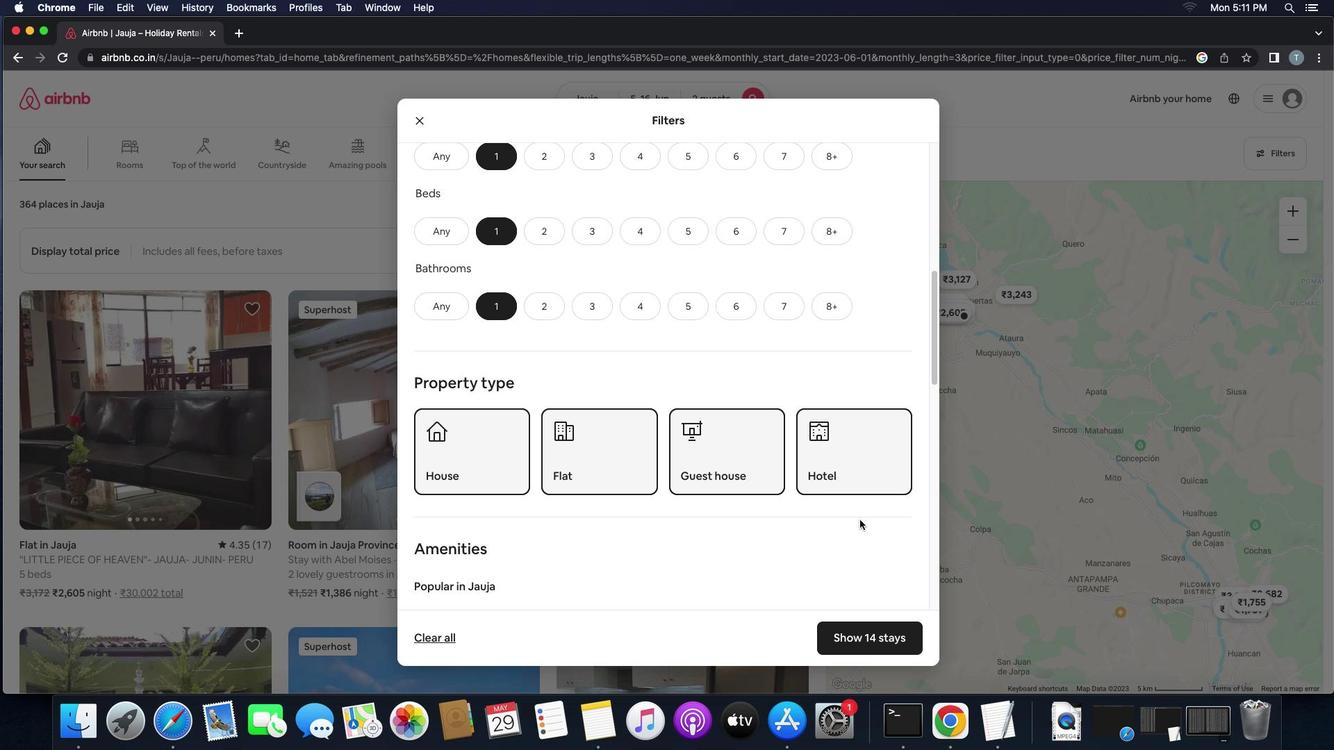 
Action: Mouse scrolled (826, 486) with delta (-56, 22)
Screenshot: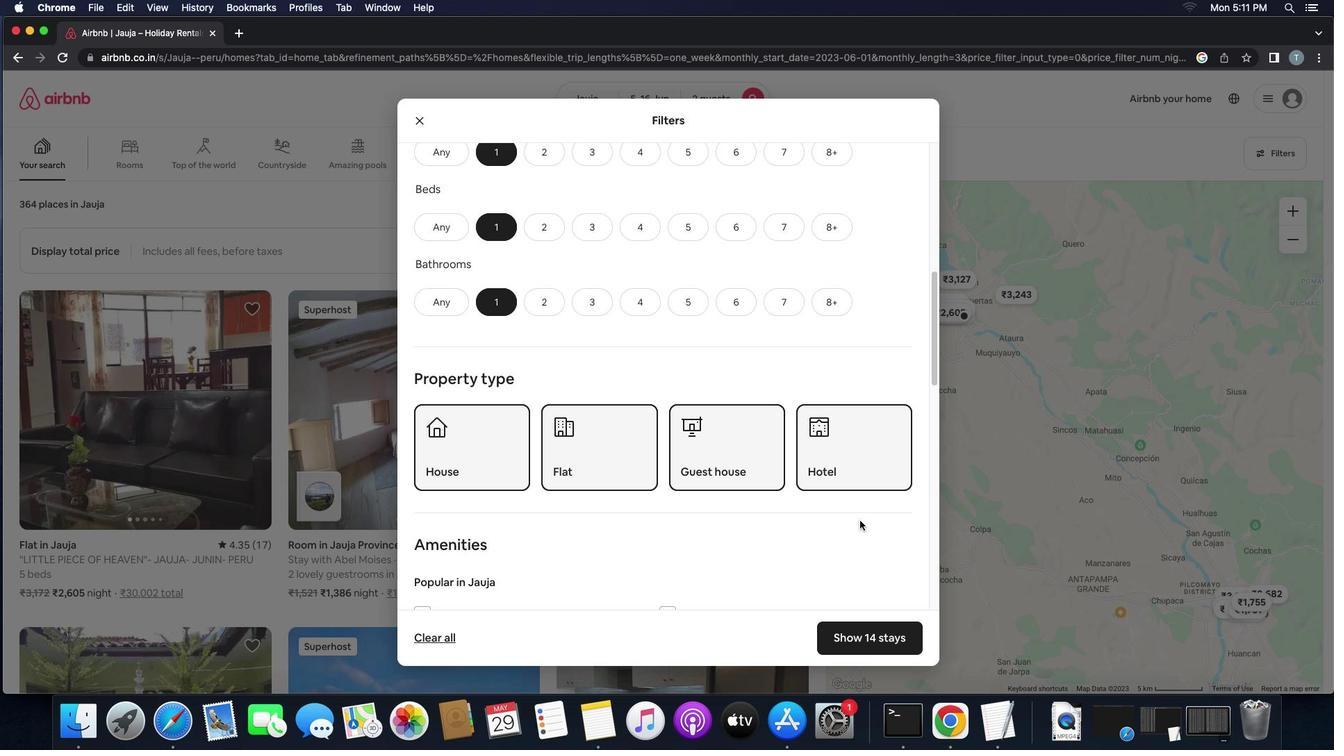 
Action: Mouse scrolled (826, 486) with delta (-56, 22)
Screenshot: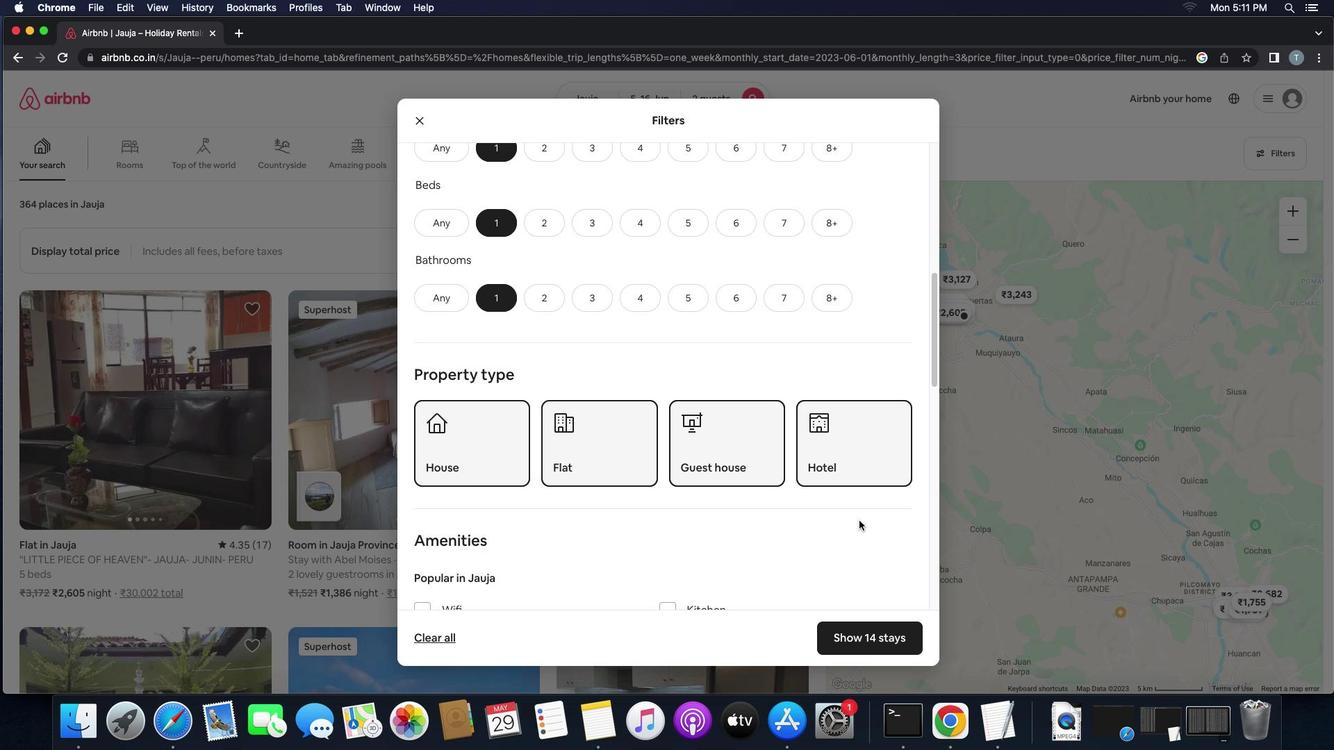 
Action: Mouse moved to (826, 486)
Screenshot: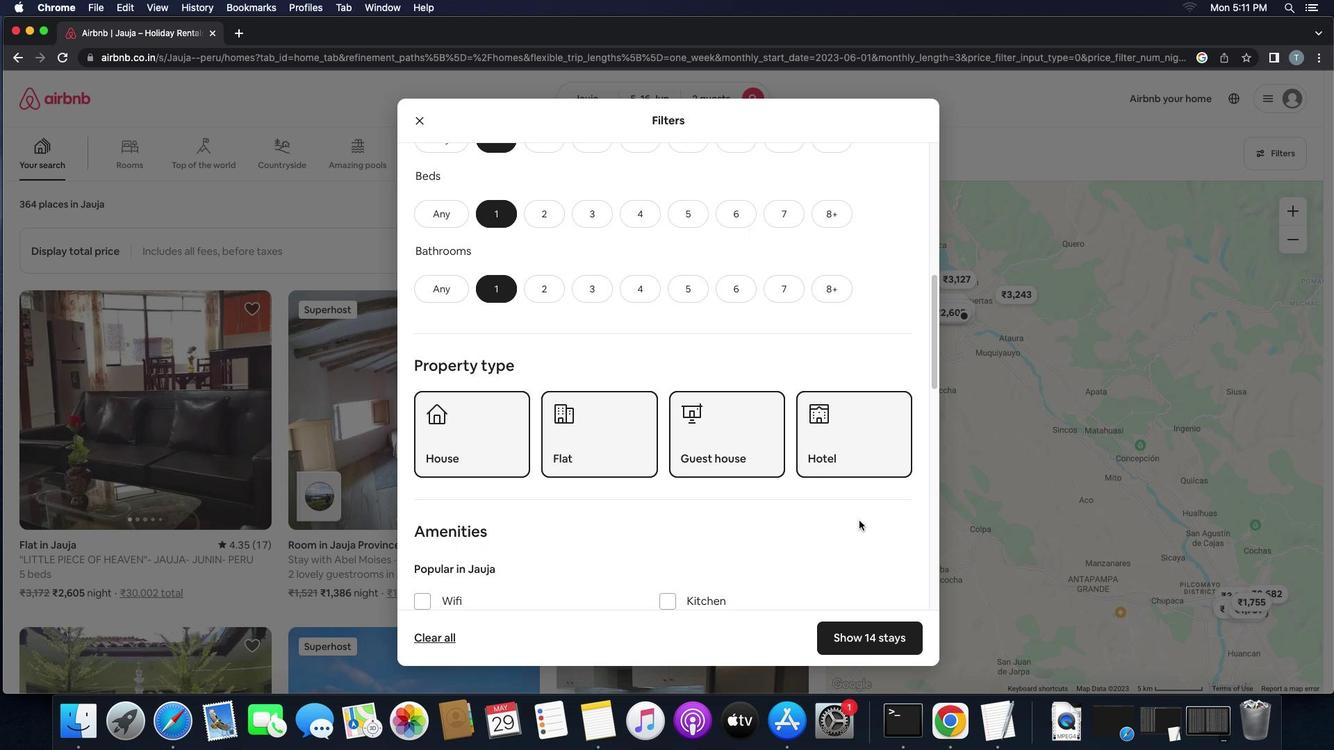 
Action: Mouse scrolled (826, 486) with delta (-56, 22)
Screenshot: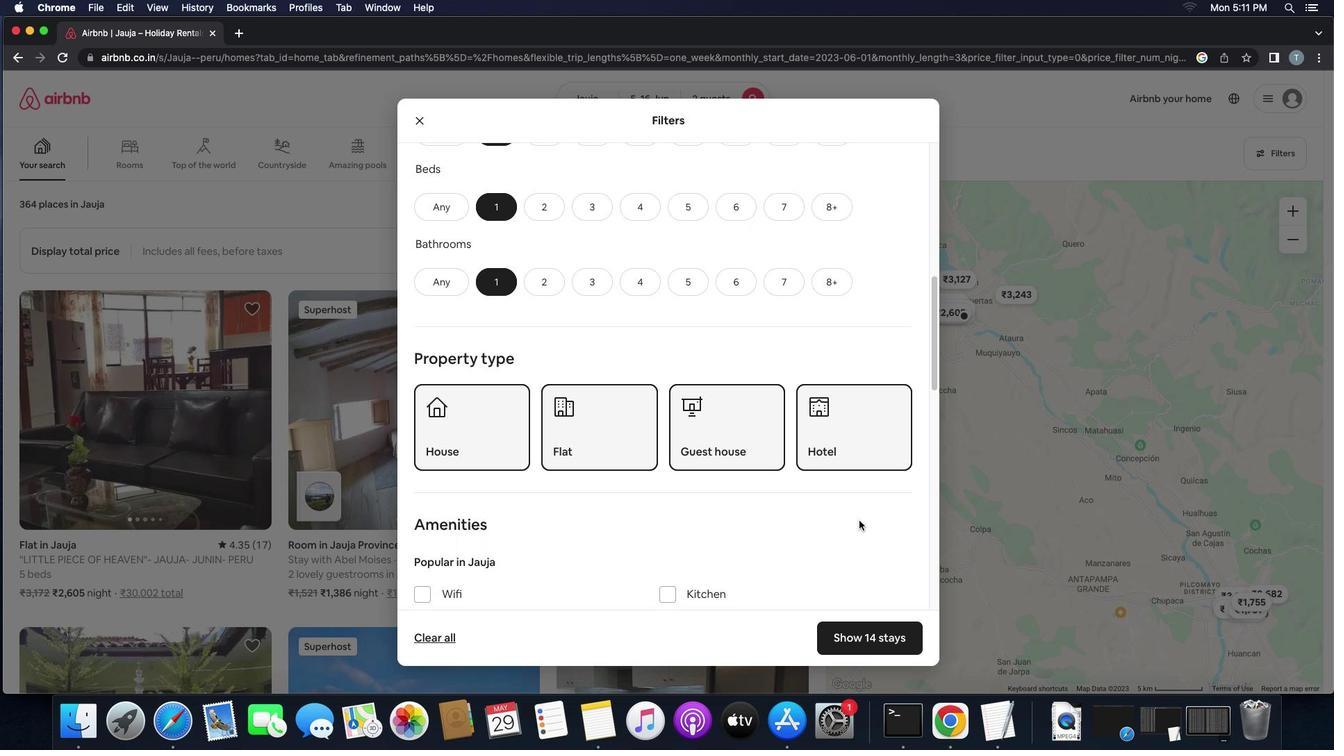
Action: Mouse moved to (825, 487)
Screenshot: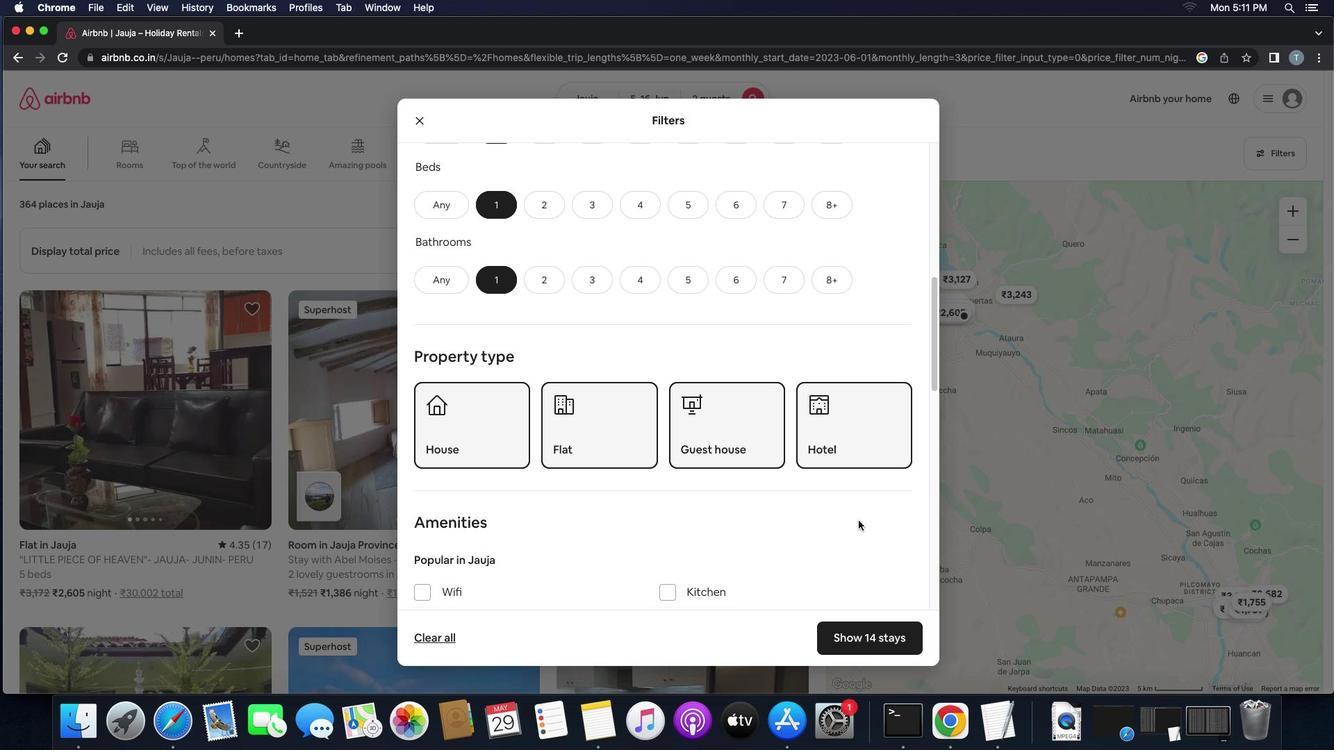 
Action: Mouse scrolled (825, 487) with delta (-56, 22)
Screenshot: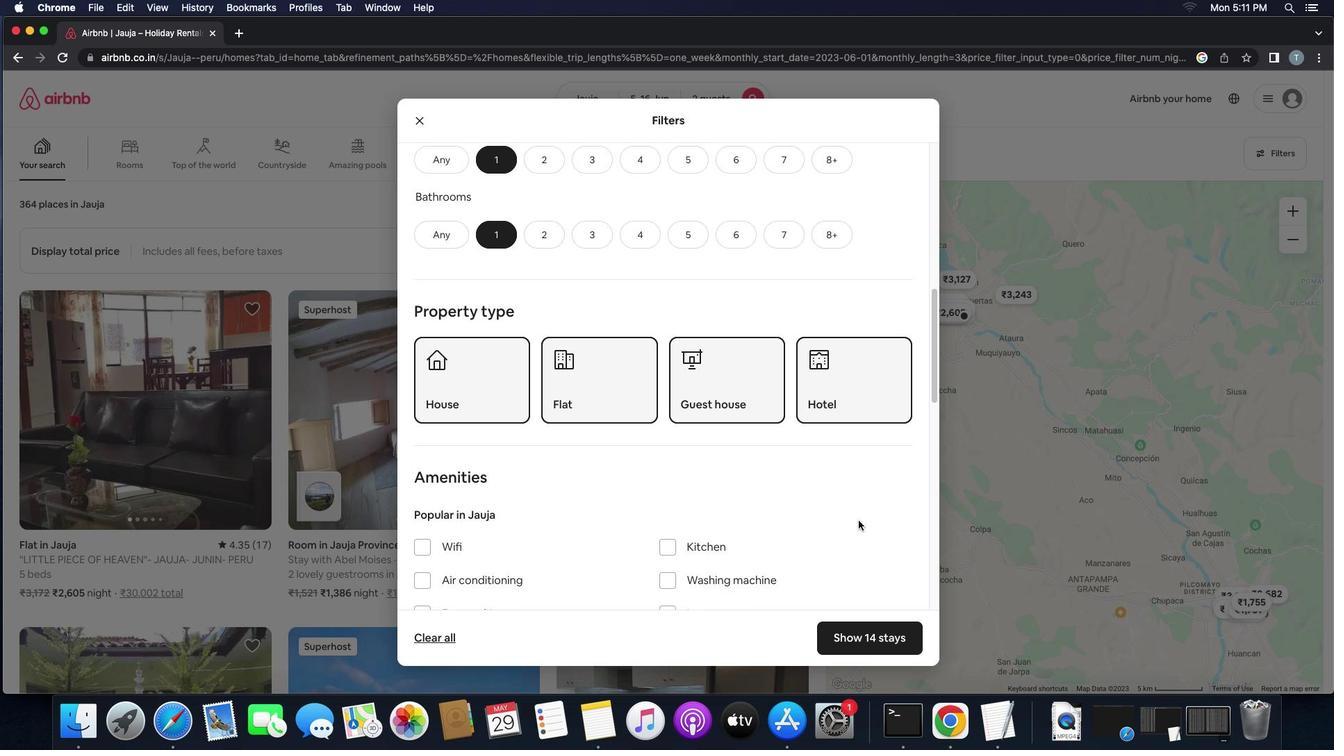 
Action: Mouse scrolled (825, 487) with delta (-56, 22)
Screenshot: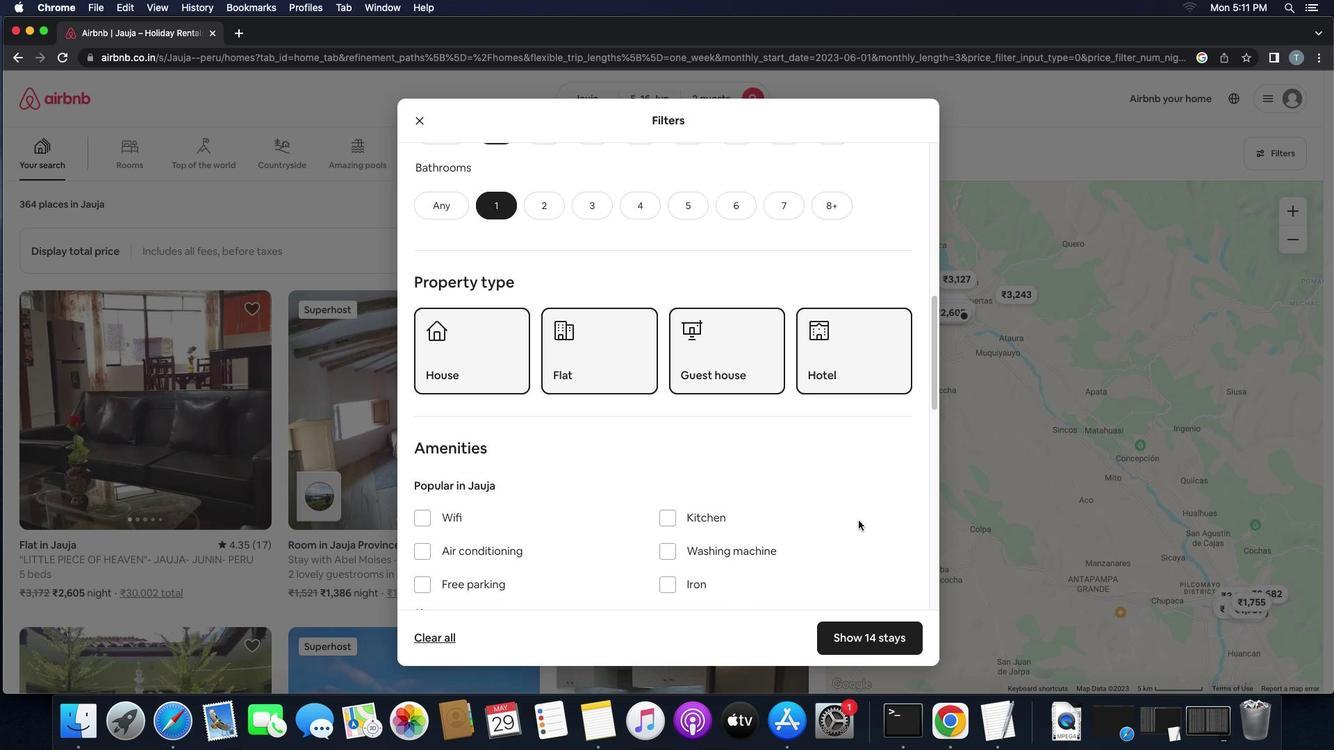 
Action: Mouse scrolled (825, 487) with delta (-56, 22)
Screenshot: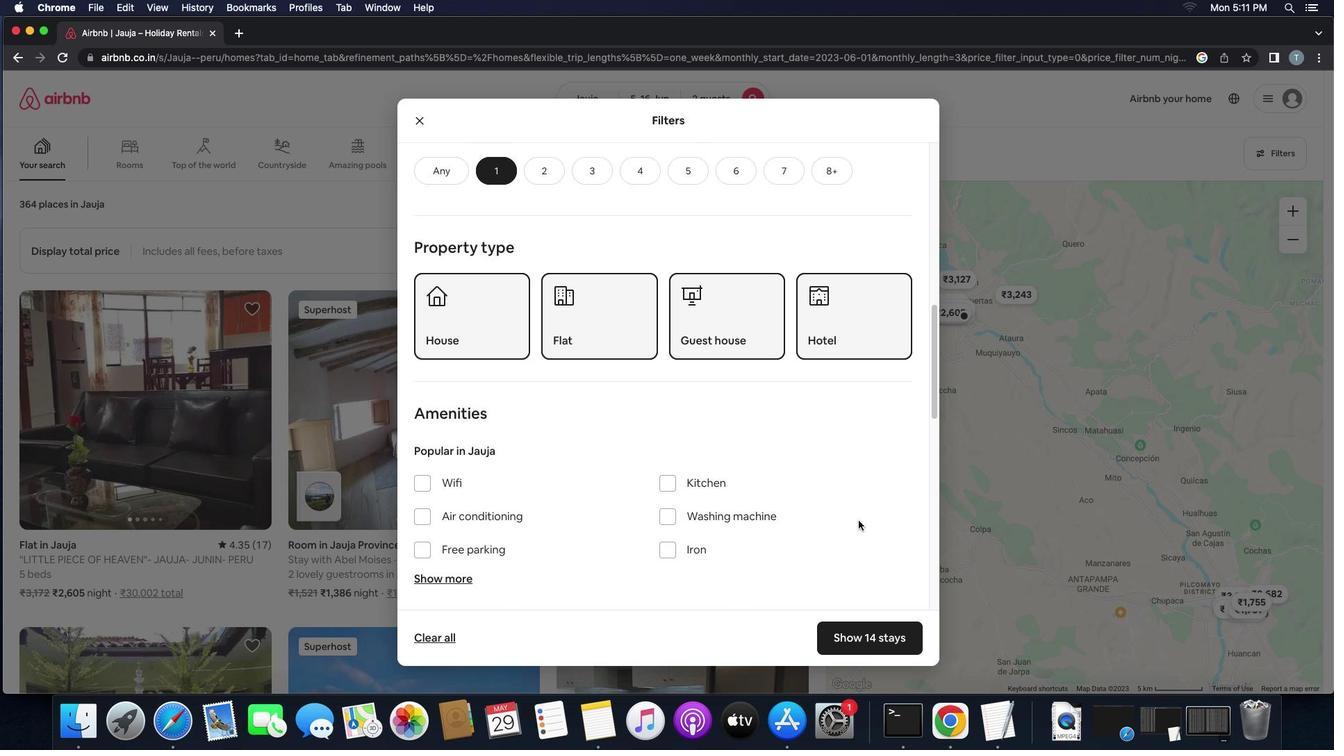 
Action: Mouse scrolled (825, 487) with delta (-56, 22)
Screenshot: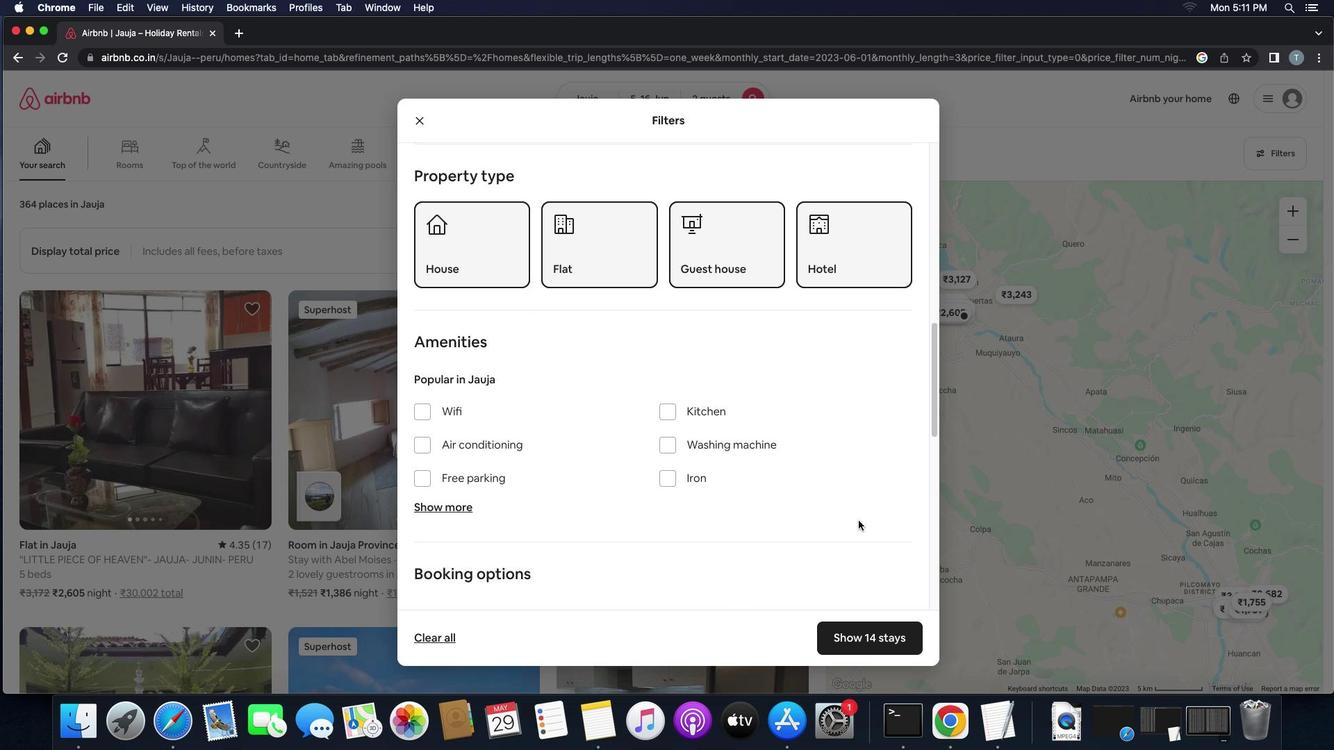 
Action: Mouse scrolled (825, 487) with delta (-56, 22)
Screenshot: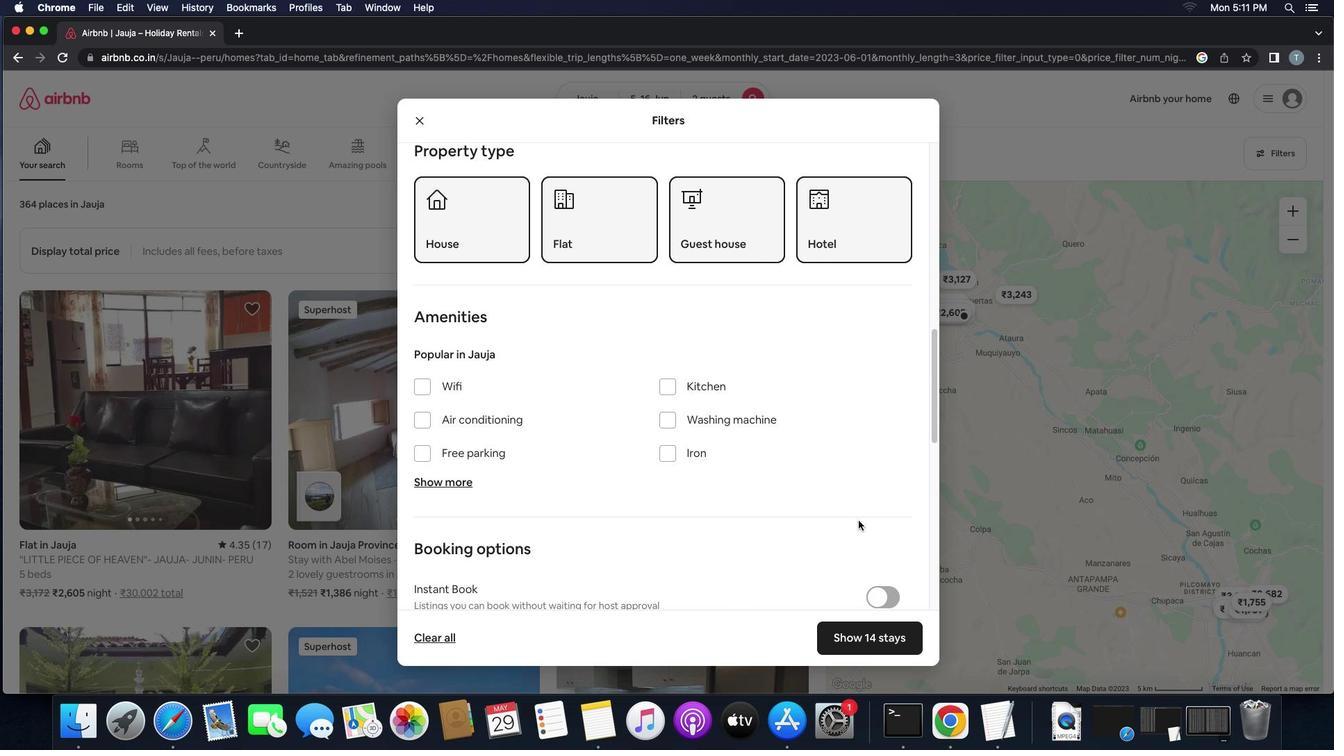 
Action: Mouse scrolled (825, 487) with delta (-56, 22)
Screenshot: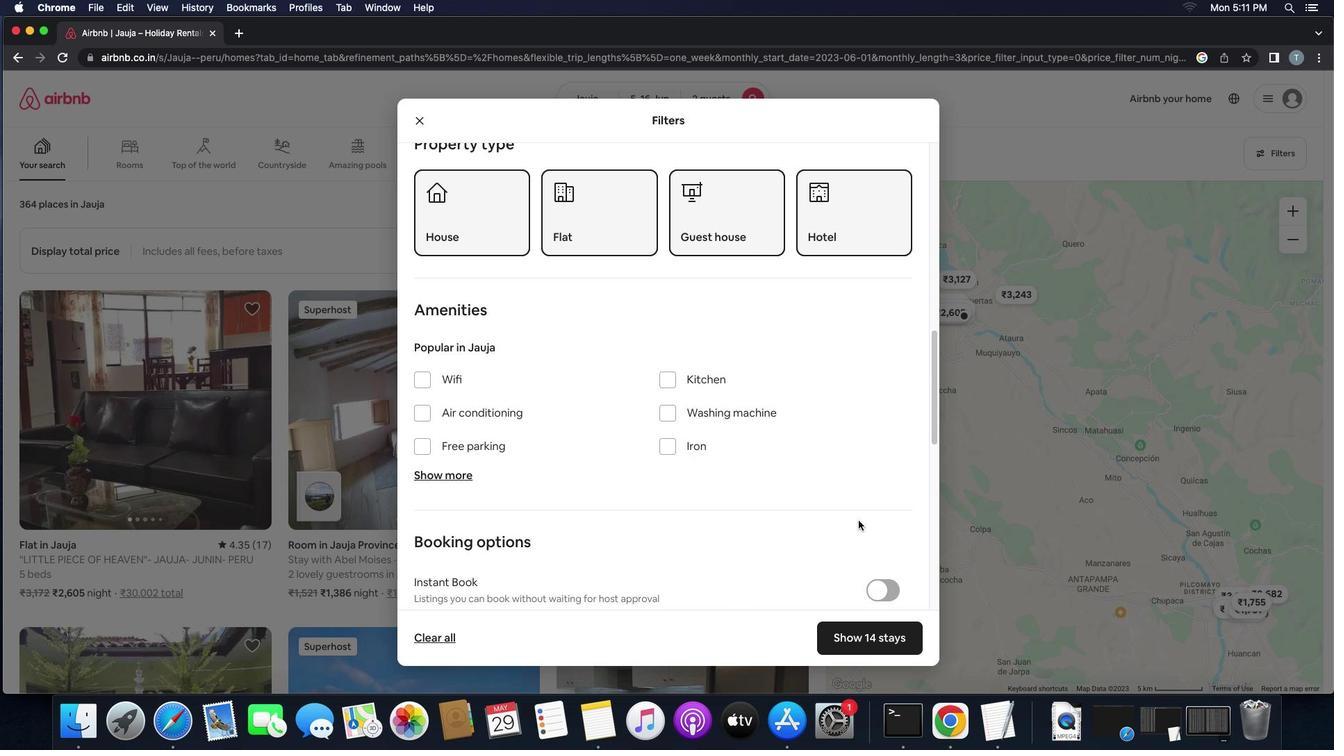 
Action: Mouse scrolled (825, 487) with delta (-56, 22)
Screenshot: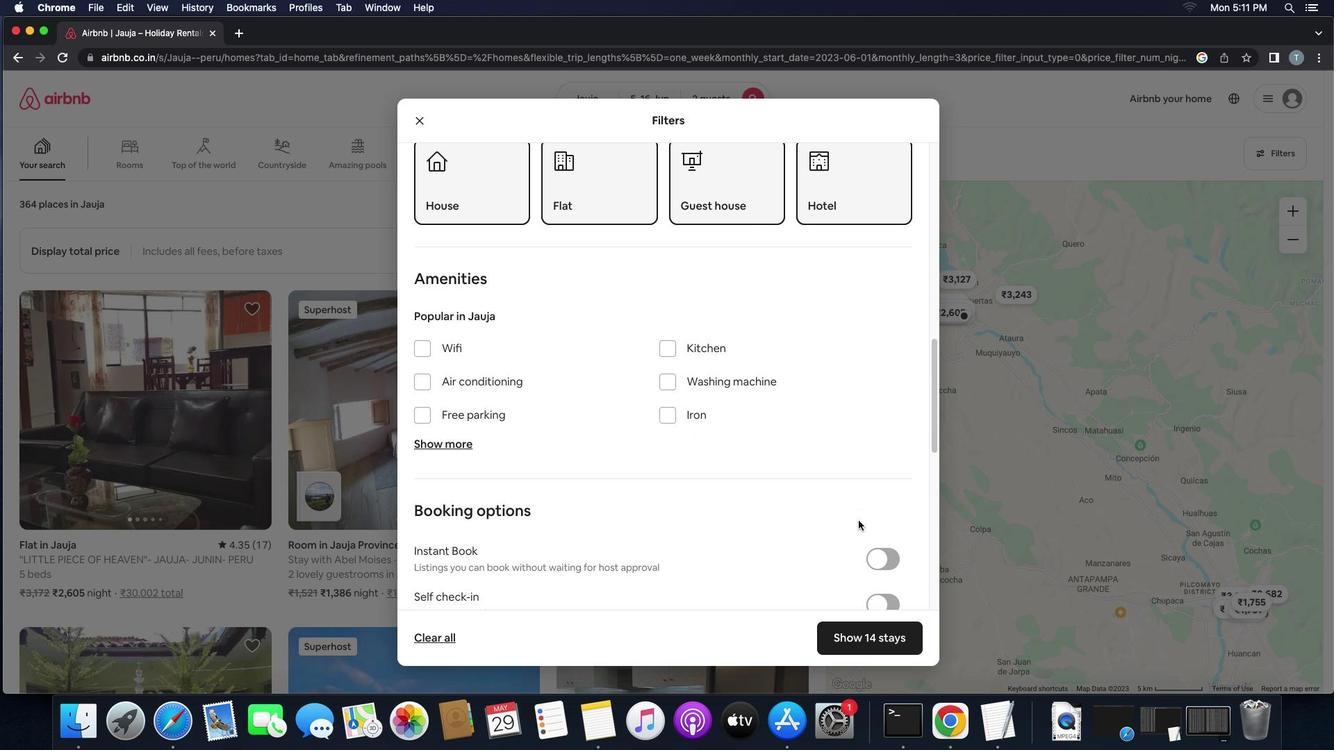 
Action: Mouse moved to (825, 486)
Screenshot: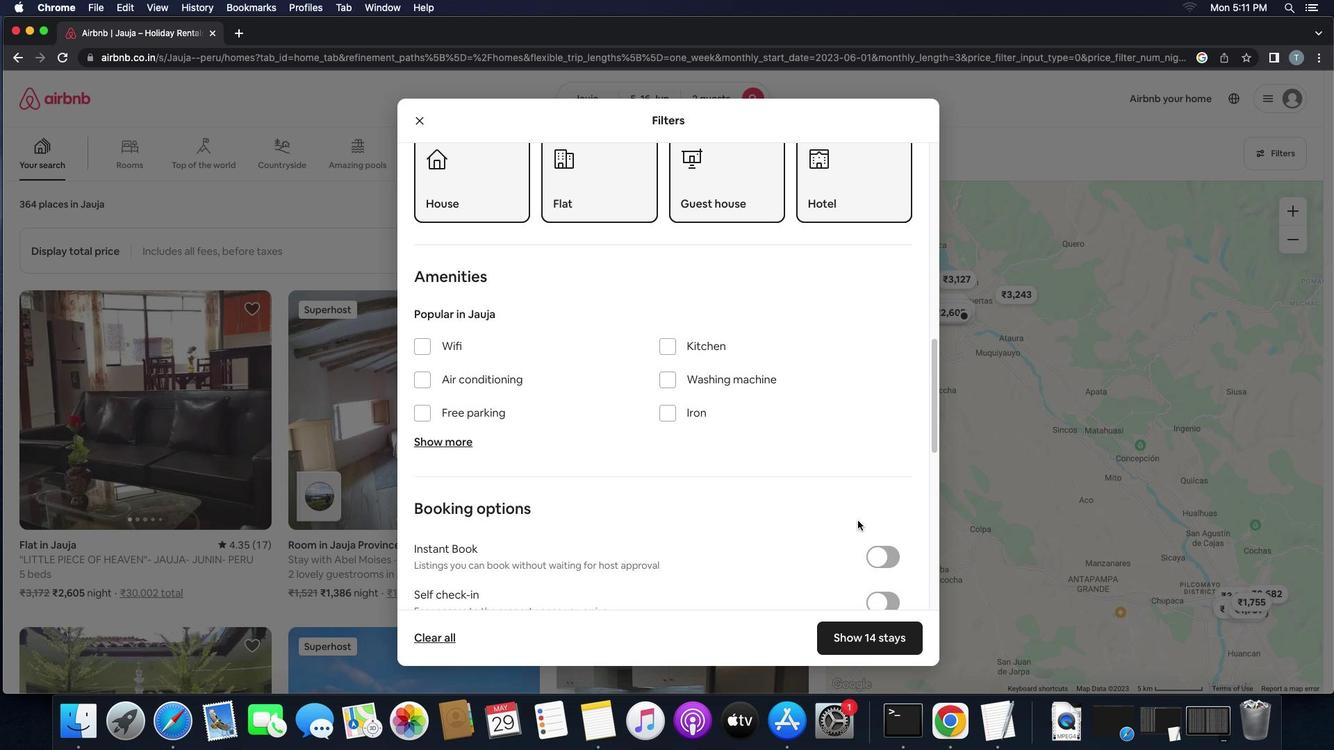 
Action: Mouse scrolled (825, 486) with delta (-56, 22)
Screenshot: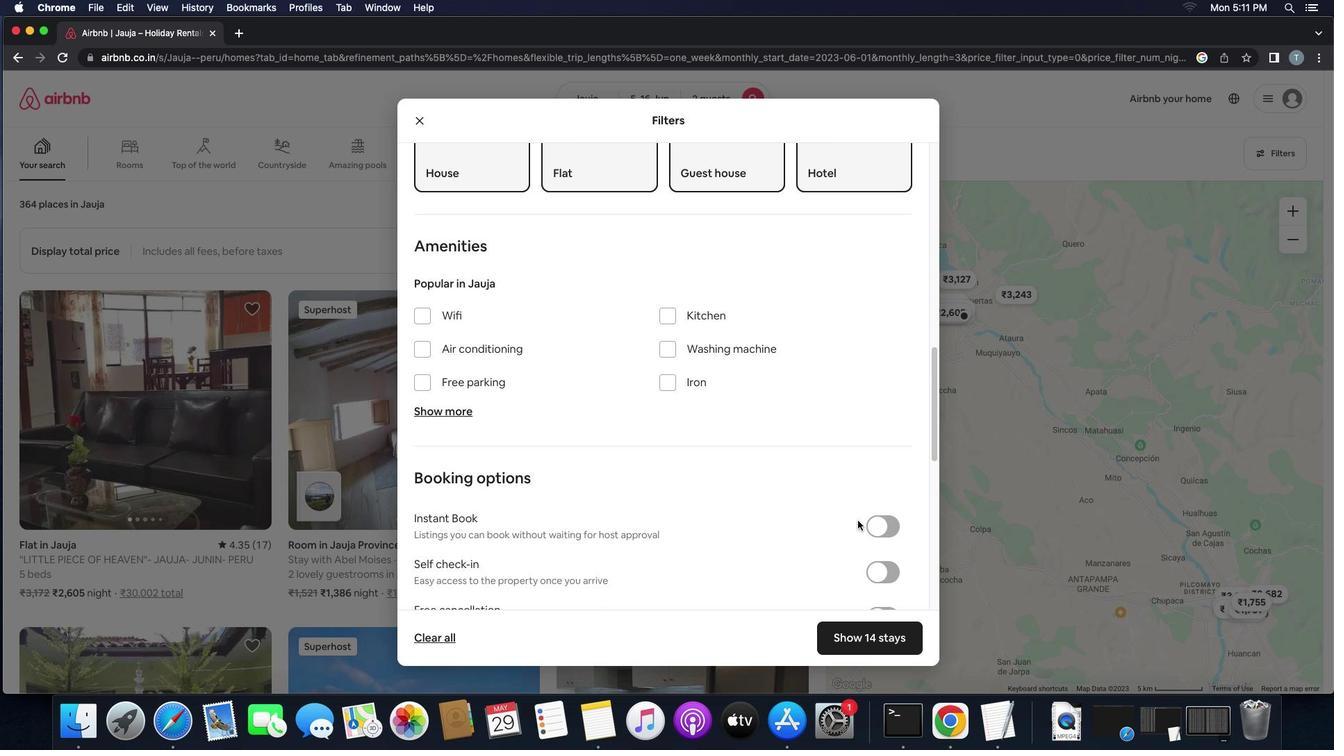 
Action: Mouse scrolled (825, 486) with delta (-56, 22)
Screenshot: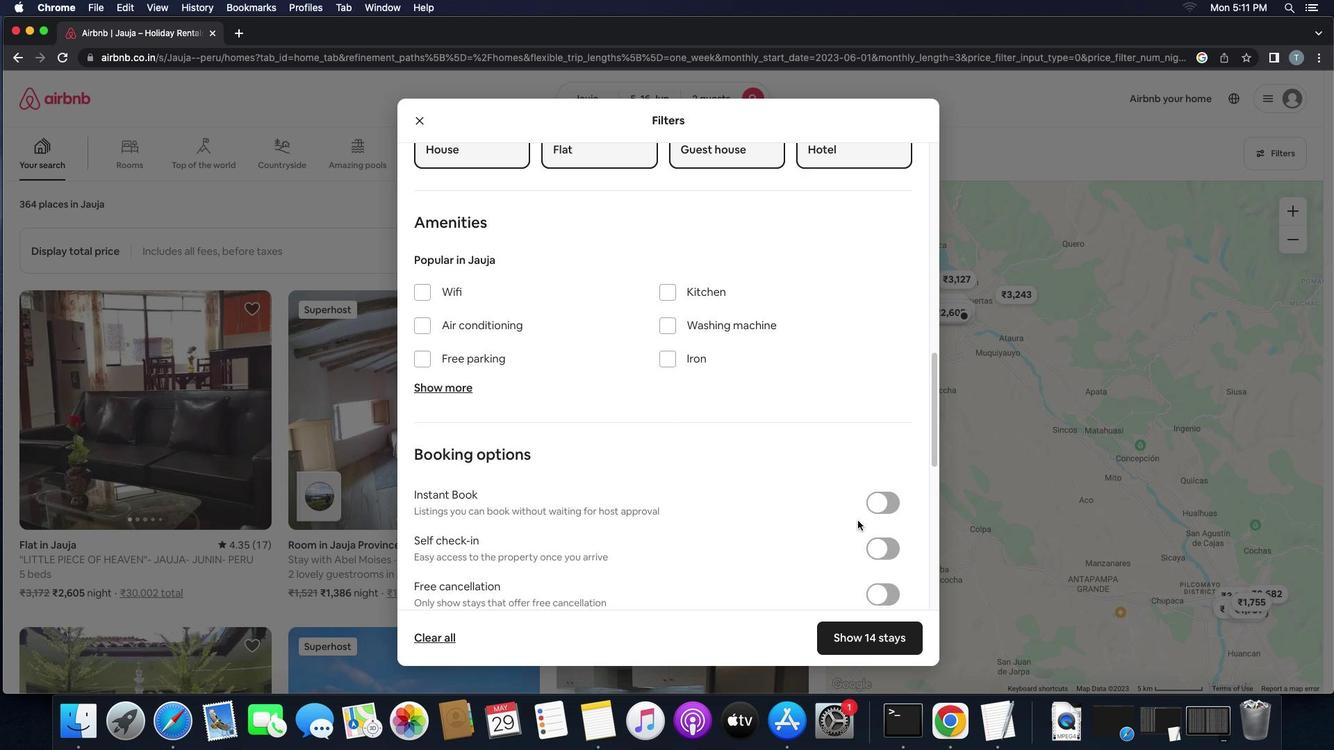 
Action: Mouse scrolled (825, 486) with delta (-56, 22)
Screenshot: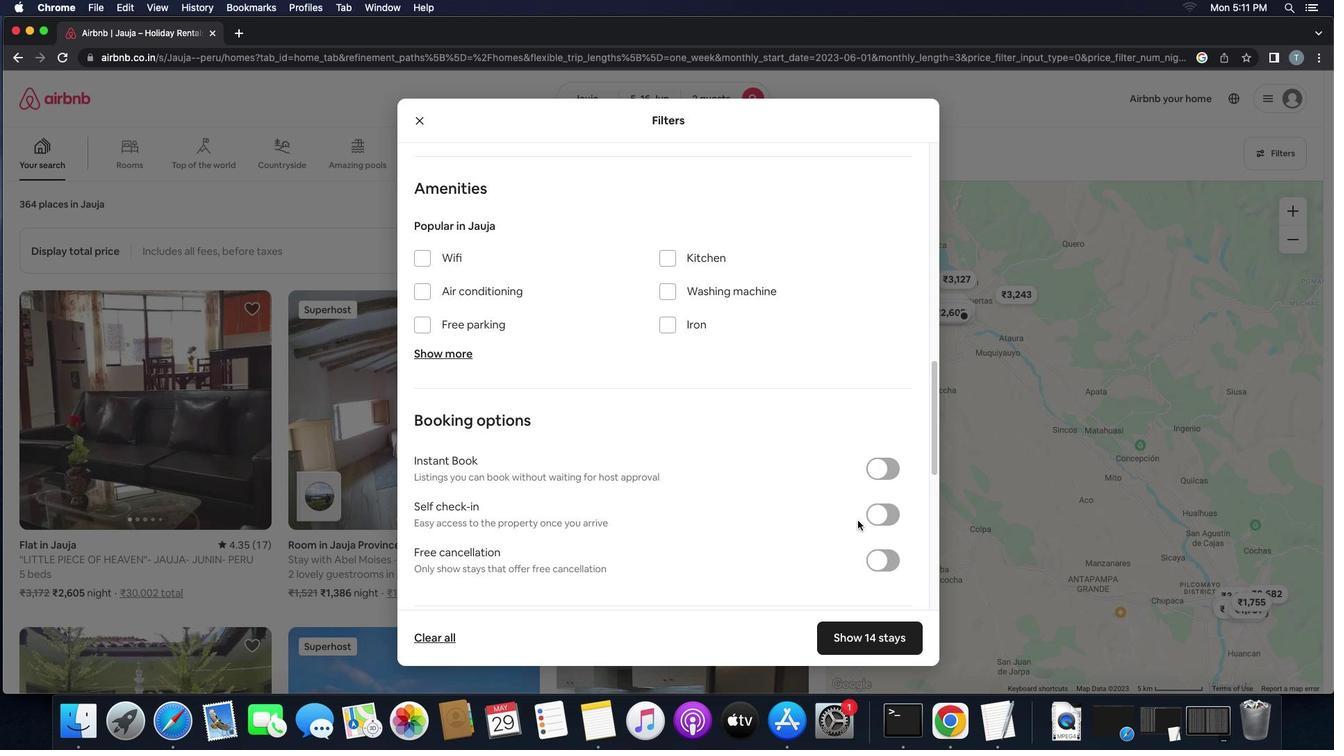 
Action: Mouse scrolled (825, 486) with delta (-56, 22)
Screenshot: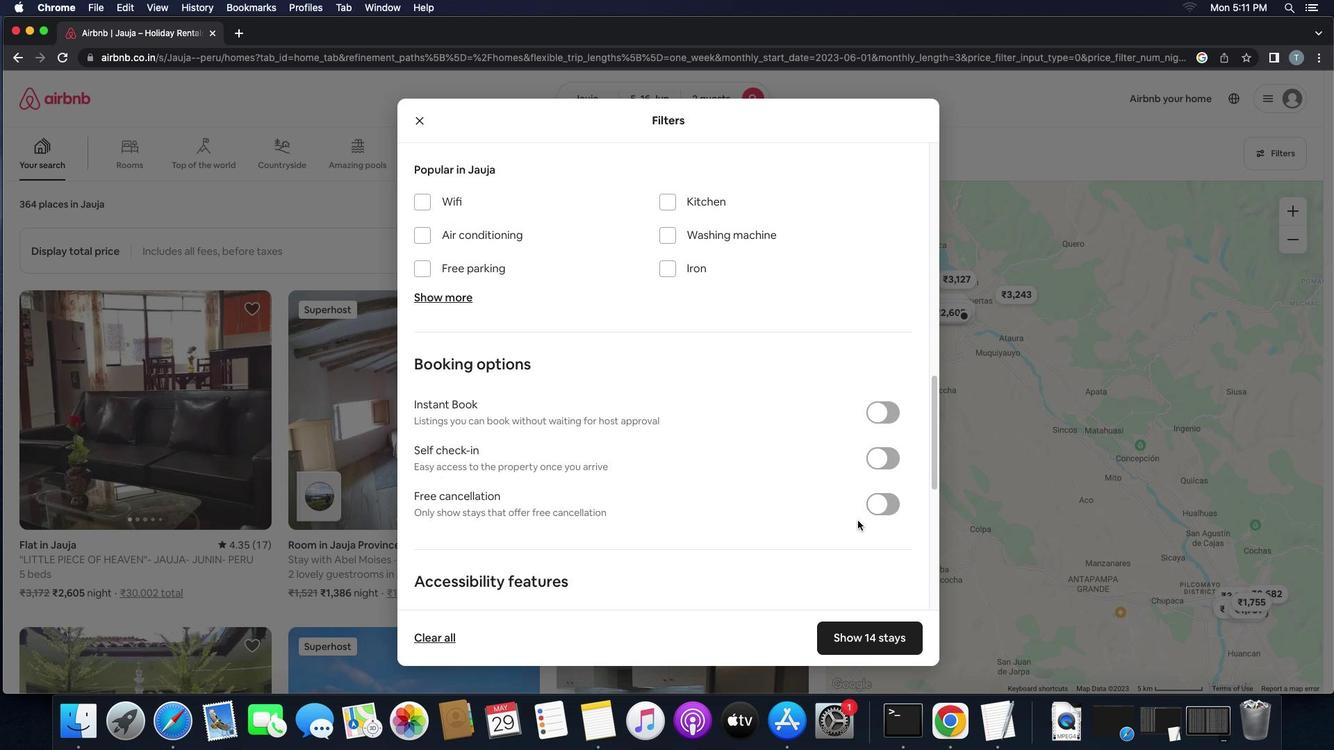 
Action: Mouse scrolled (825, 486) with delta (-56, 22)
Screenshot: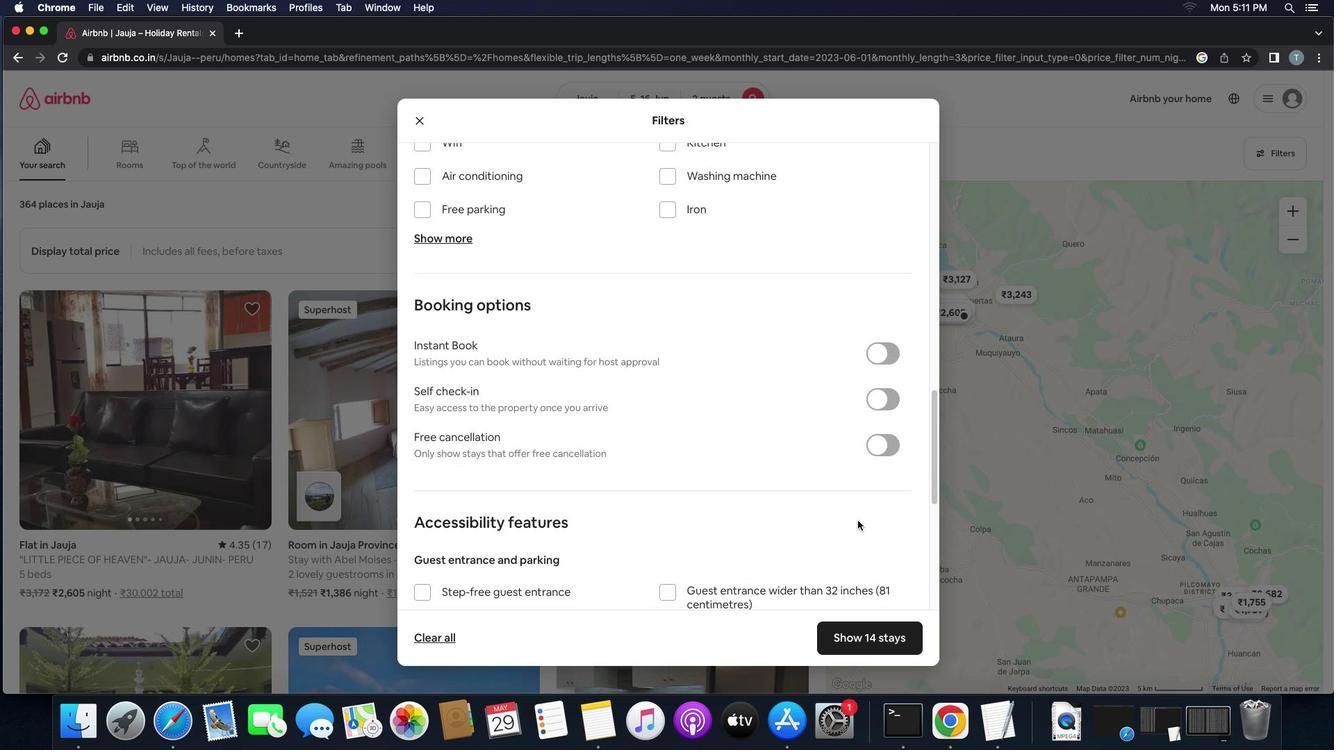 
Action: Mouse scrolled (825, 486) with delta (-56, 22)
Screenshot: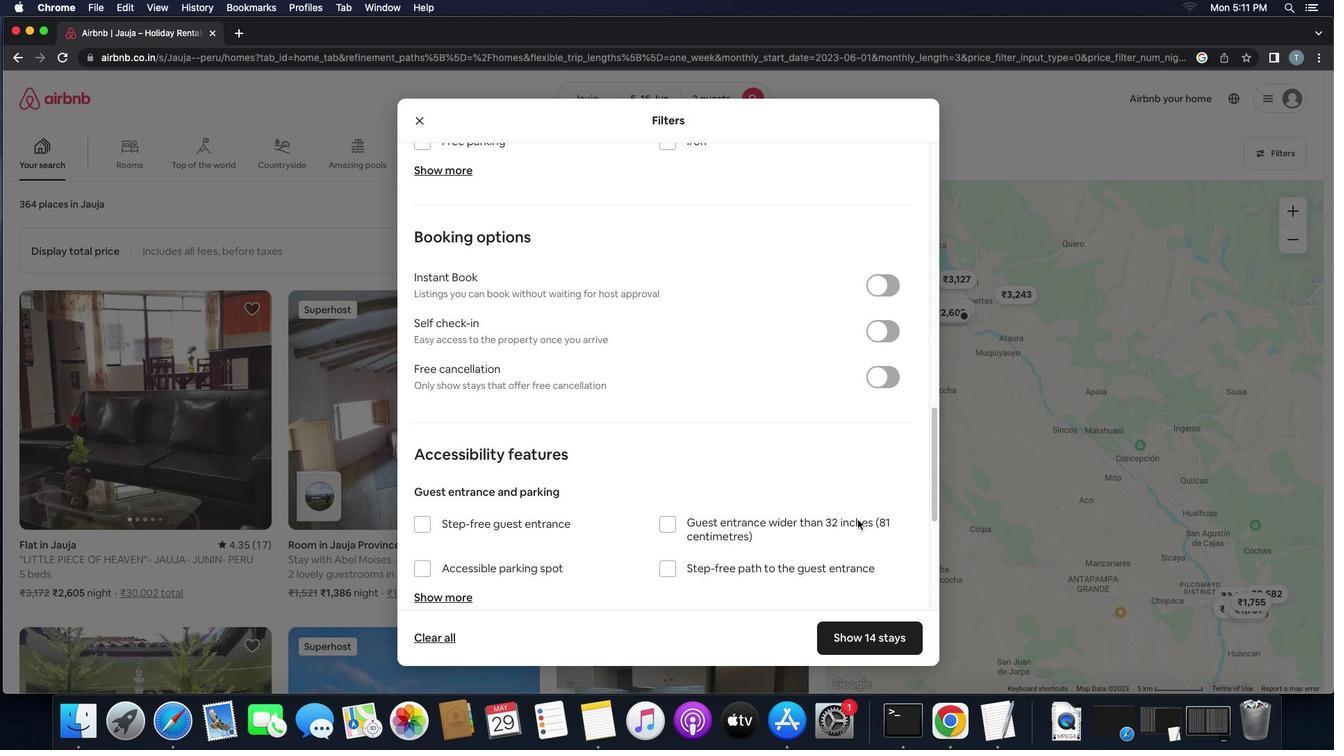 
Action: Mouse scrolled (825, 486) with delta (-56, 21)
Screenshot: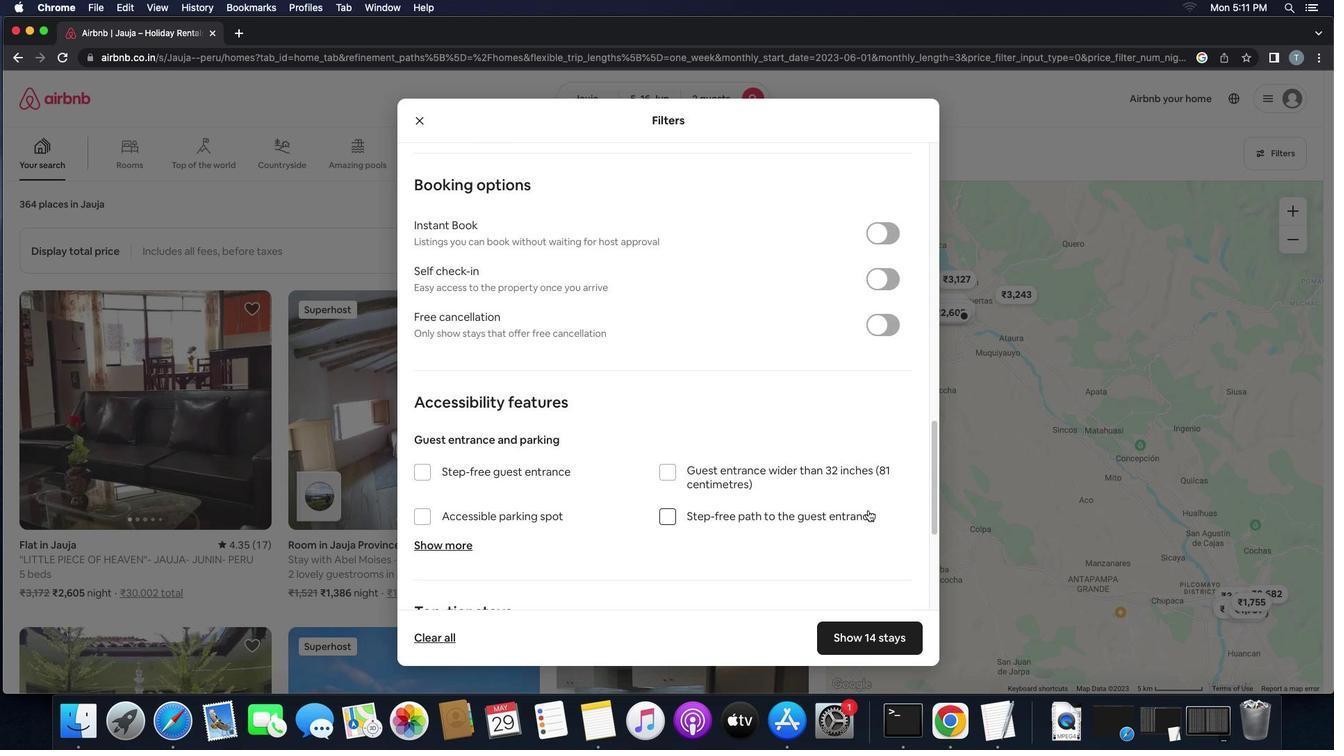 
Action: Mouse moved to (854, 279)
Screenshot: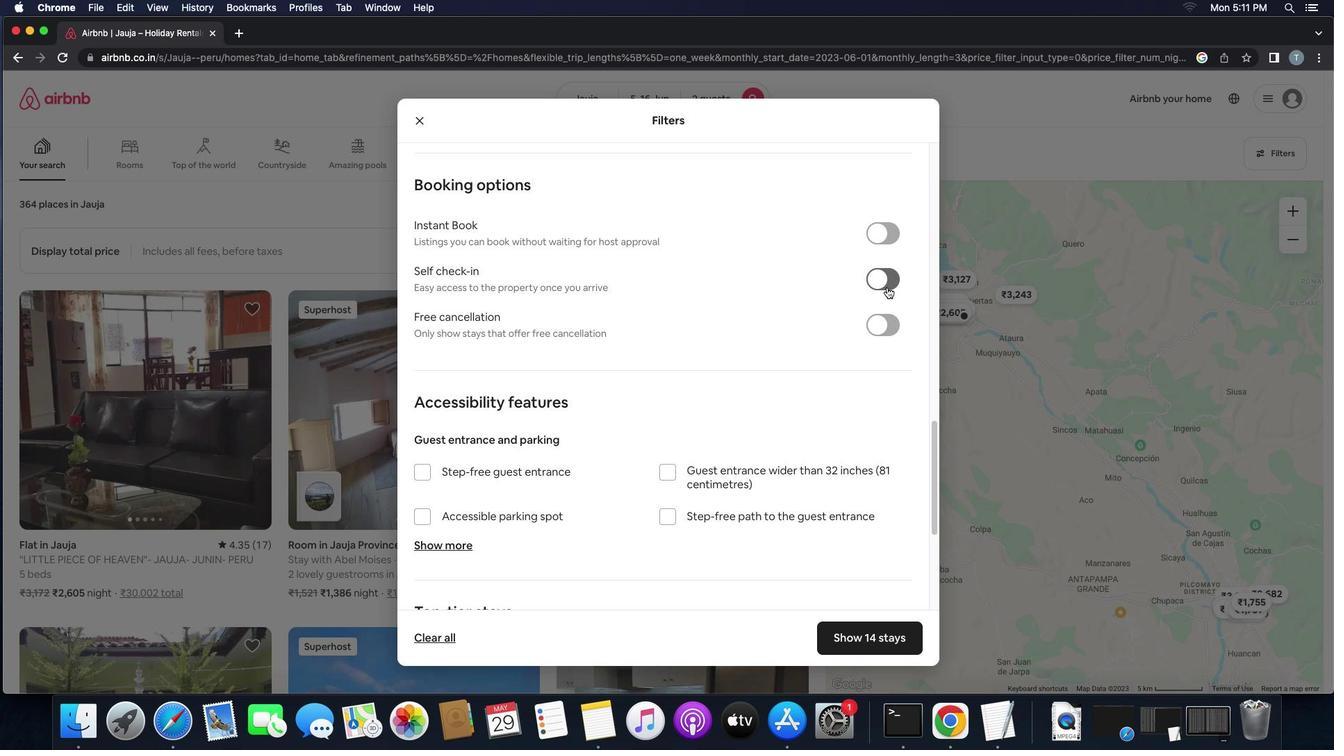 
Action: Mouse pressed left at (854, 279)
Screenshot: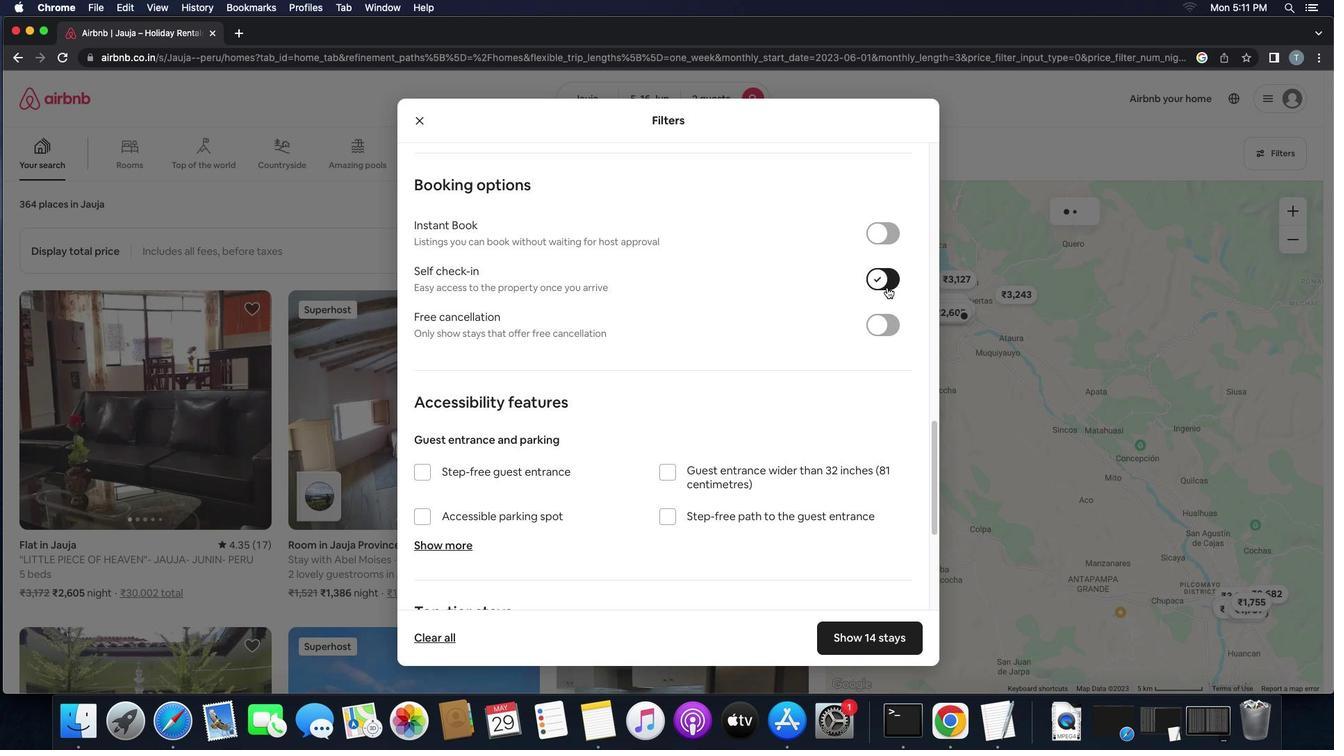 
Action: Mouse moved to (746, 443)
Screenshot: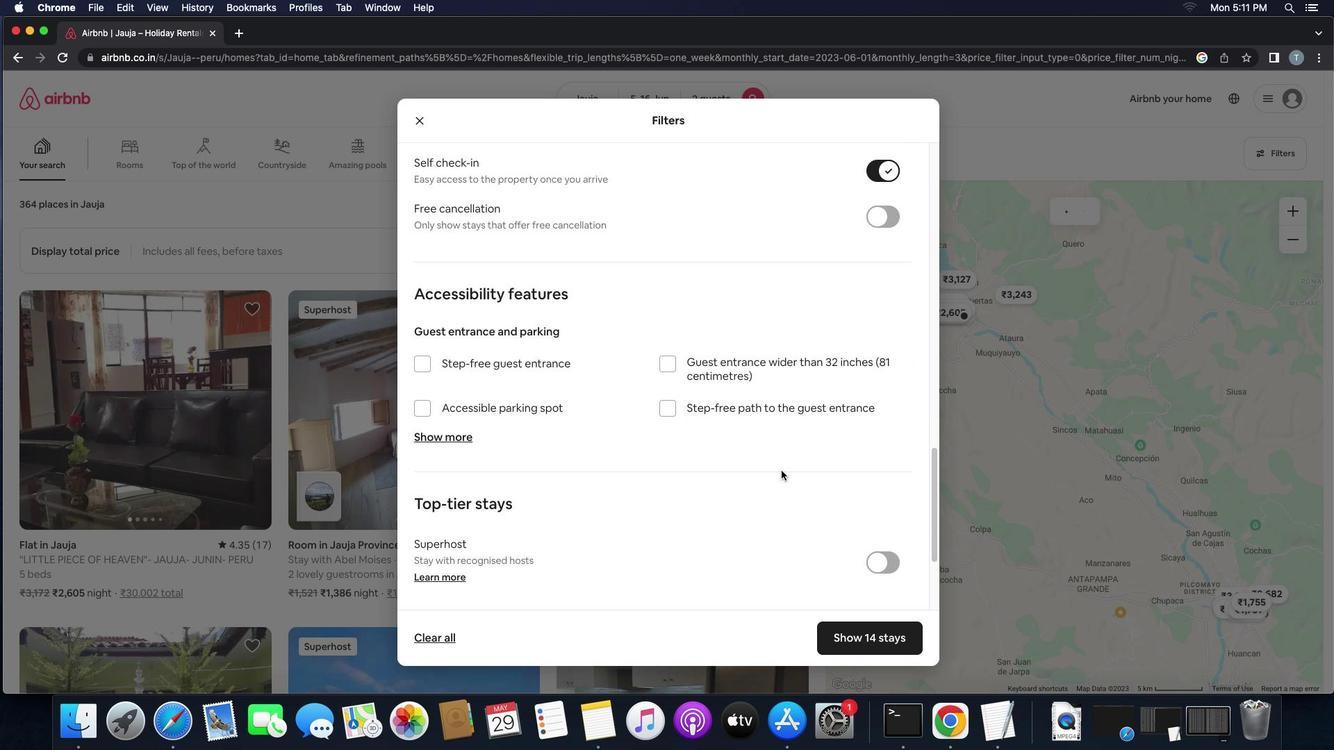 
Action: Mouse scrolled (746, 443) with delta (-56, 22)
Screenshot: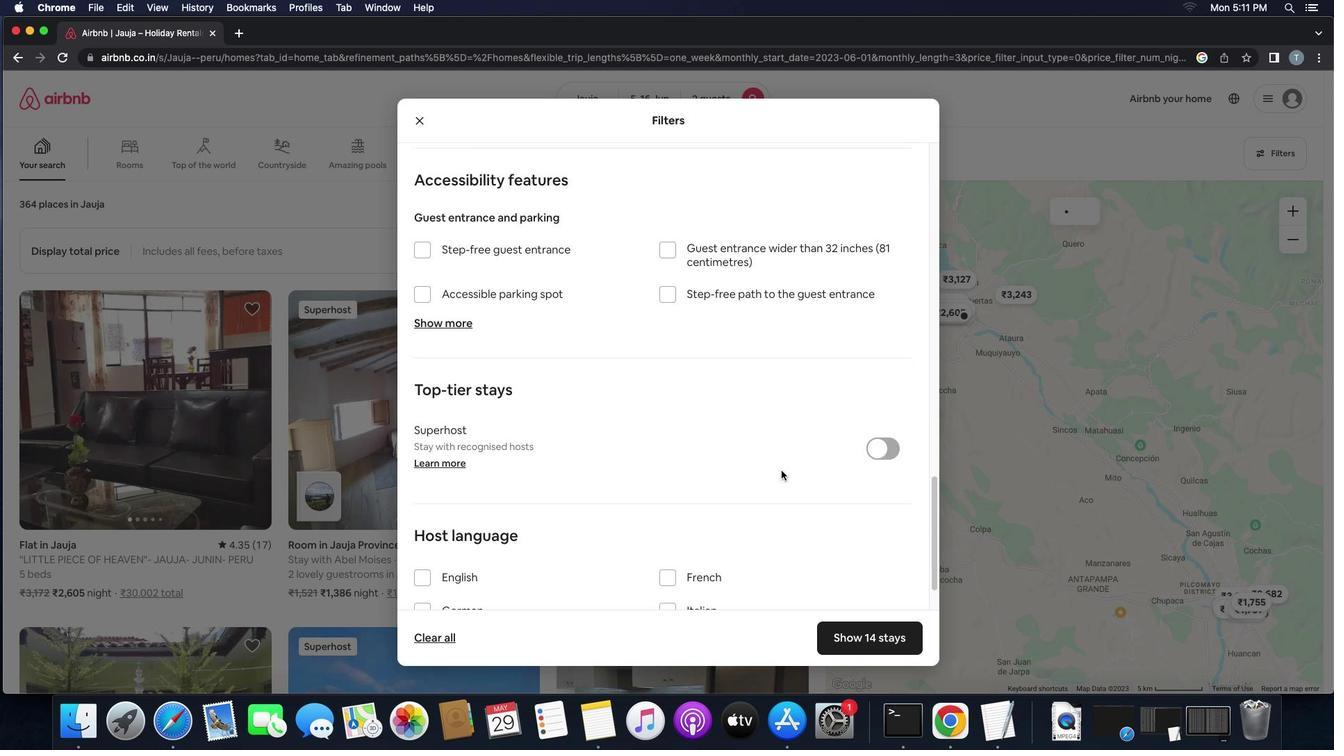 
Action: Mouse scrolled (746, 443) with delta (-56, 22)
Screenshot: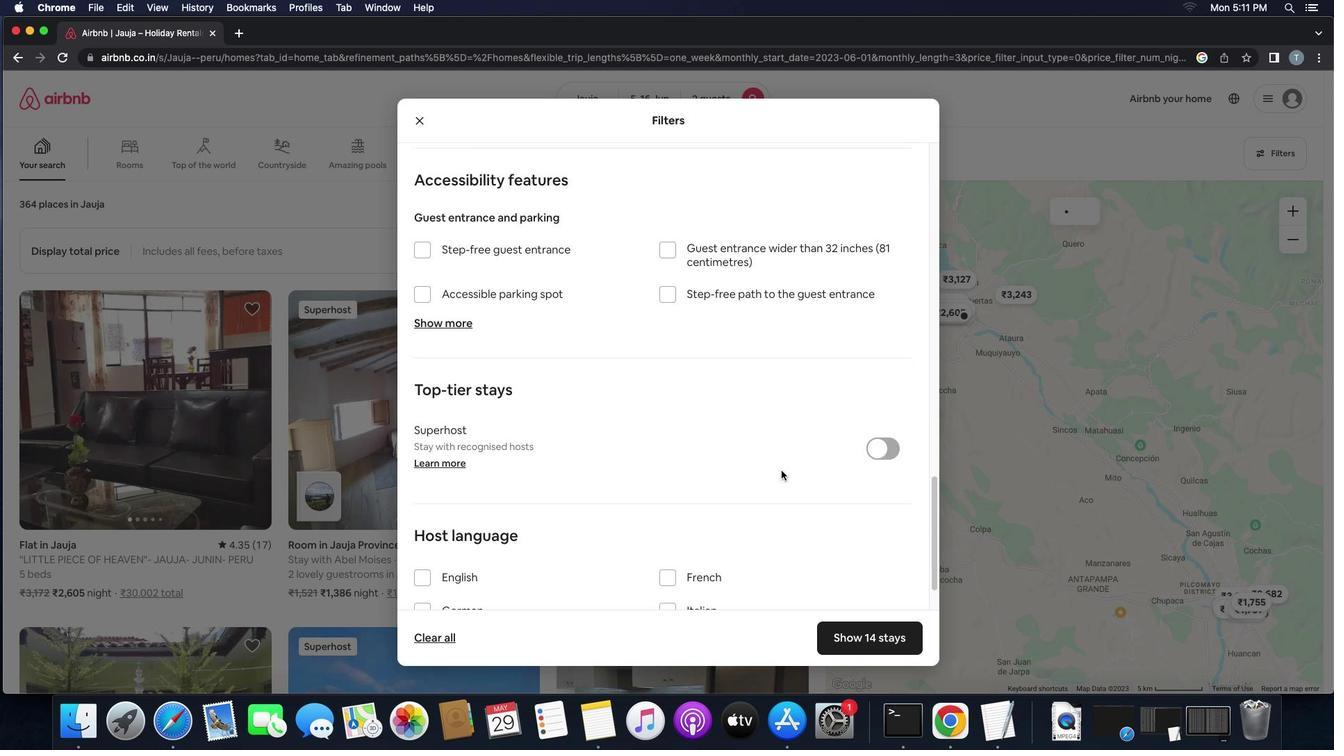 
Action: Mouse scrolled (746, 443) with delta (-56, 22)
Screenshot: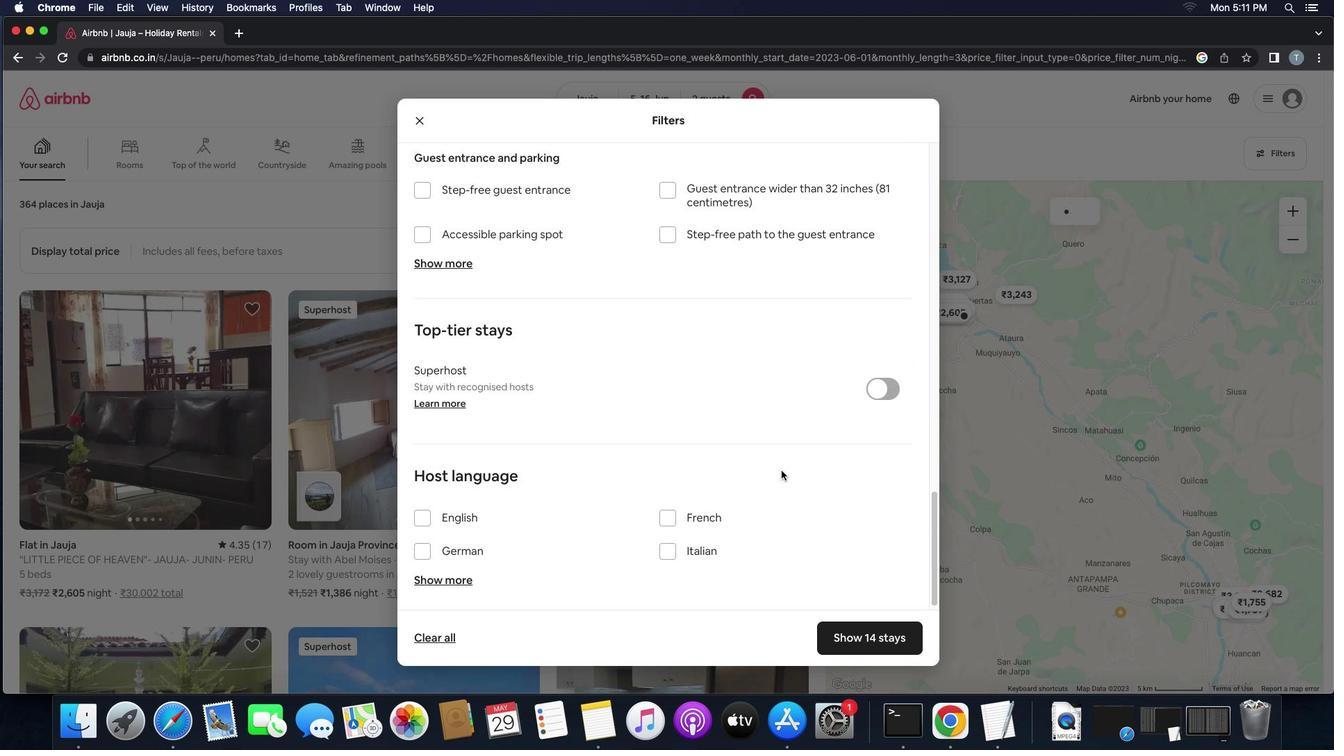 
Action: Mouse moved to (746, 443)
Screenshot: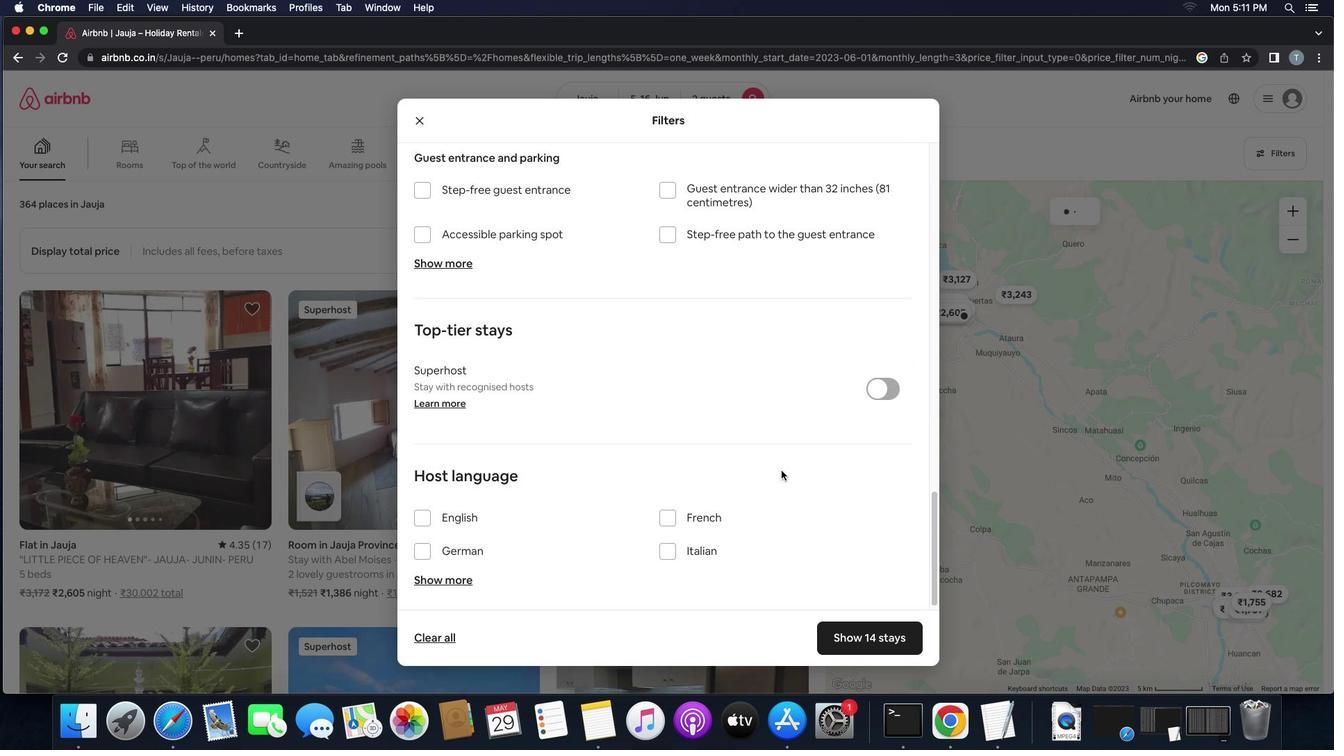 
Action: Mouse scrolled (746, 443) with delta (-56, 20)
Screenshot: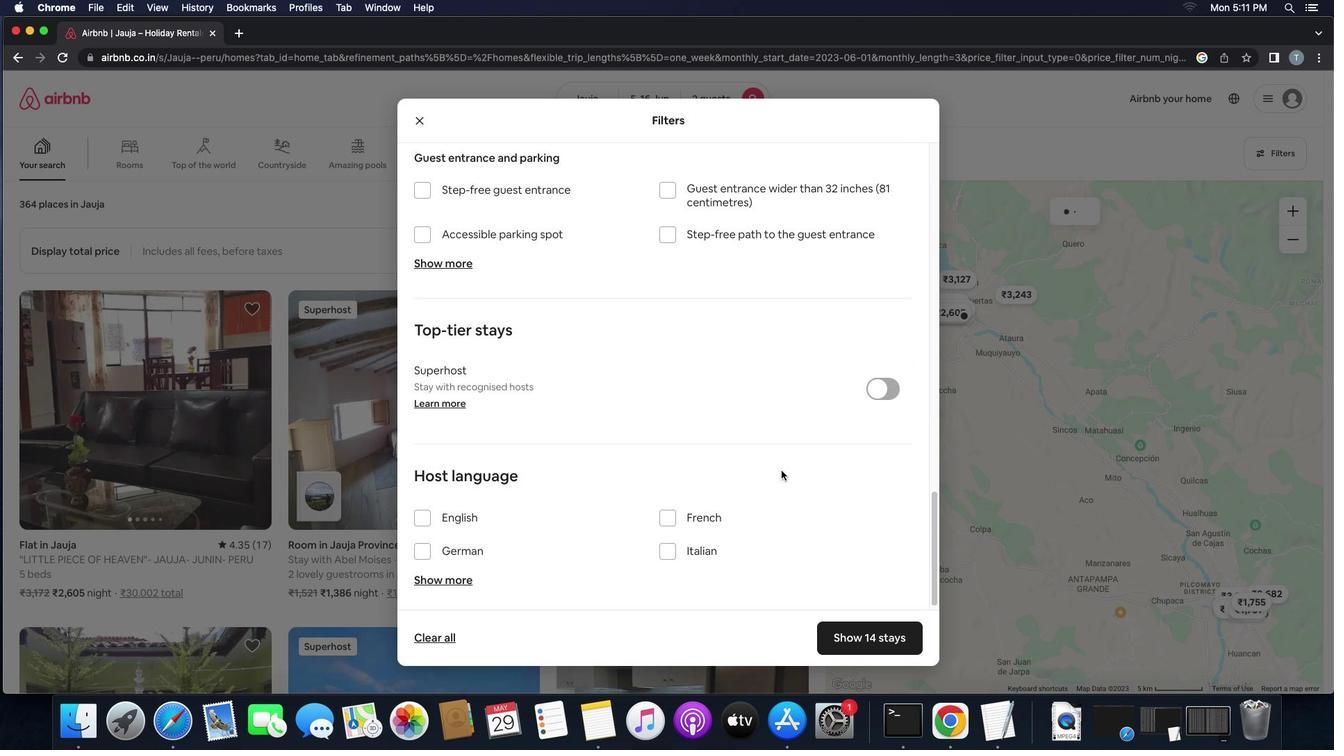 
Action: Mouse moved to (377, 478)
Screenshot: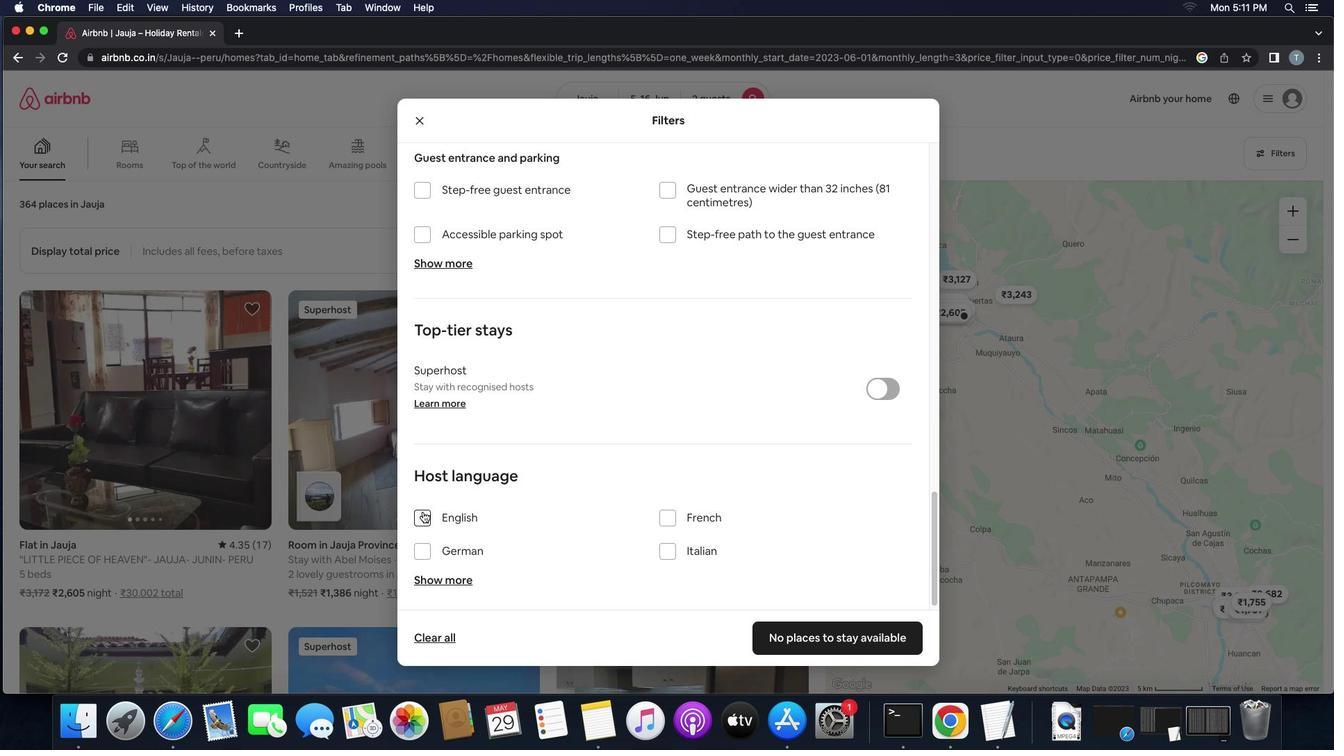 
Action: Mouse pressed left at (377, 478)
Screenshot: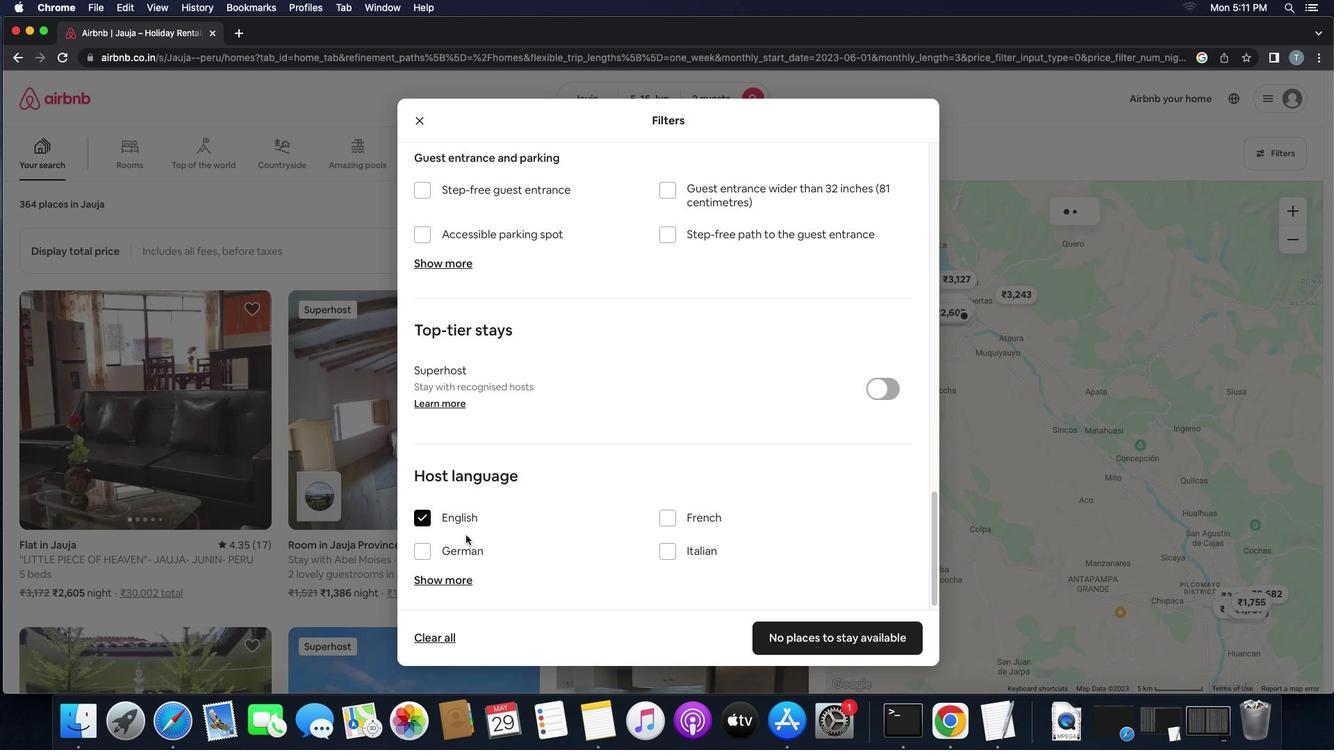 
Action: Mouse moved to (766, 582)
Screenshot: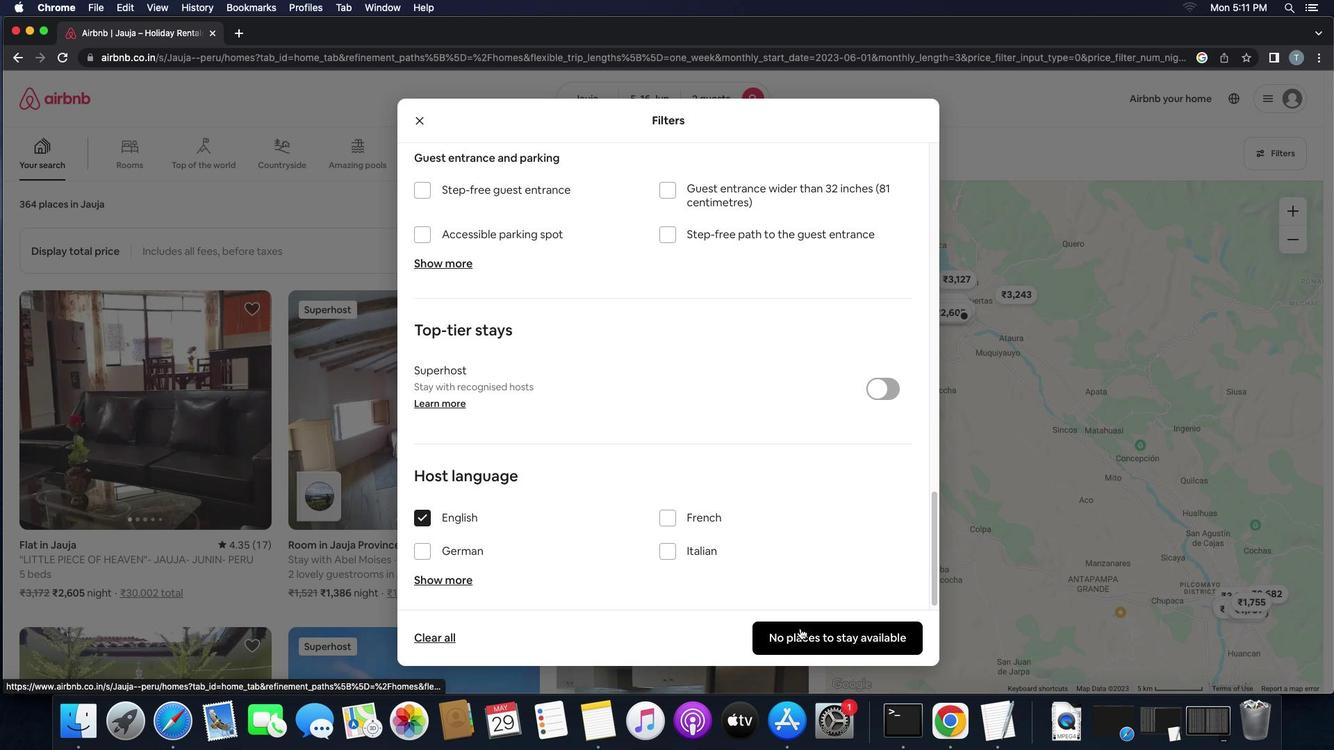 
Action: Mouse pressed left at (766, 582)
Screenshot: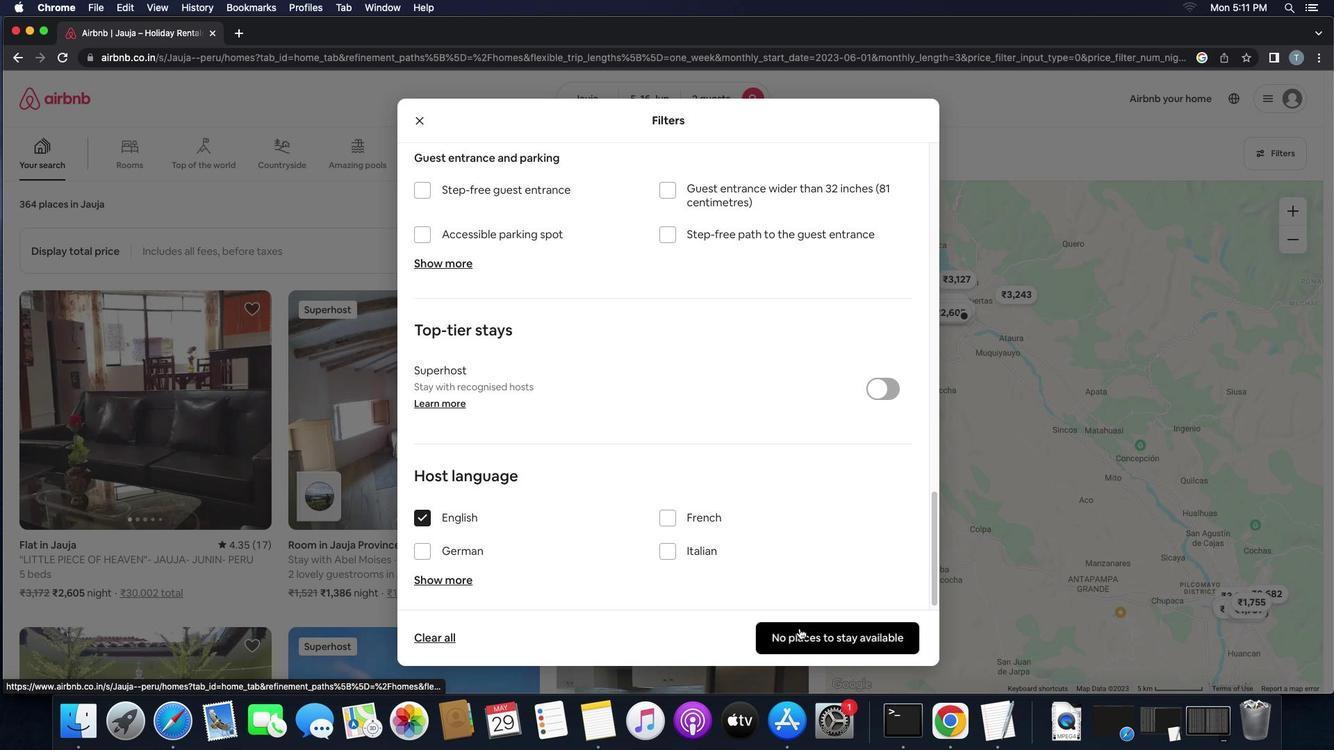 
Action: Mouse moved to (763, 581)
Screenshot: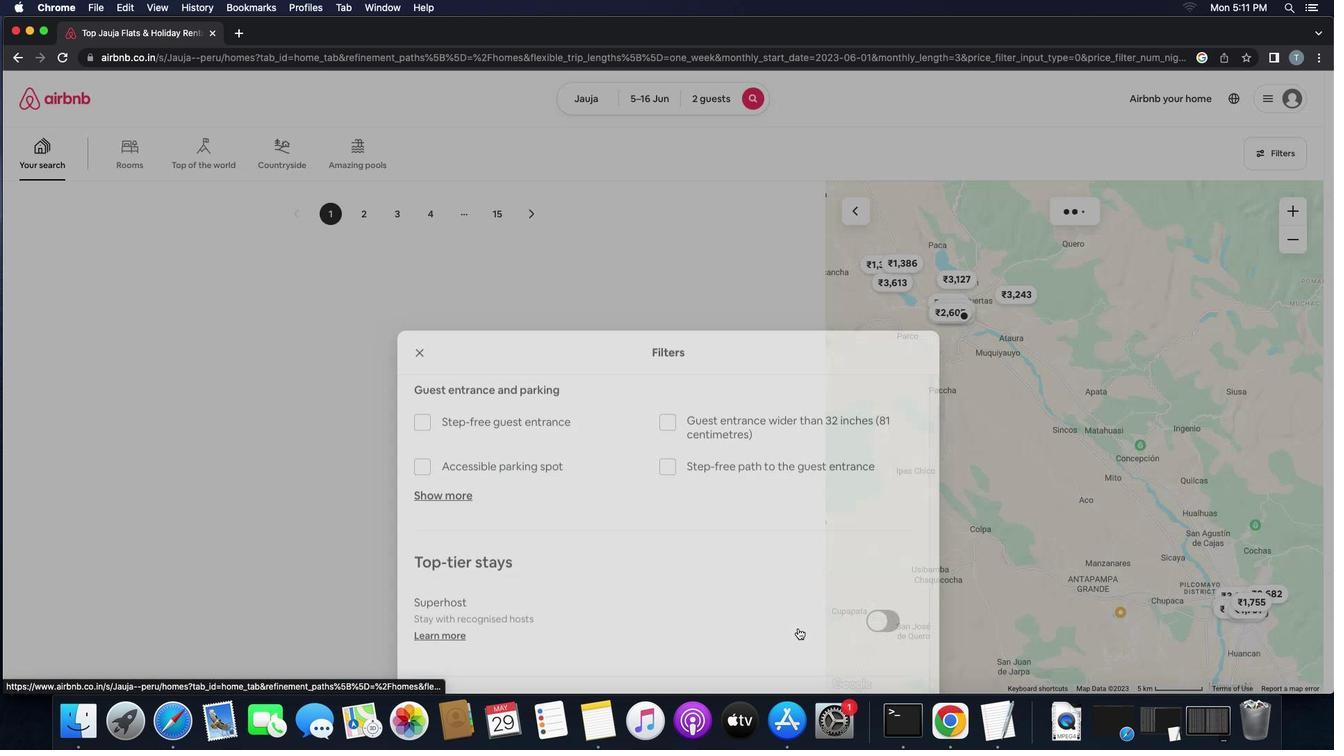 
